 Task: For heading  Tahoma with underline.  font size for heading20,  'Change the font style of data to'Arial.  and font size to 12,  Change the alignment of both headline & data to Align left.  In the sheet  Expense Log Workbook Spreadsheet Template
Action: Mouse moved to (1076, 131)
Screenshot: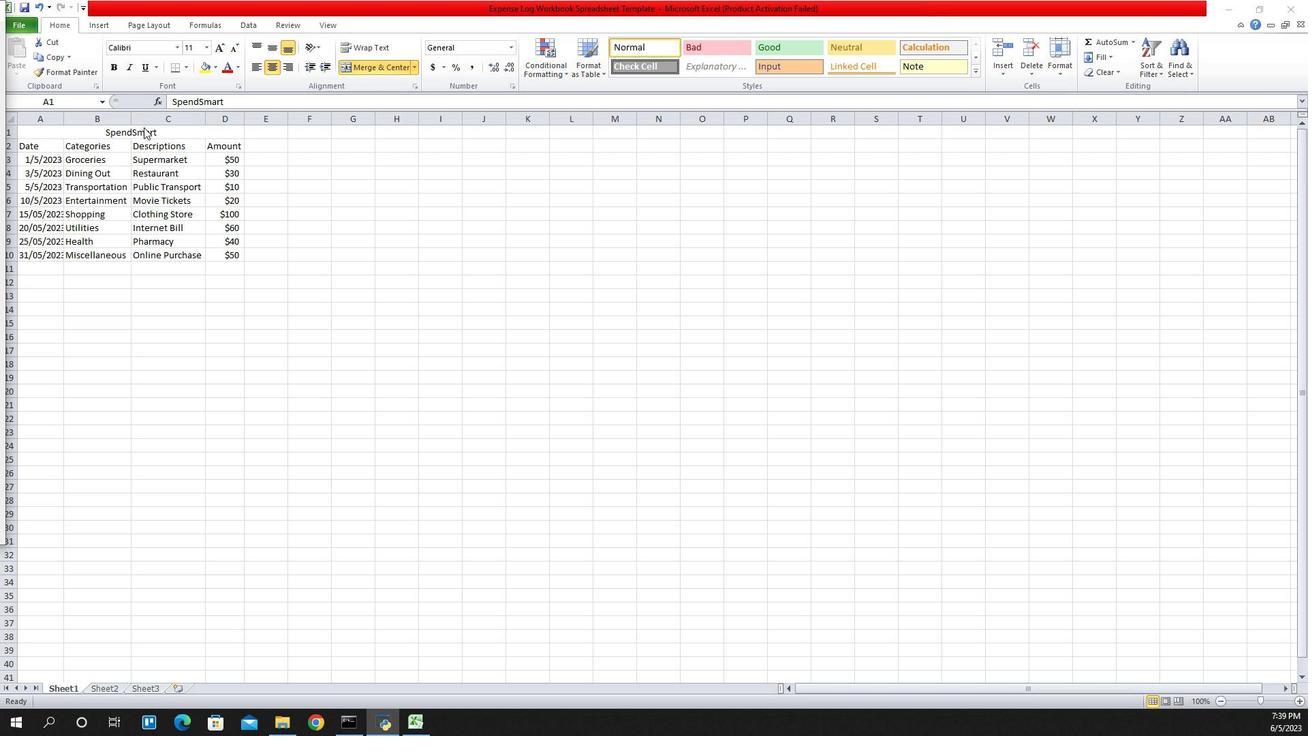 
Action: Mouse pressed left at (1076, 131)
Screenshot: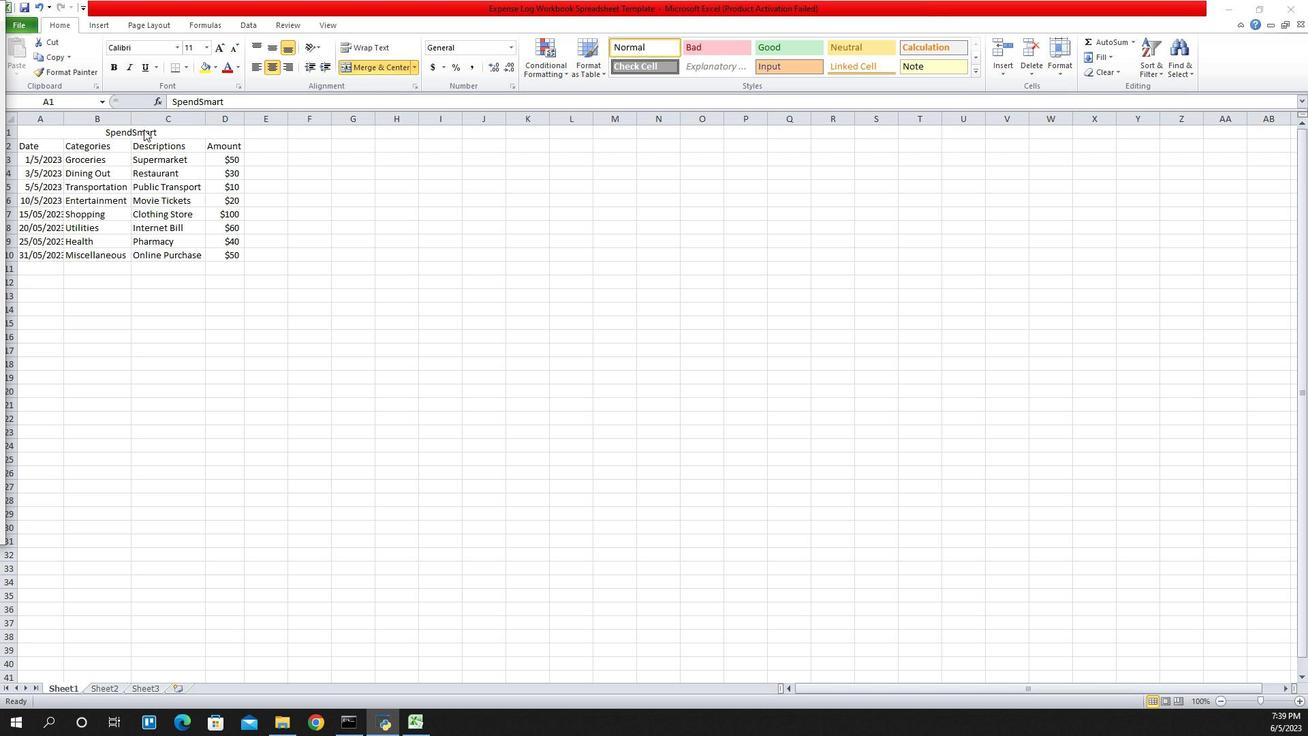 
Action: Mouse moved to (1110, 48)
Screenshot: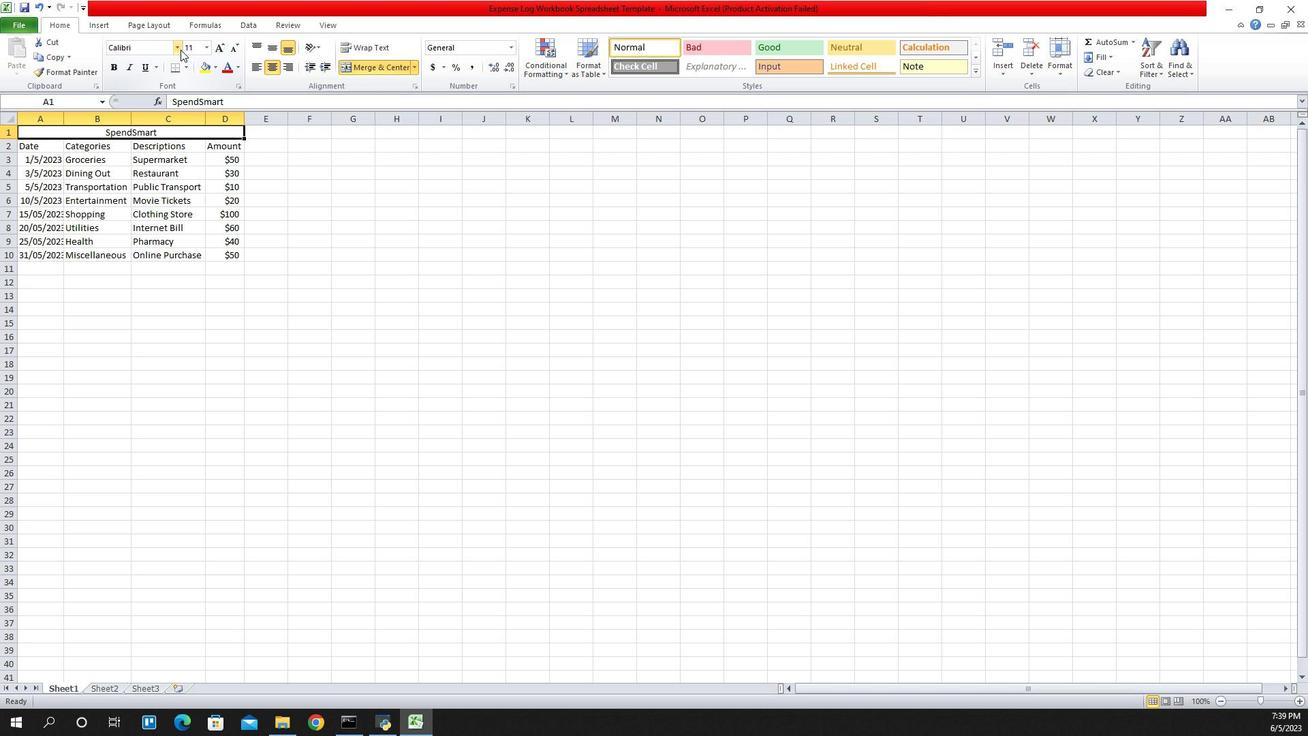 
Action: Mouse pressed left at (1110, 48)
Screenshot: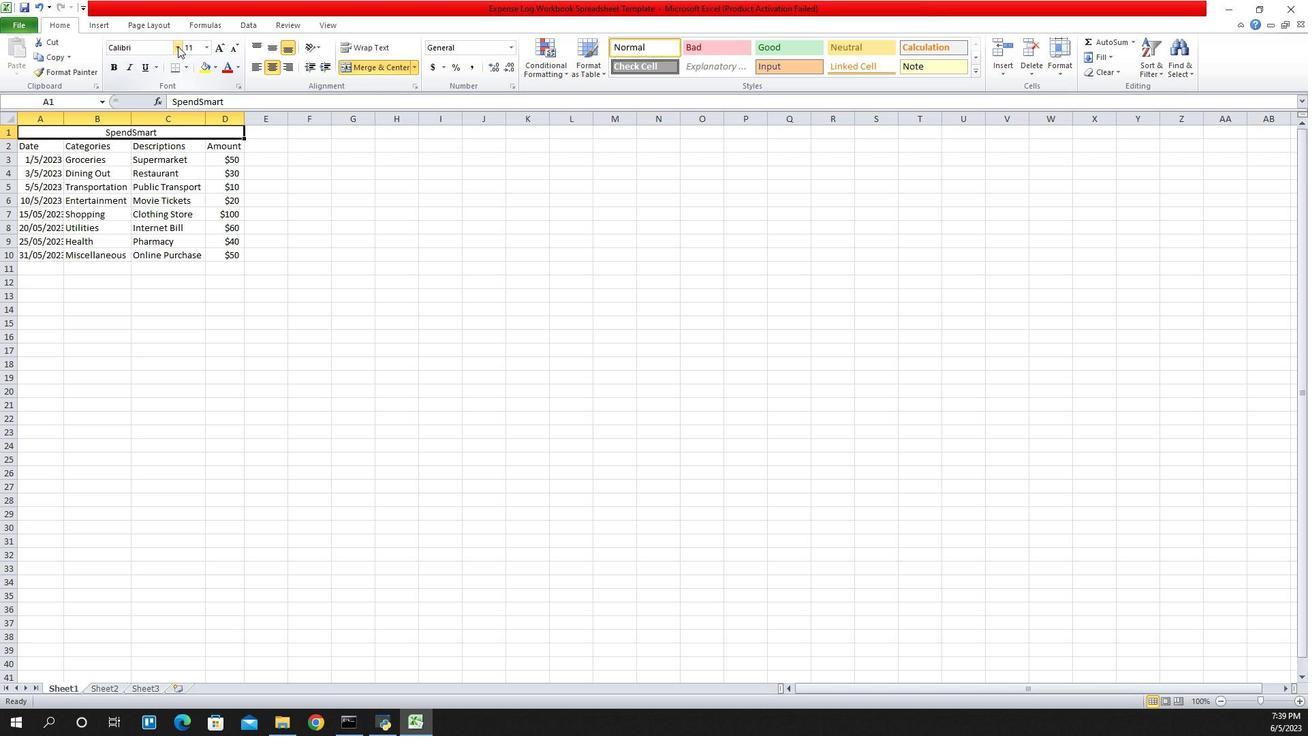 
Action: Mouse moved to (1085, 156)
Screenshot: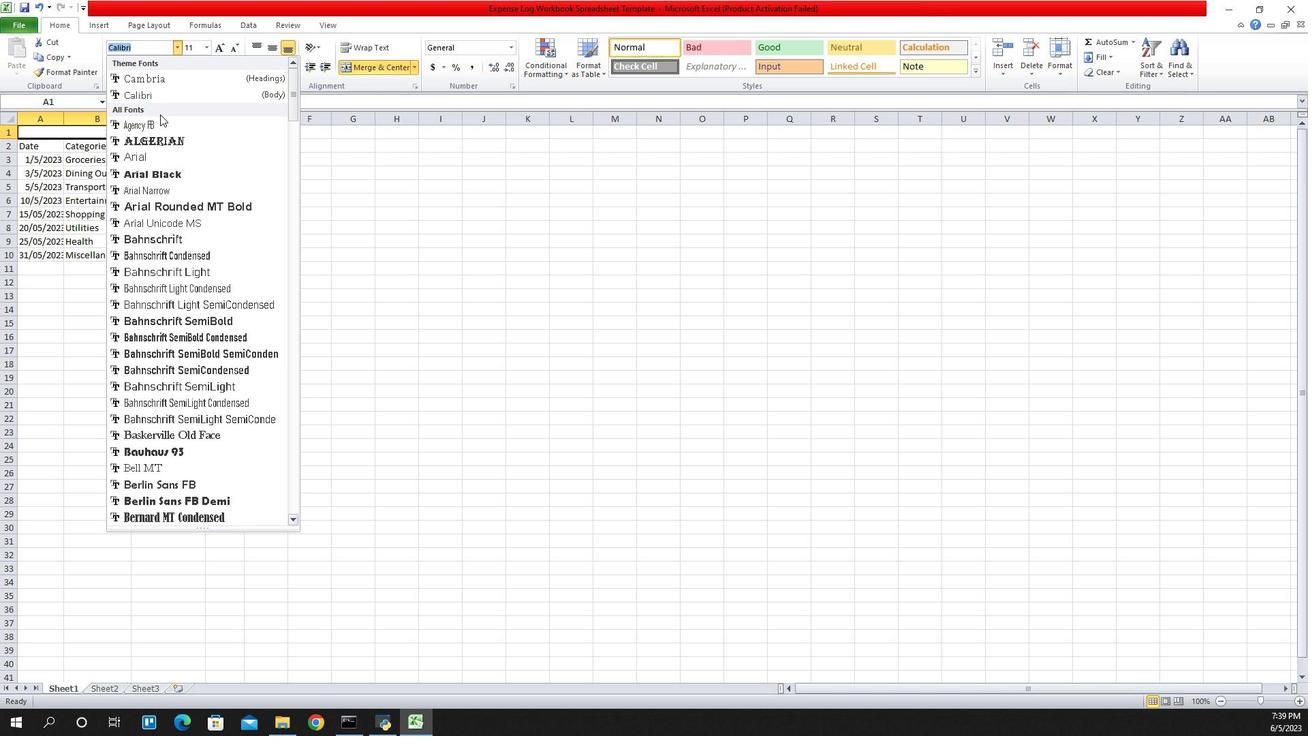 
Action: Mouse scrolled (1085, 156) with delta (0, 0)
Screenshot: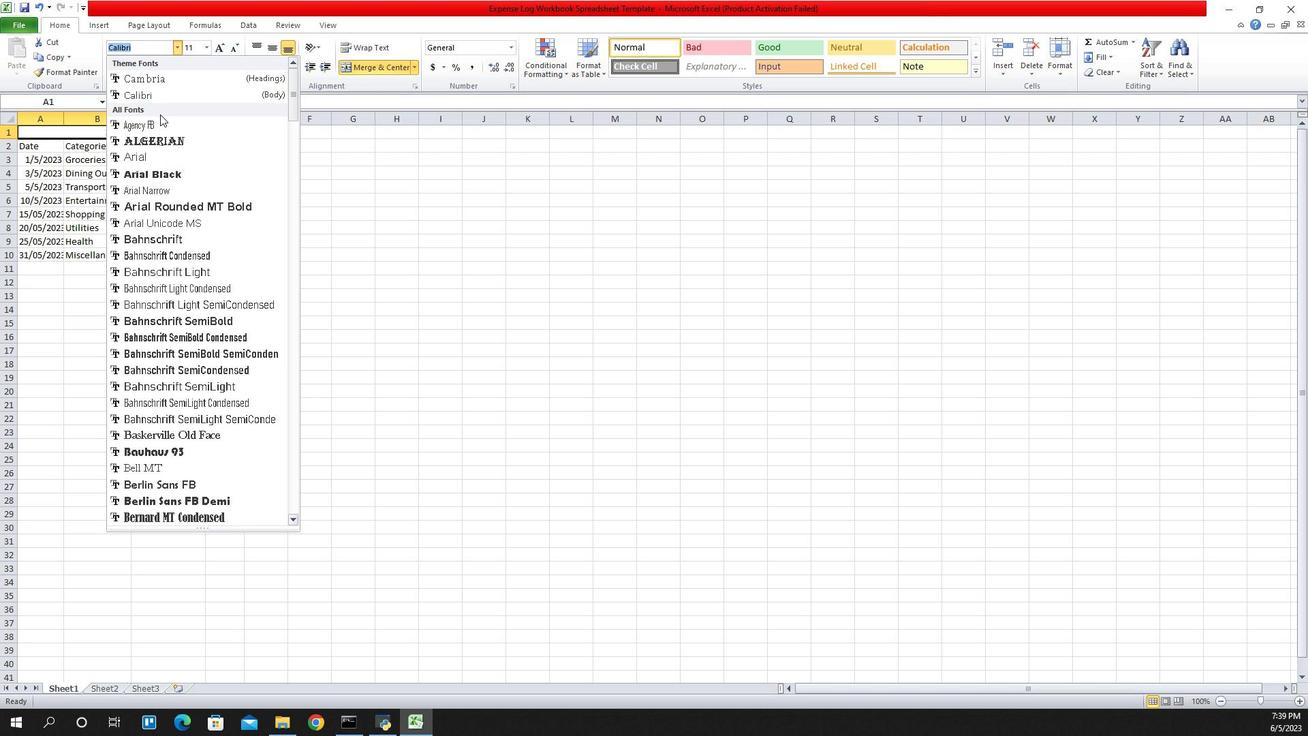 
Action: Mouse moved to (1085, 156)
Screenshot: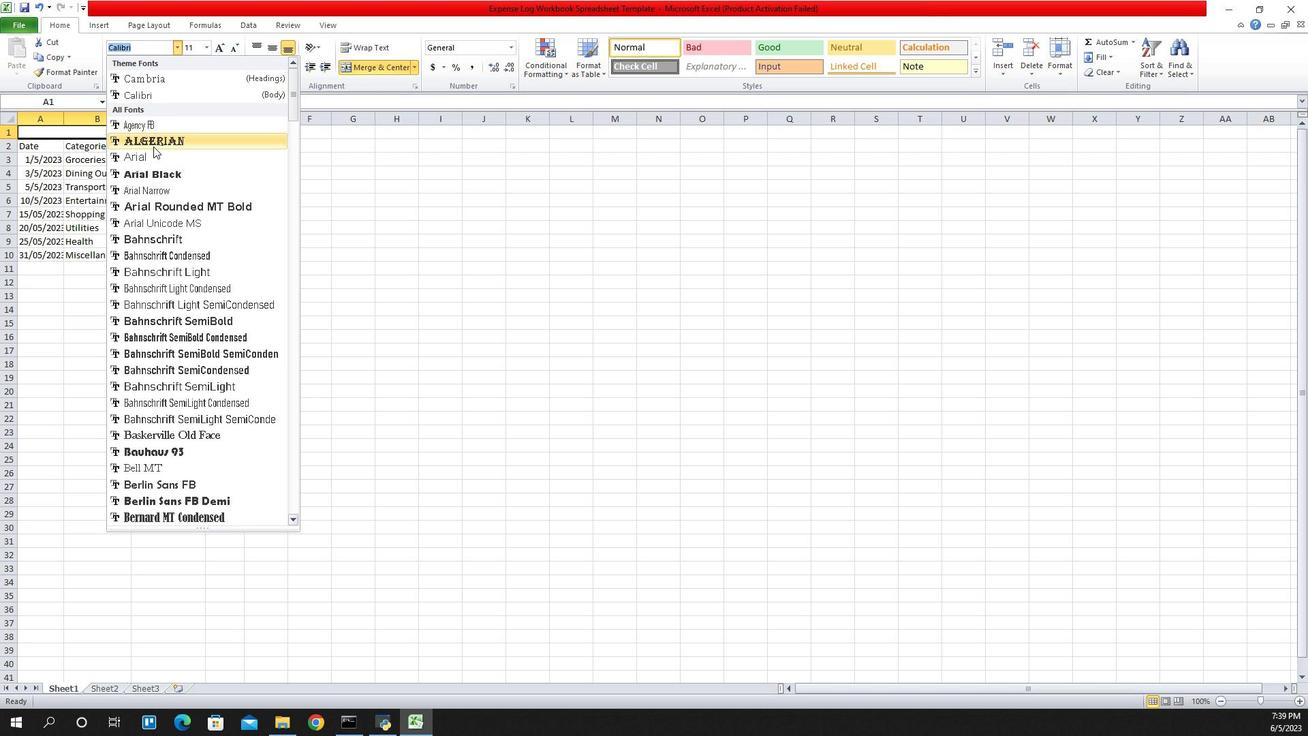 
Action: Mouse scrolled (1085, 156) with delta (0, 0)
Screenshot: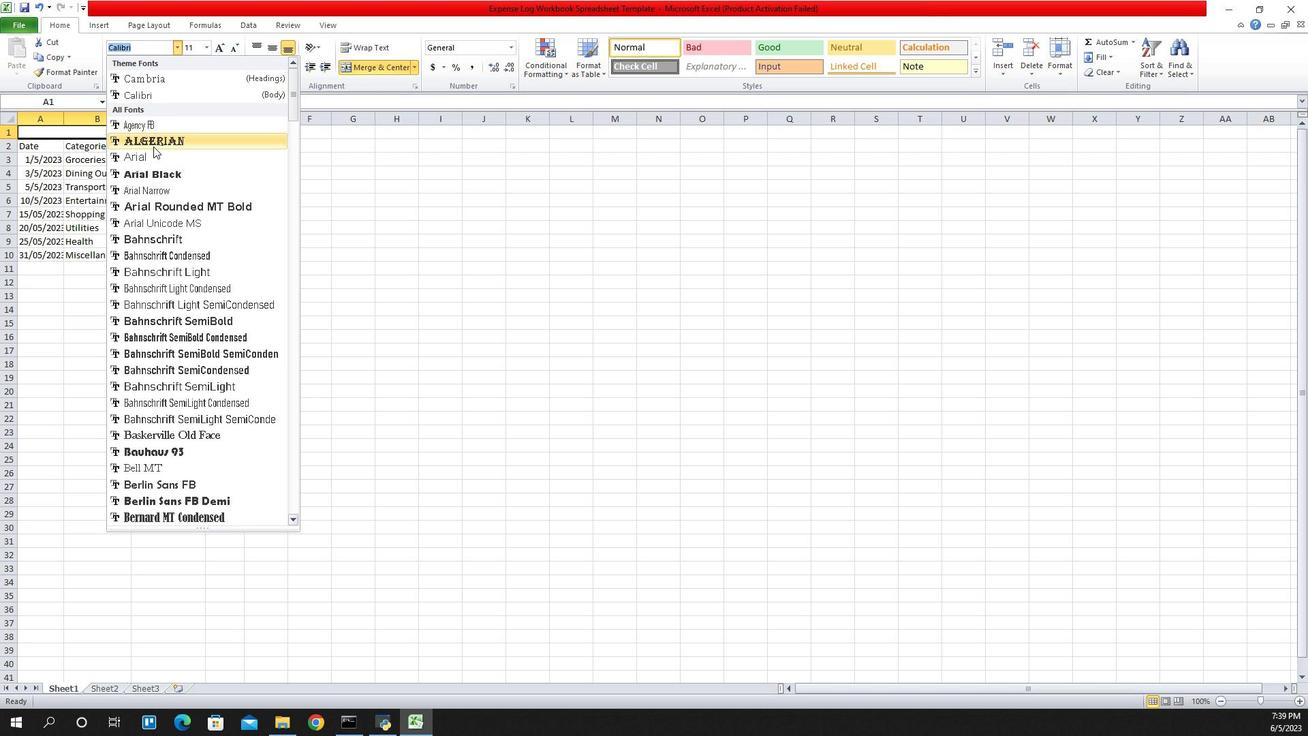 
Action: Mouse scrolled (1085, 156) with delta (0, 0)
Screenshot: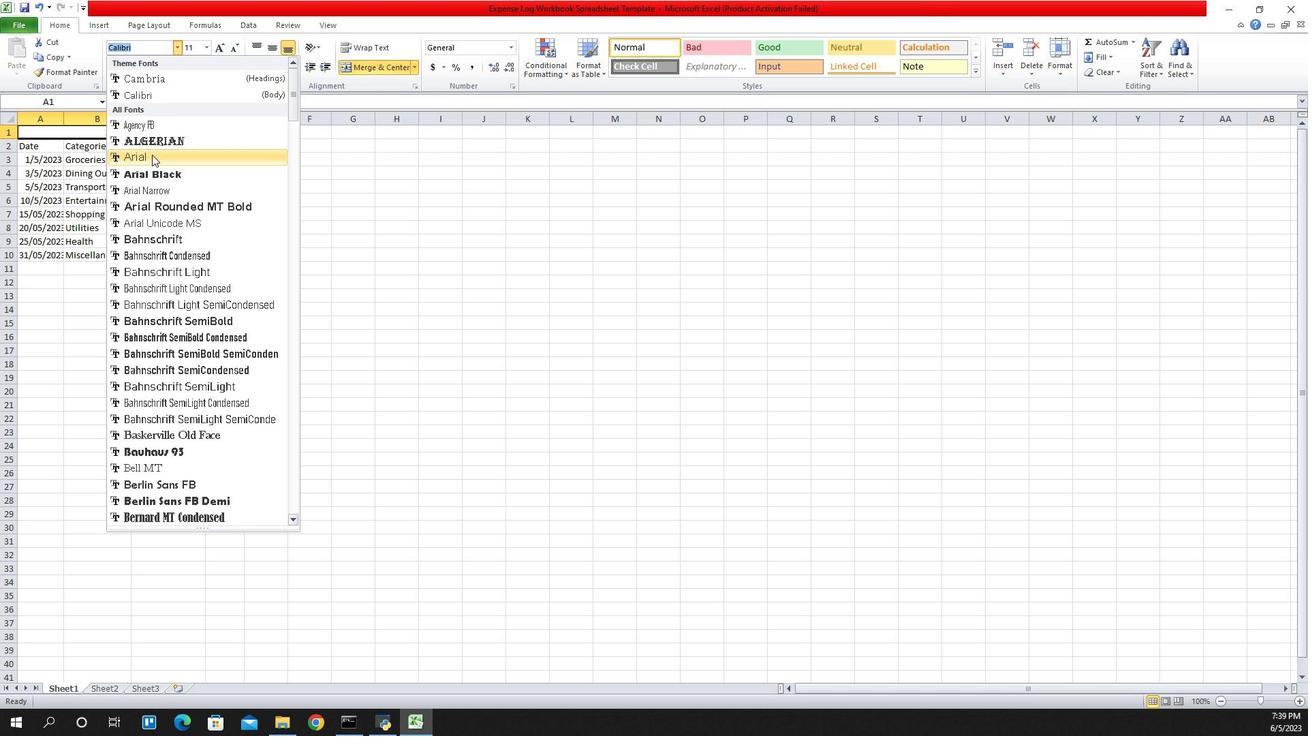 
Action: Mouse moved to (1083, 163)
Screenshot: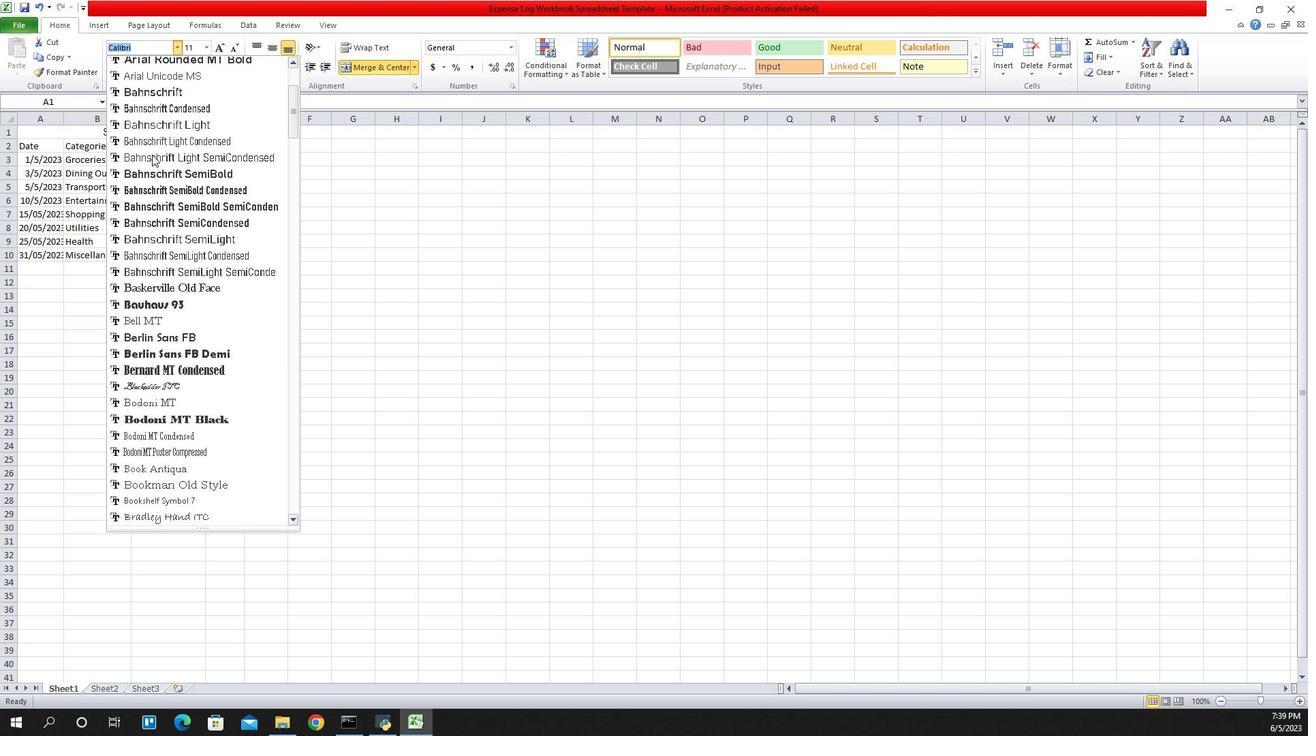 
Action: Mouse scrolled (1083, 162) with delta (0, 0)
Screenshot: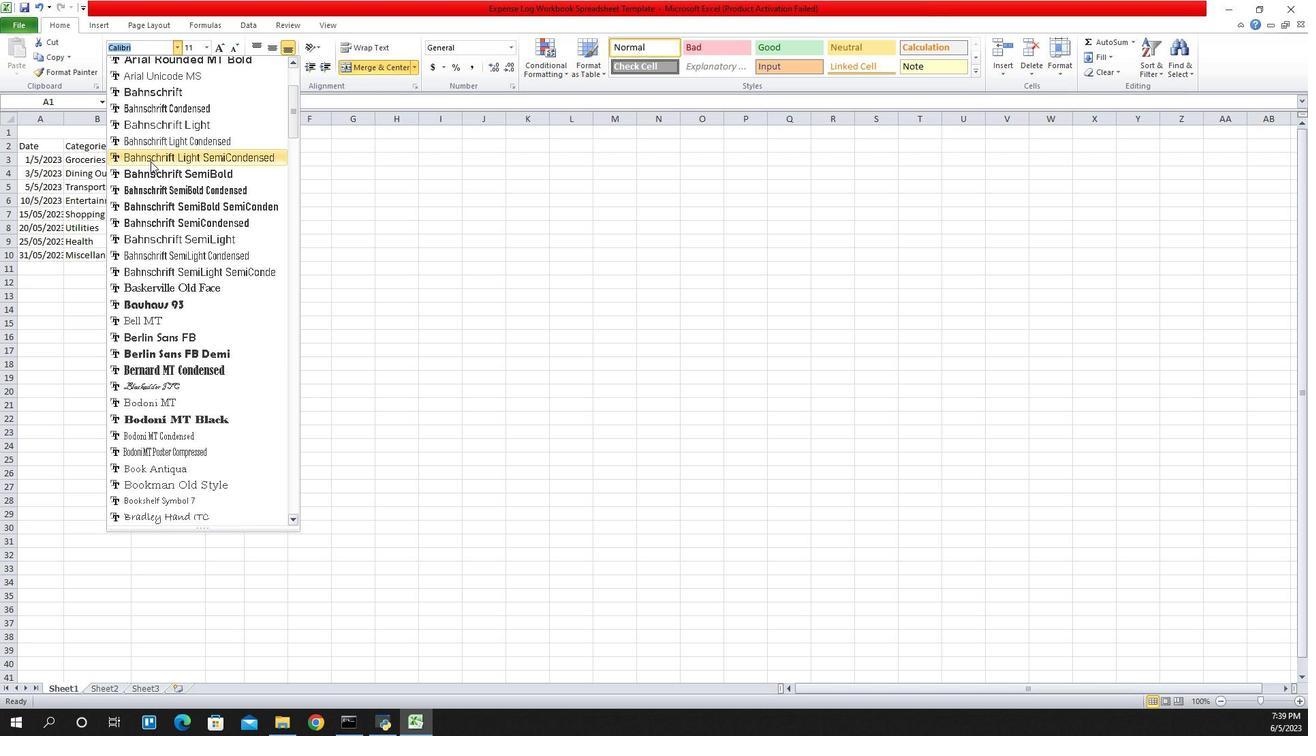 
Action: Mouse scrolled (1083, 162) with delta (0, 0)
Screenshot: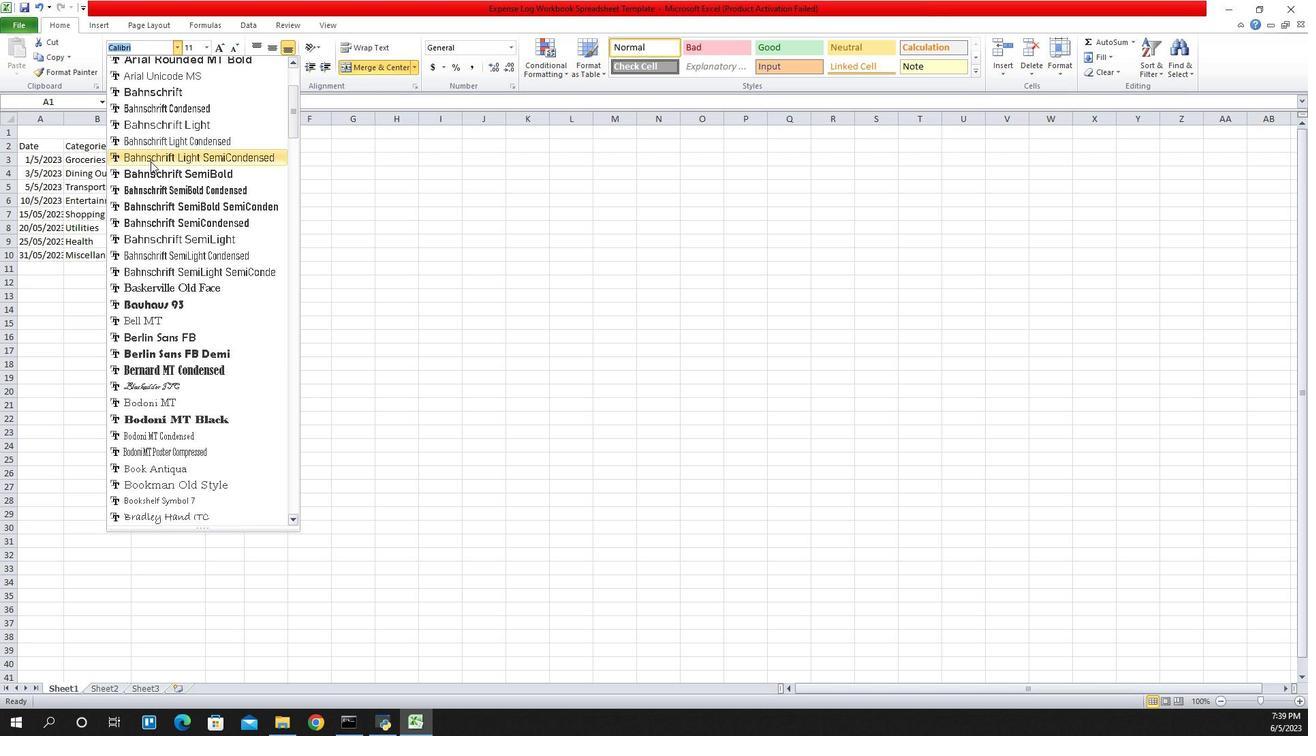 
Action: Mouse scrolled (1083, 162) with delta (0, 0)
Screenshot: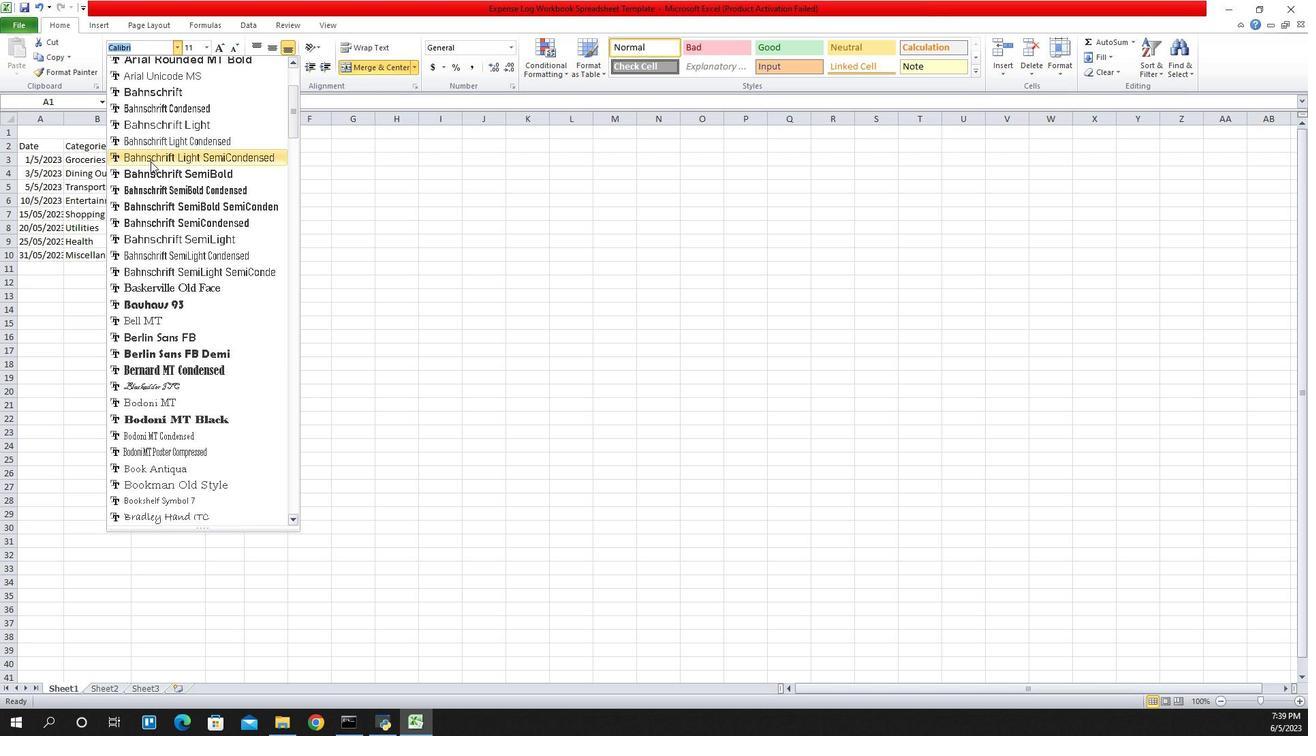 
Action: Mouse scrolled (1083, 162) with delta (0, 0)
Screenshot: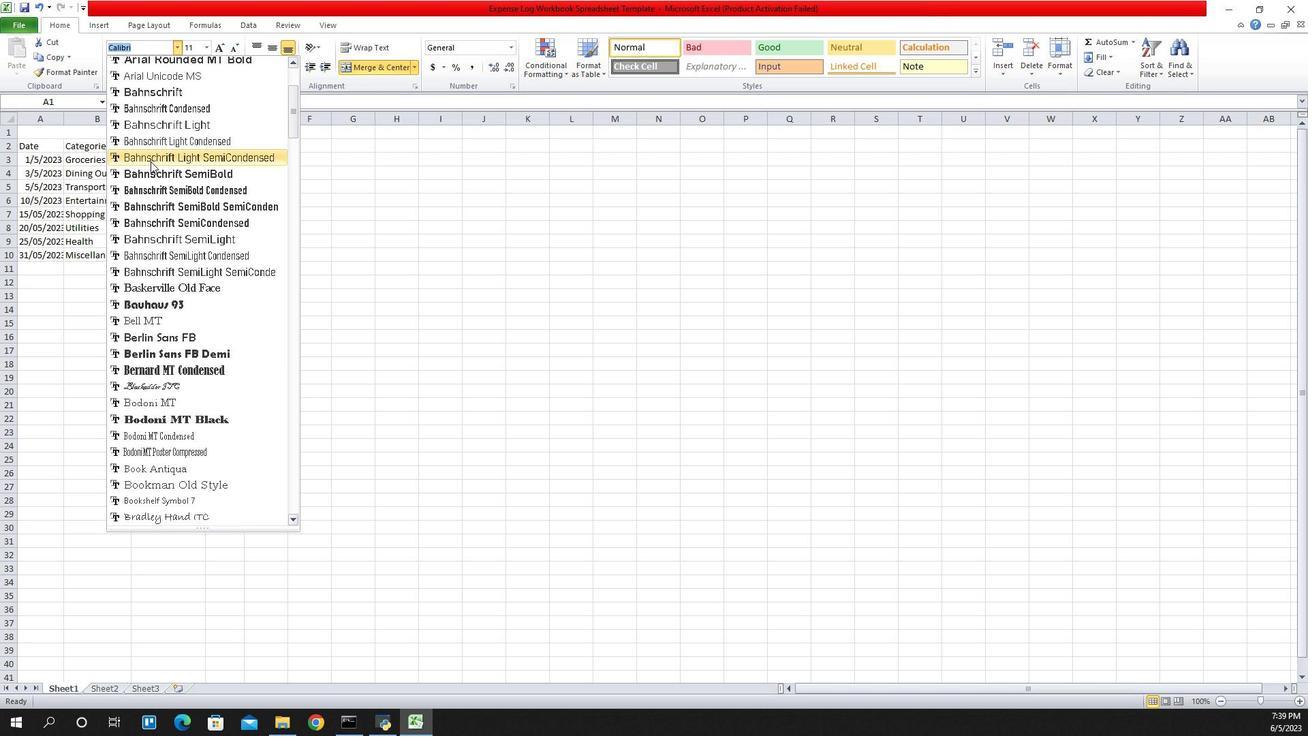 
Action: Mouse scrolled (1083, 162) with delta (0, 0)
Screenshot: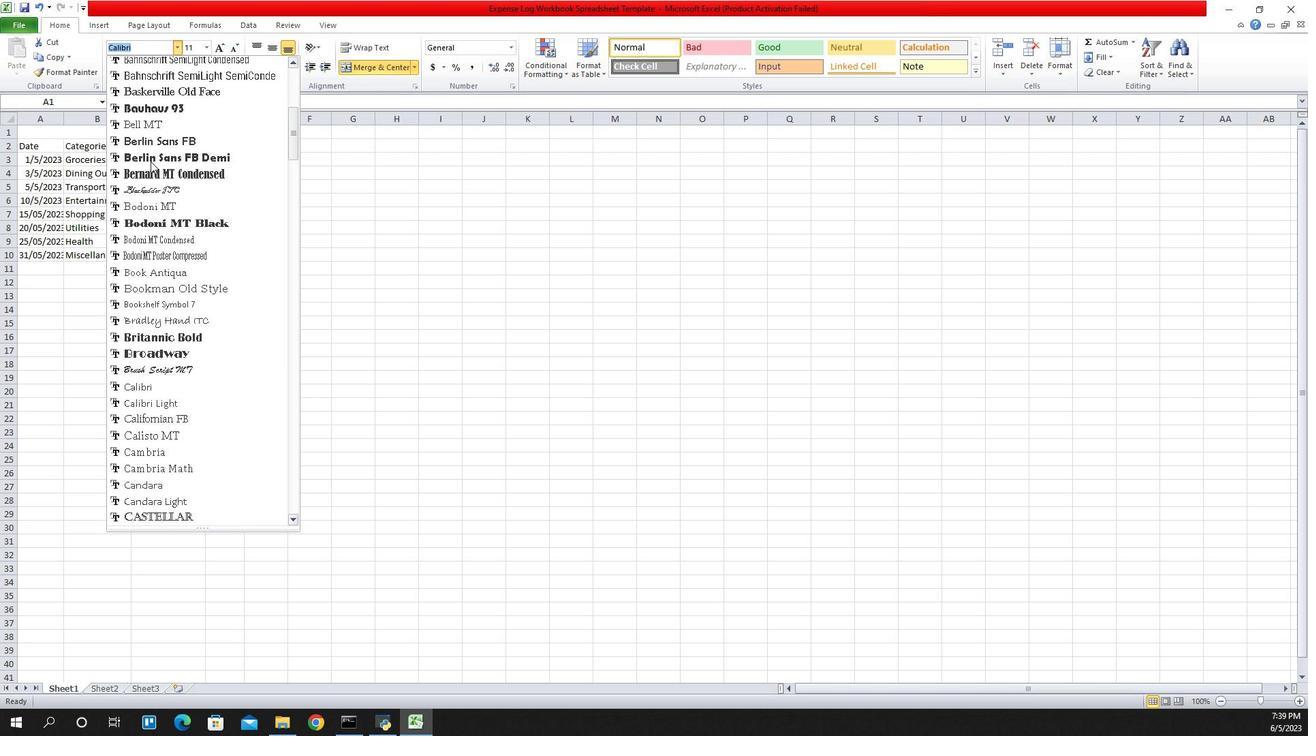 
Action: Mouse scrolled (1083, 162) with delta (0, 0)
Screenshot: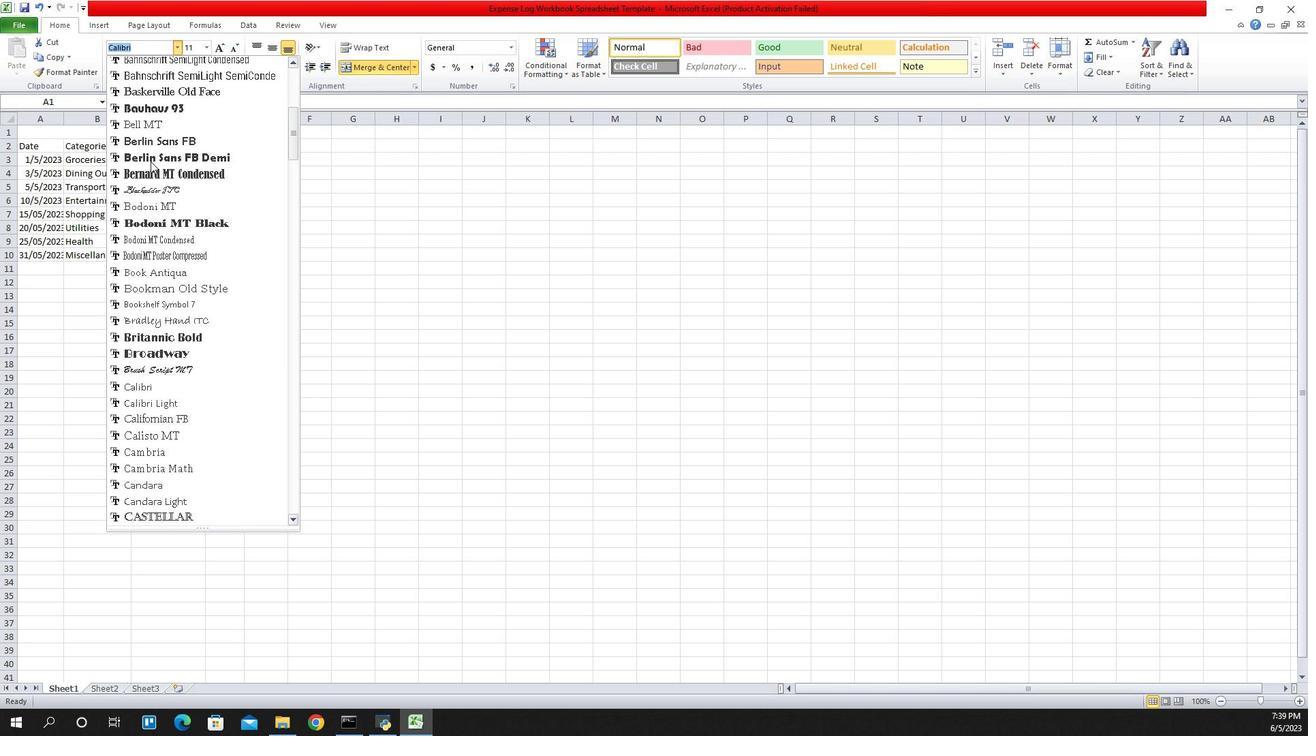 
Action: Mouse scrolled (1083, 162) with delta (0, 0)
Screenshot: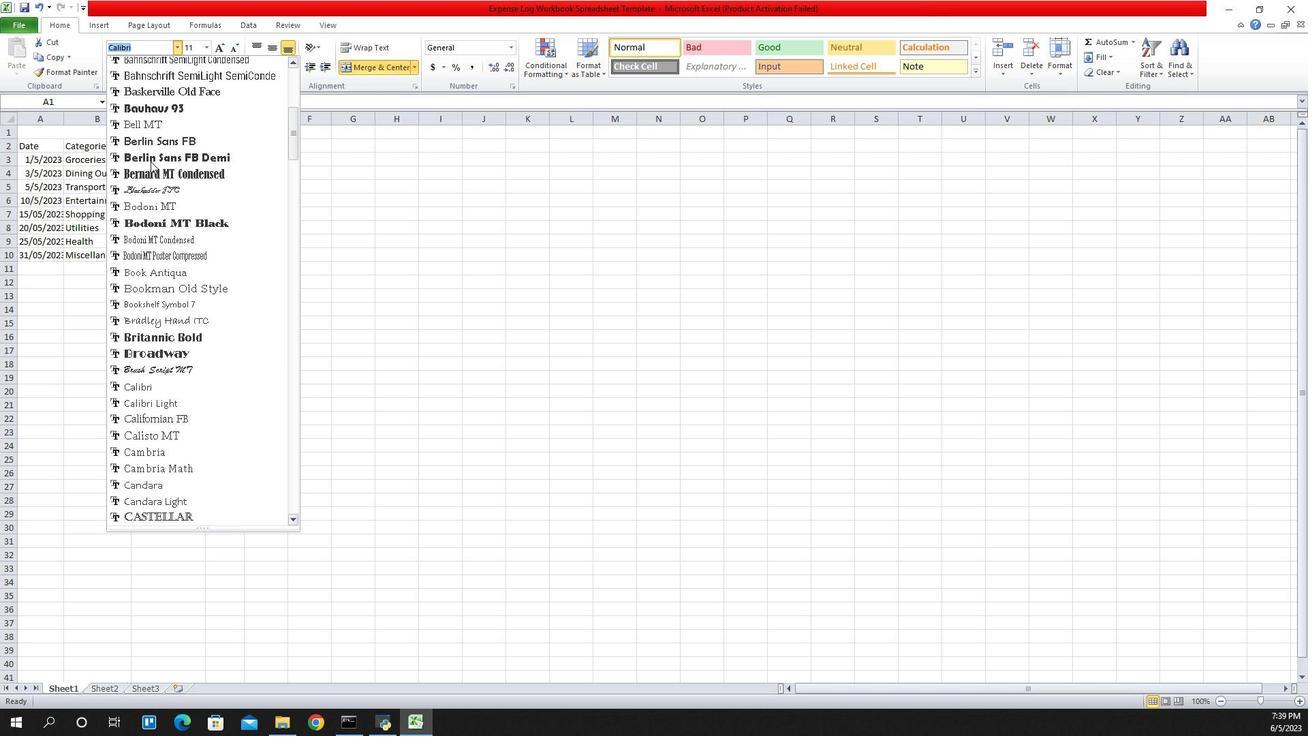 
Action: Mouse scrolled (1083, 162) with delta (0, 0)
Screenshot: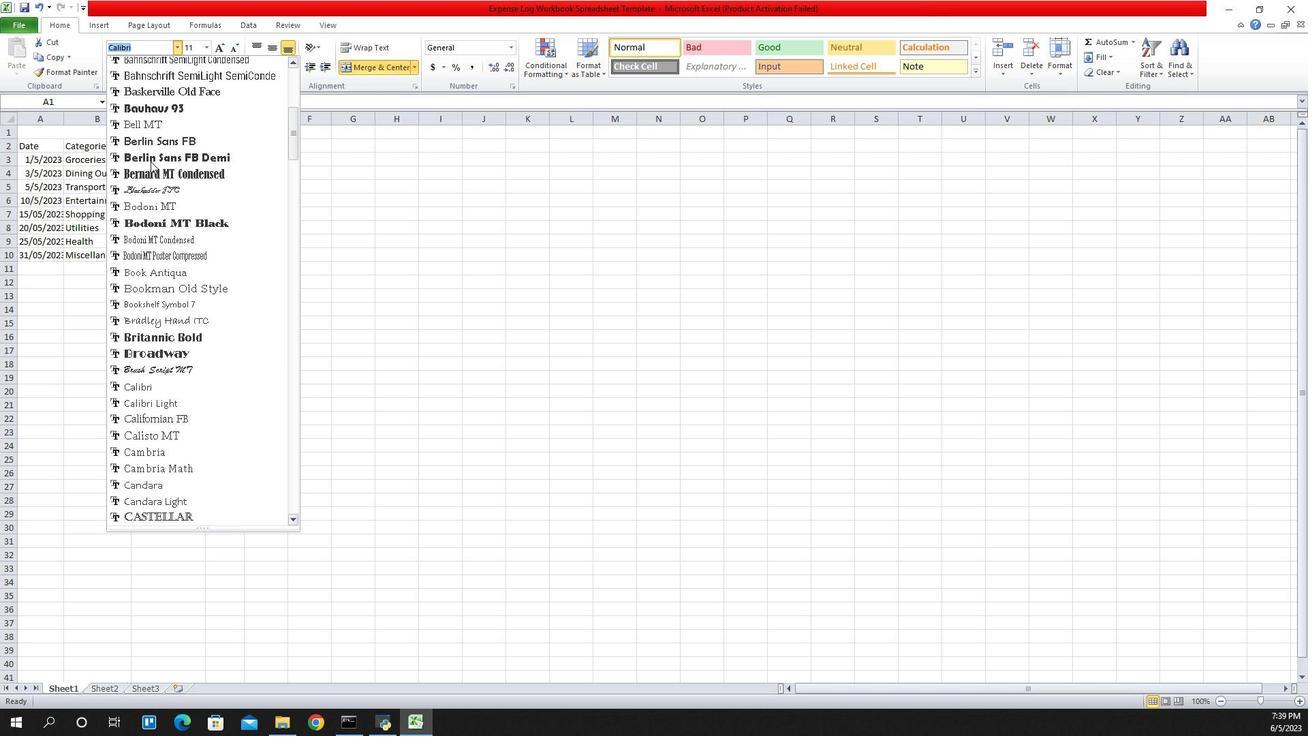 
Action: Mouse scrolled (1083, 162) with delta (0, 0)
Screenshot: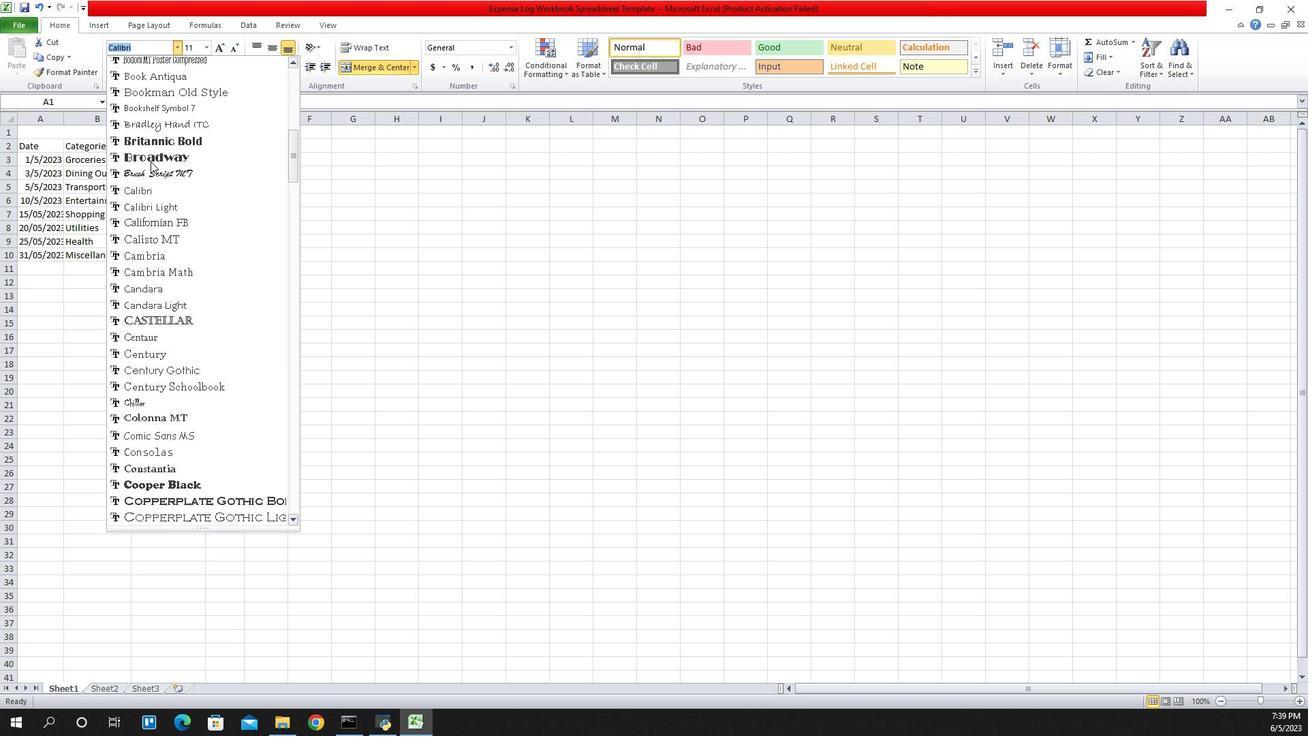 
Action: Mouse scrolled (1083, 162) with delta (0, 0)
Screenshot: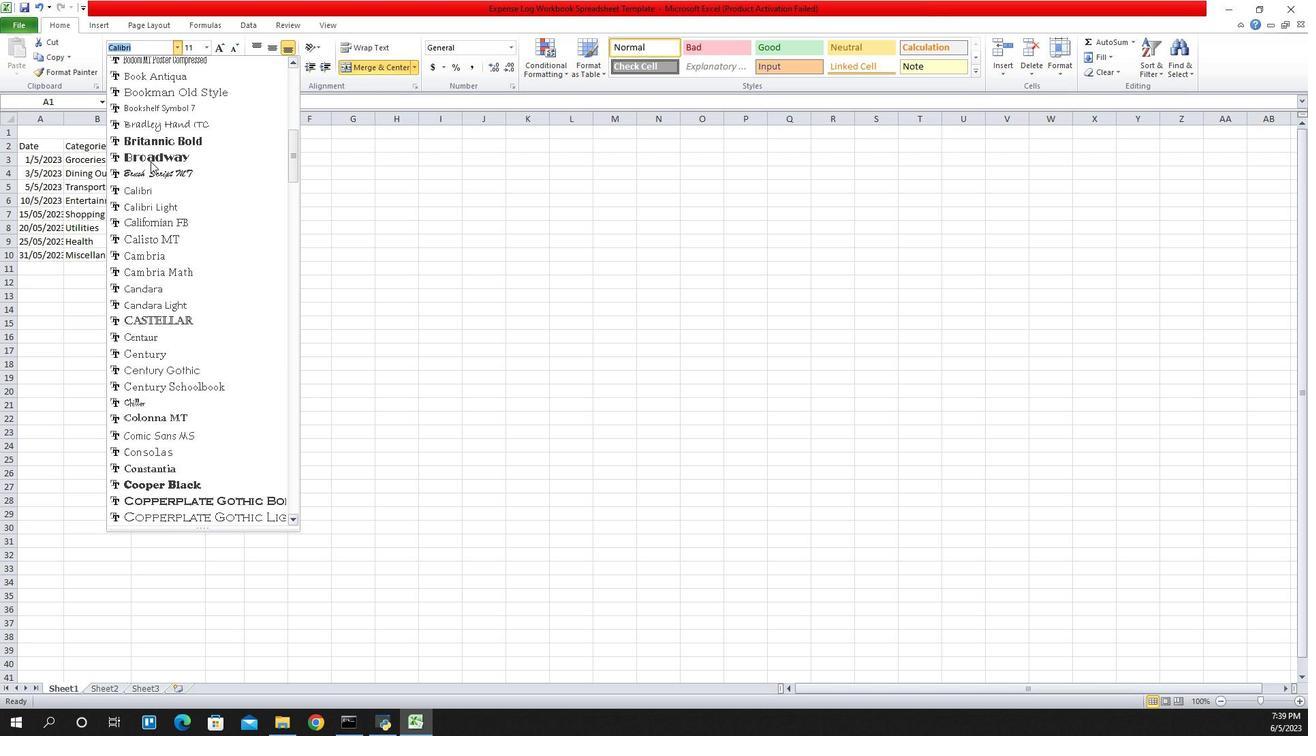 
Action: Mouse scrolled (1083, 162) with delta (0, 0)
Screenshot: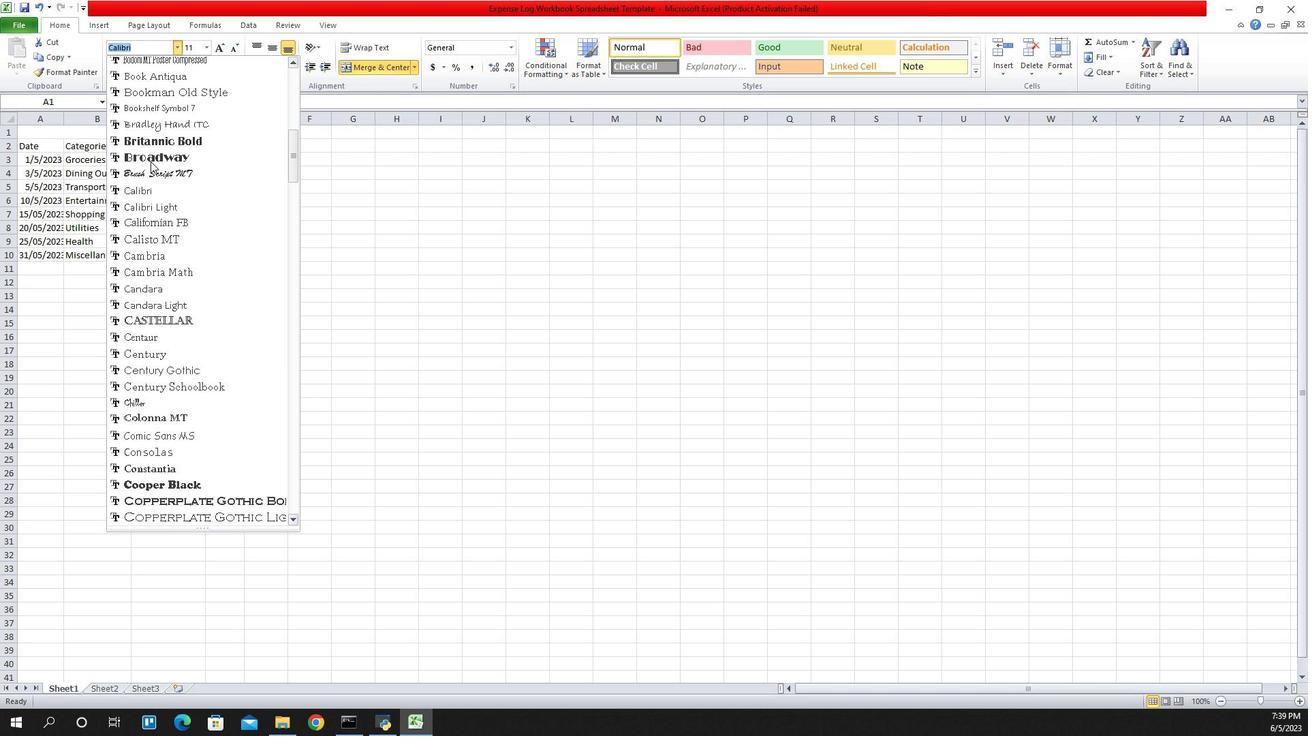 
Action: Mouse scrolled (1083, 162) with delta (0, 0)
Screenshot: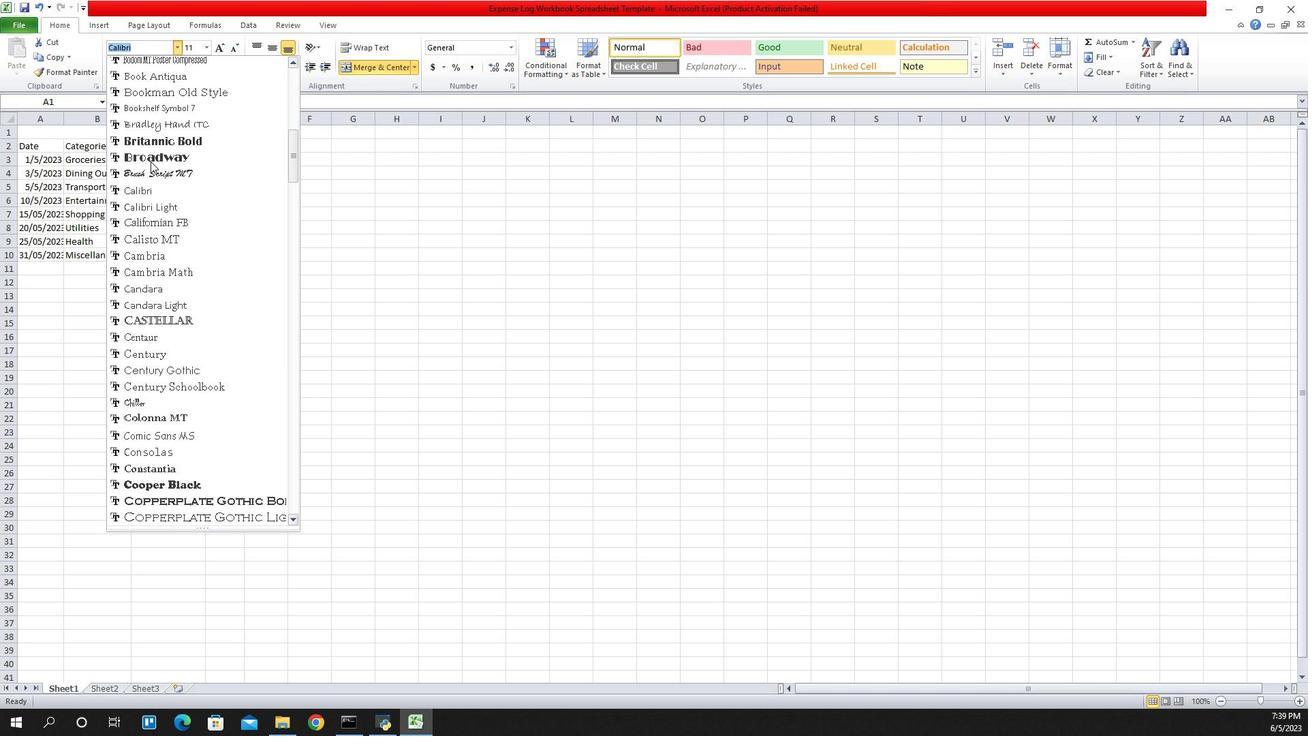 
Action: Mouse scrolled (1083, 162) with delta (0, 0)
Screenshot: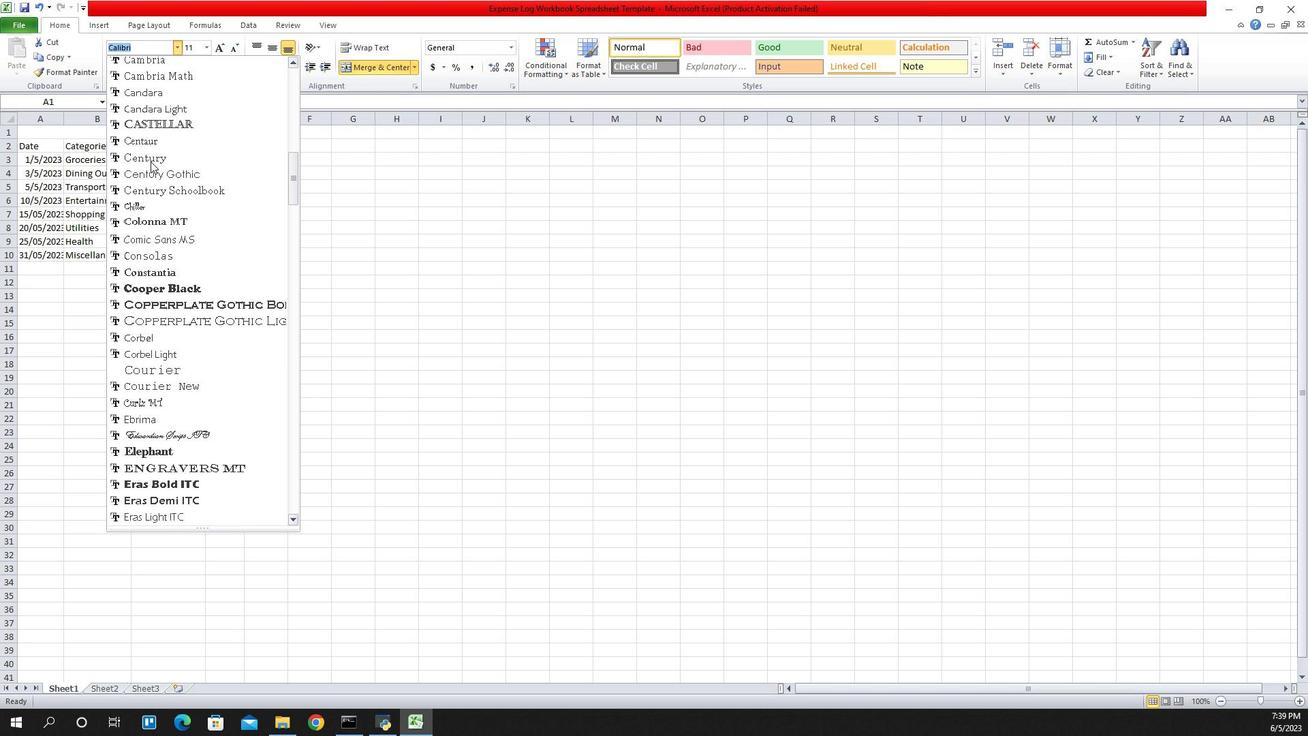 
Action: Mouse scrolled (1083, 162) with delta (0, 0)
Screenshot: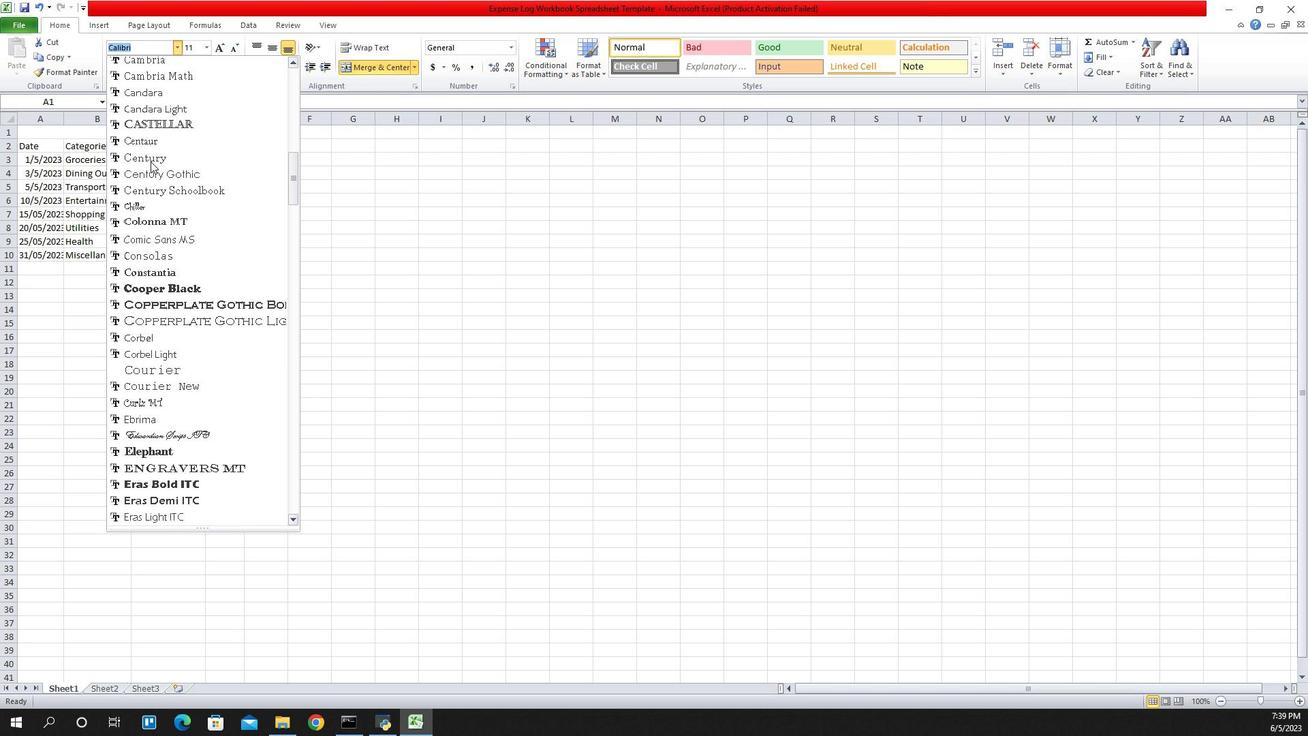 
Action: Mouse scrolled (1083, 162) with delta (0, 0)
Screenshot: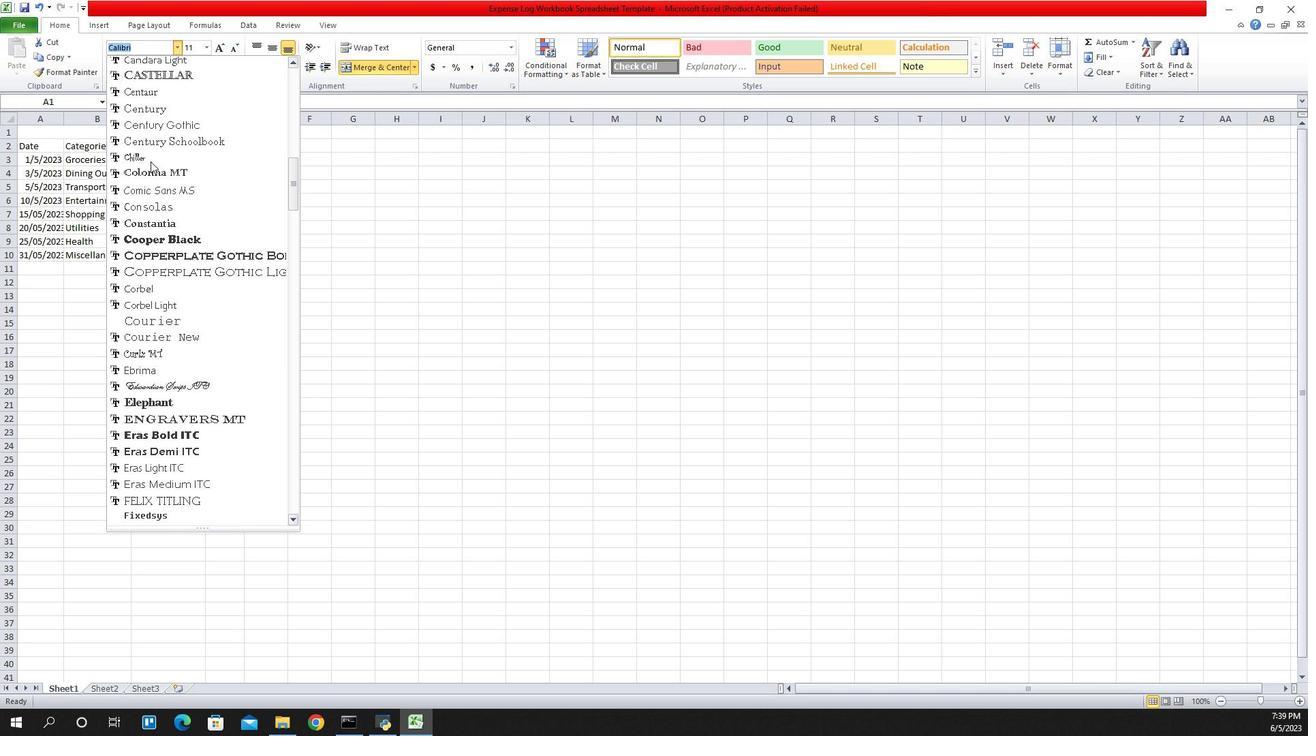 
Action: Mouse scrolled (1083, 162) with delta (0, 0)
Screenshot: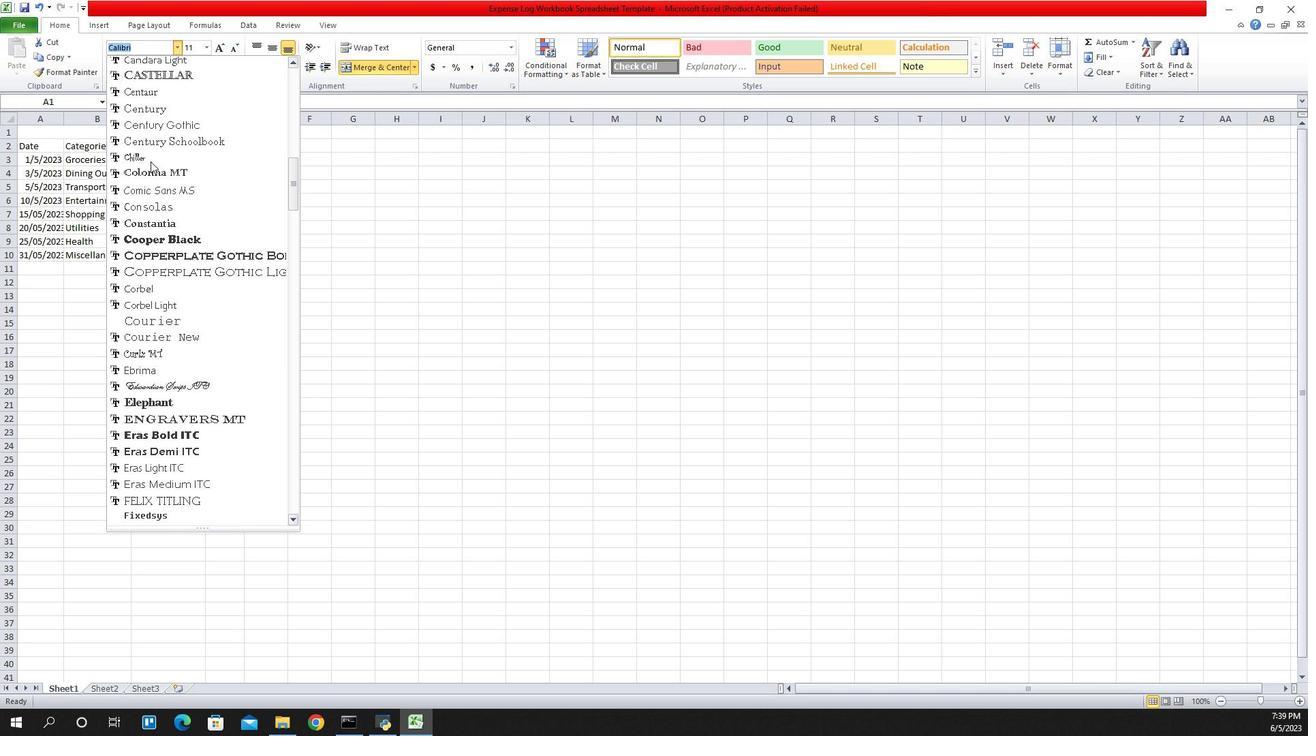 
Action: Mouse scrolled (1083, 162) with delta (0, 0)
Screenshot: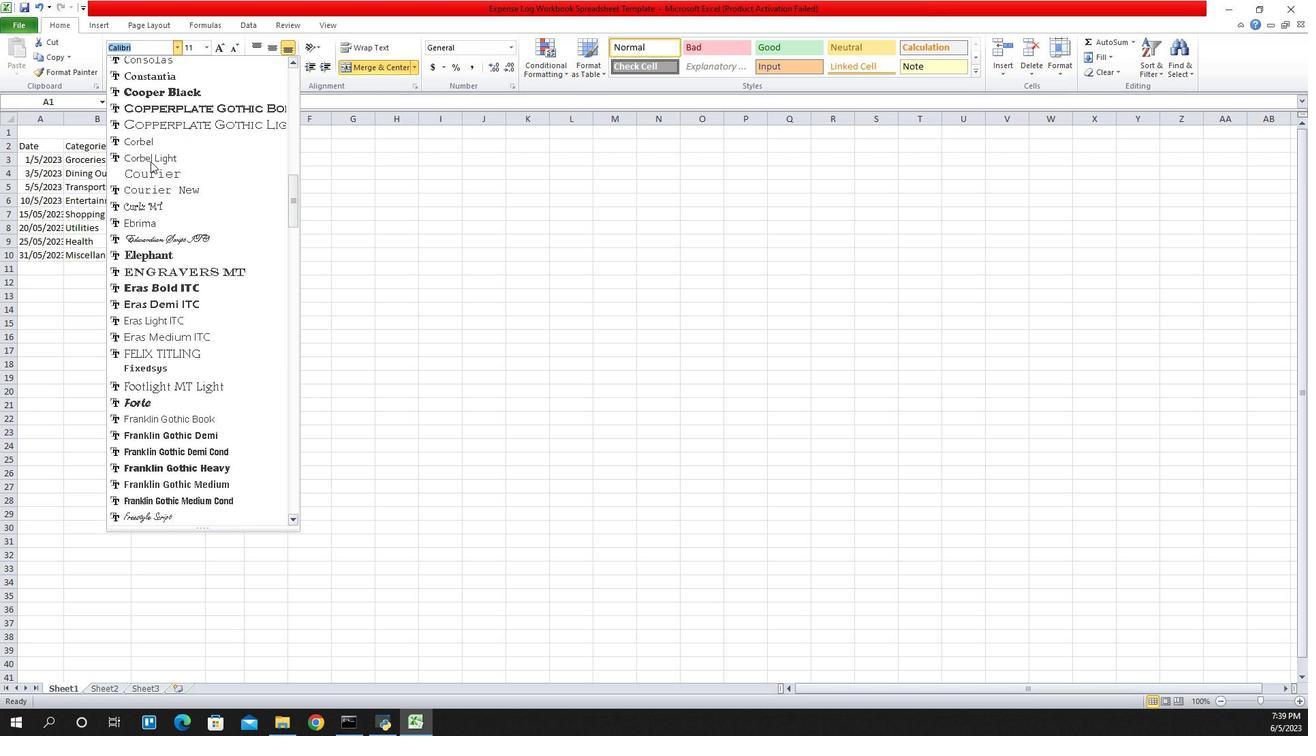 
Action: Mouse scrolled (1083, 162) with delta (0, 0)
Screenshot: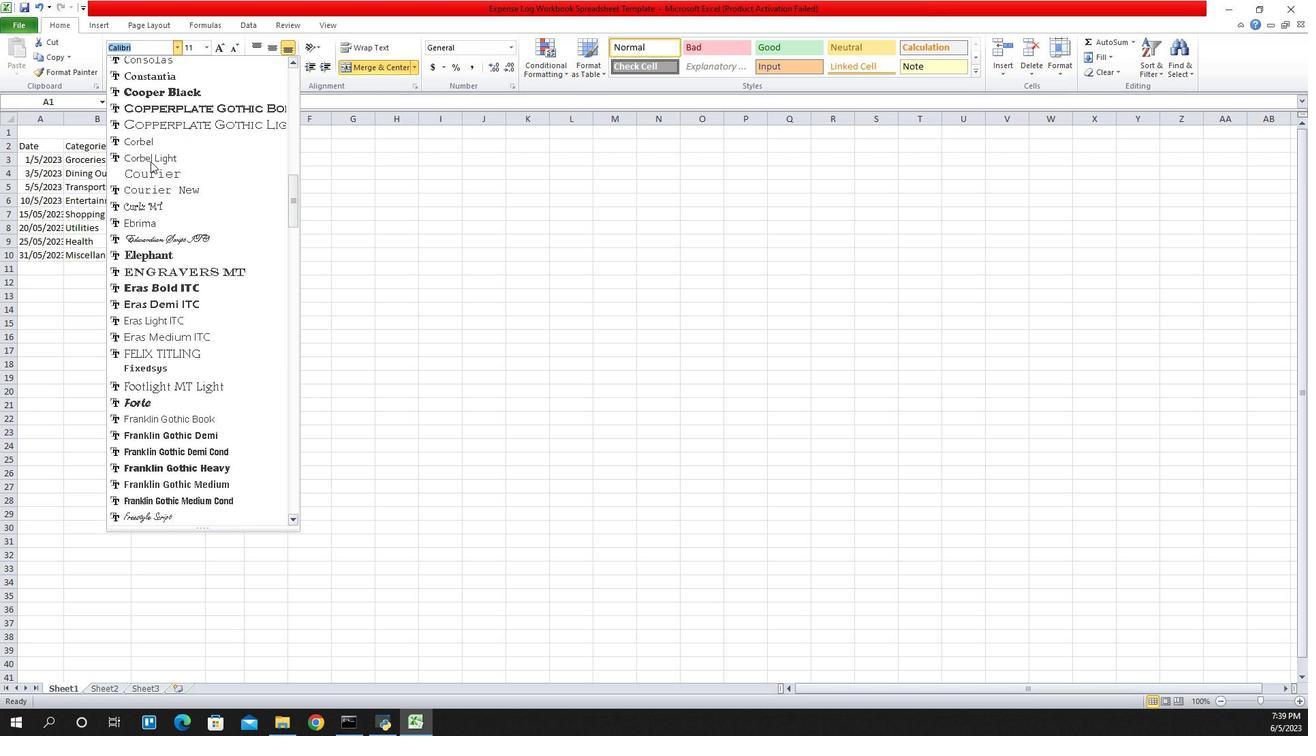 
Action: Mouse scrolled (1083, 162) with delta (0, 0)
Screenshot: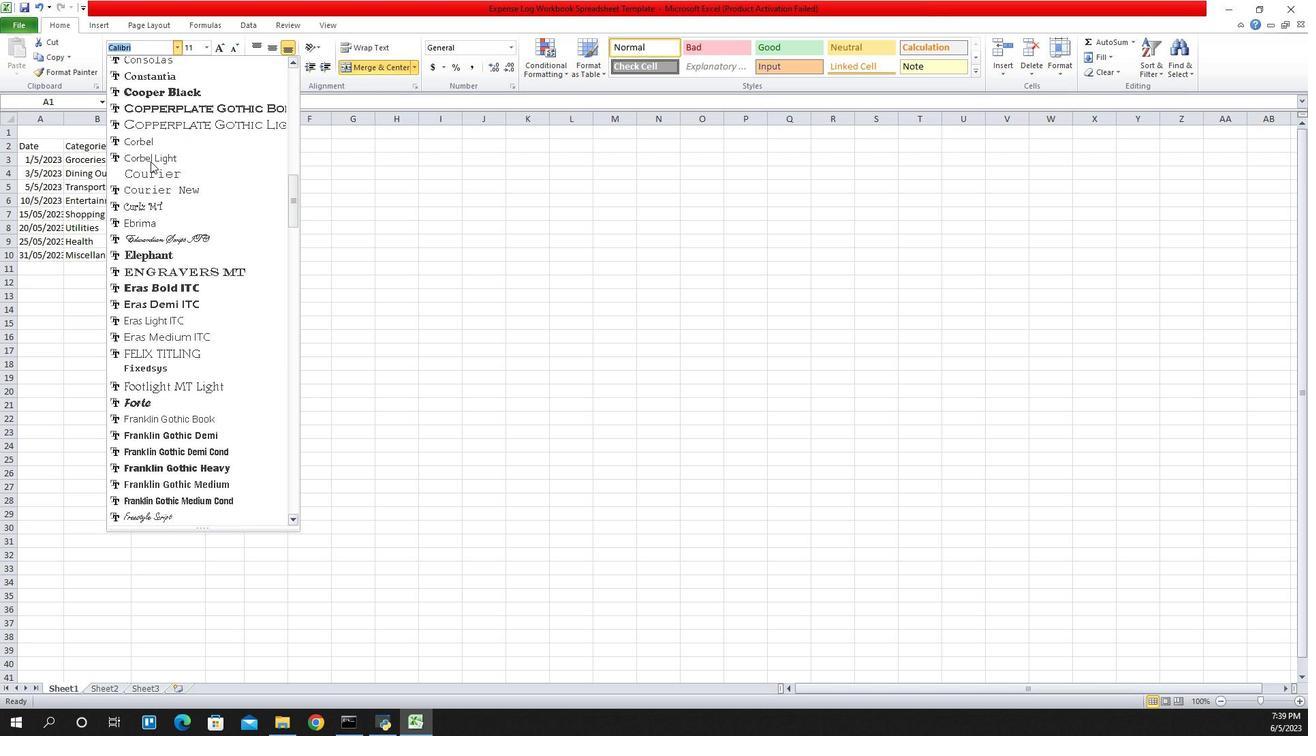
Action: Mouse scrolled (1083, 162) with delta (0, 0)
Screenshot: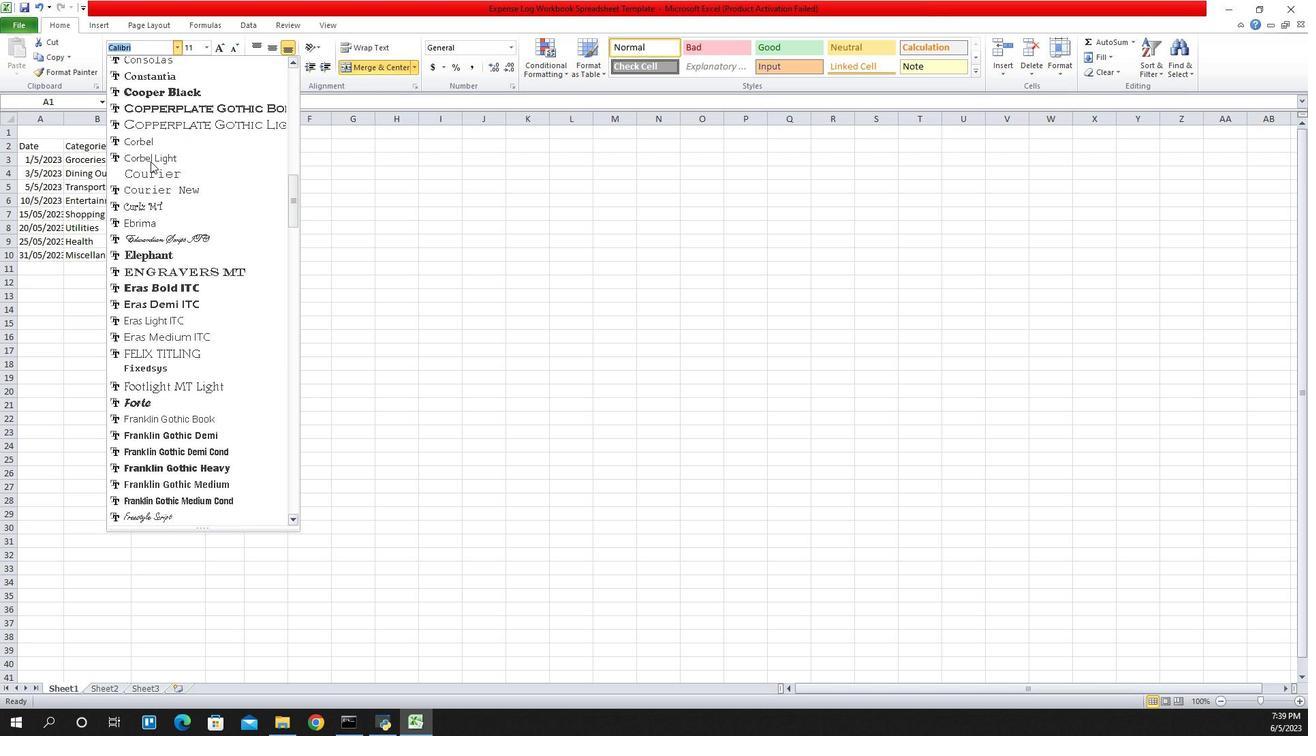 
Action: Mouse scrolled (1083, 162) with delta (0, 0)
Screenshot: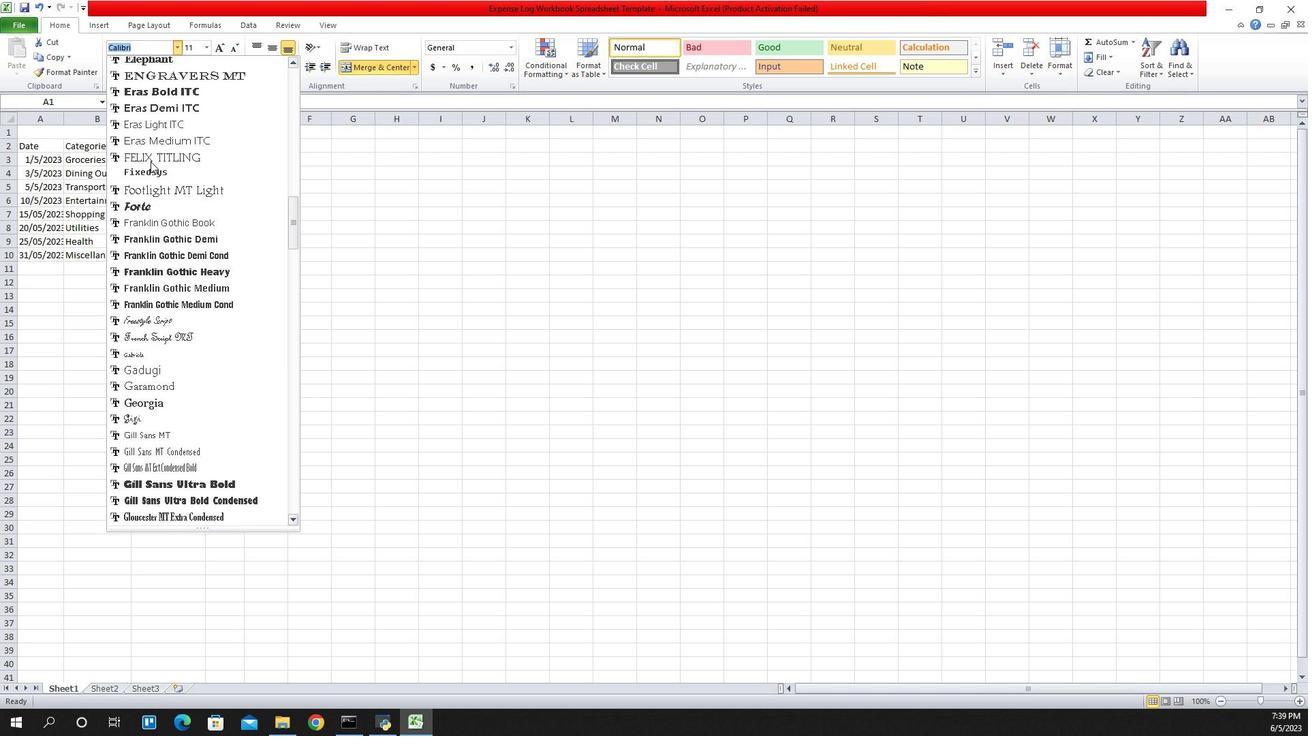 
Action: Mouse scrolled (1083, 162) with delta (0, 0)
Screenshot: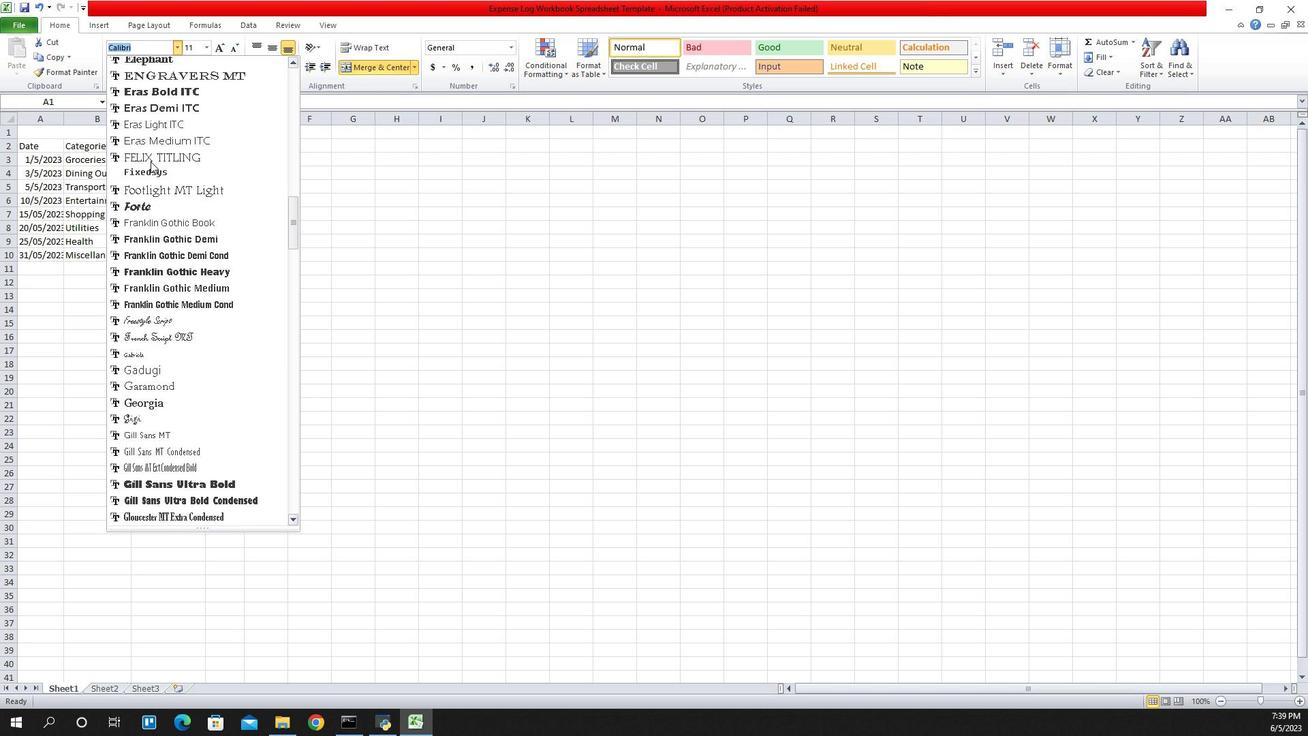 
Action: Mouse scrolled (1083, 162) with delta (0, 0)
Screenshot: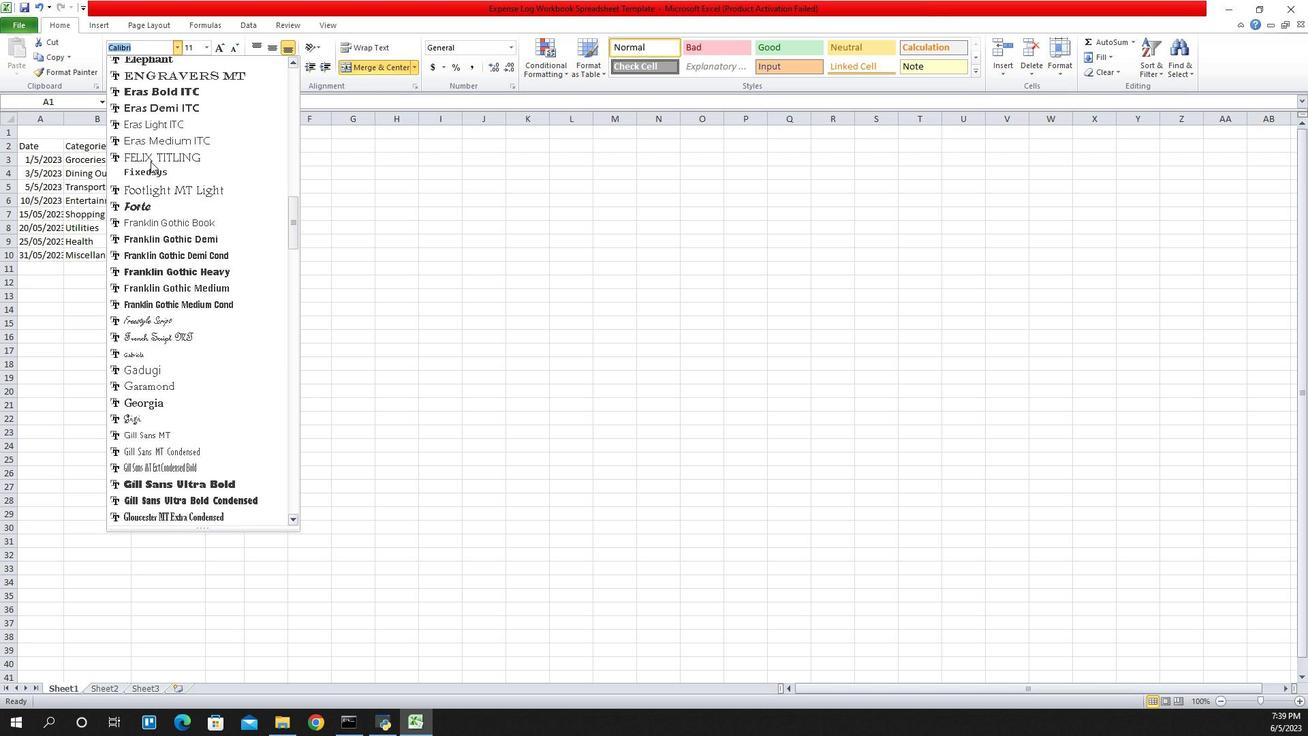 
Action: Mouse scrolled (1083, 162) with delta (0, 0)
Screenshot: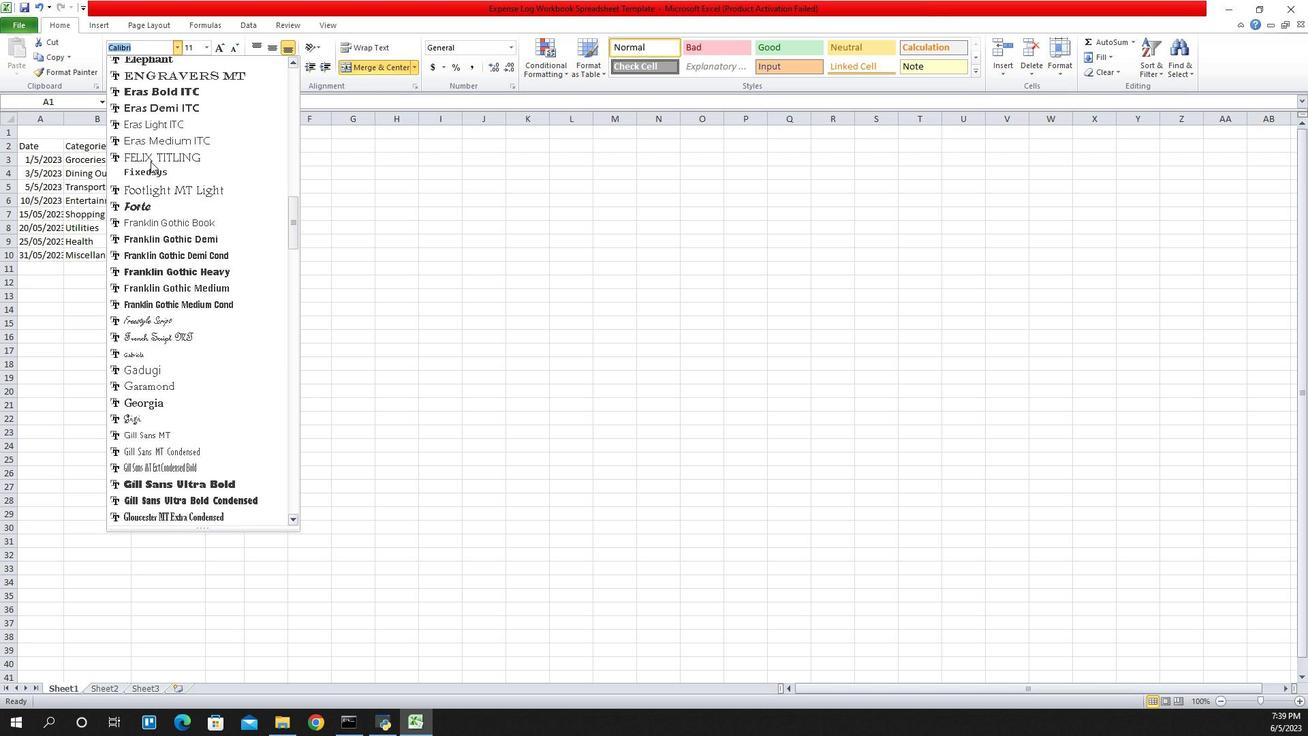 
Action: Mouse scrolled (1083, 162) with delta (0, 0)
Screenshot: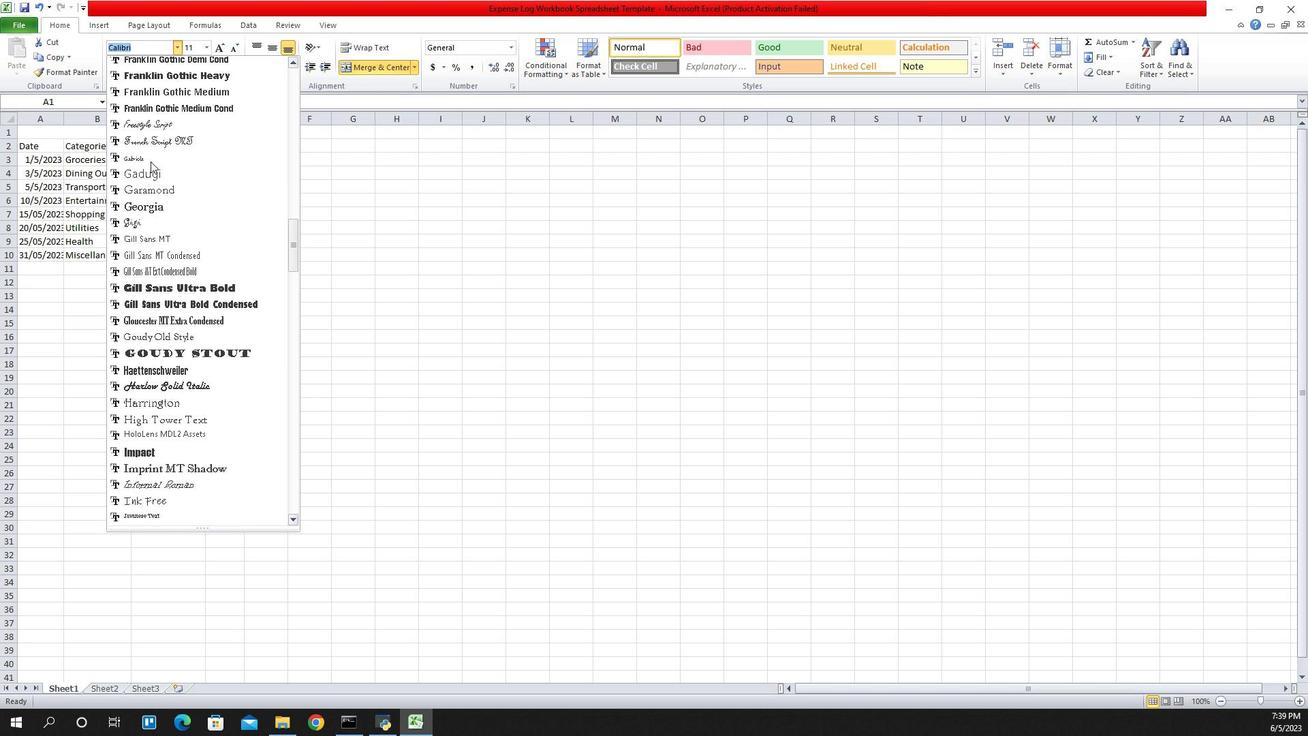 
Action: Mouse scrolled (1083, 162) with delta (0, 0)
Screenshot: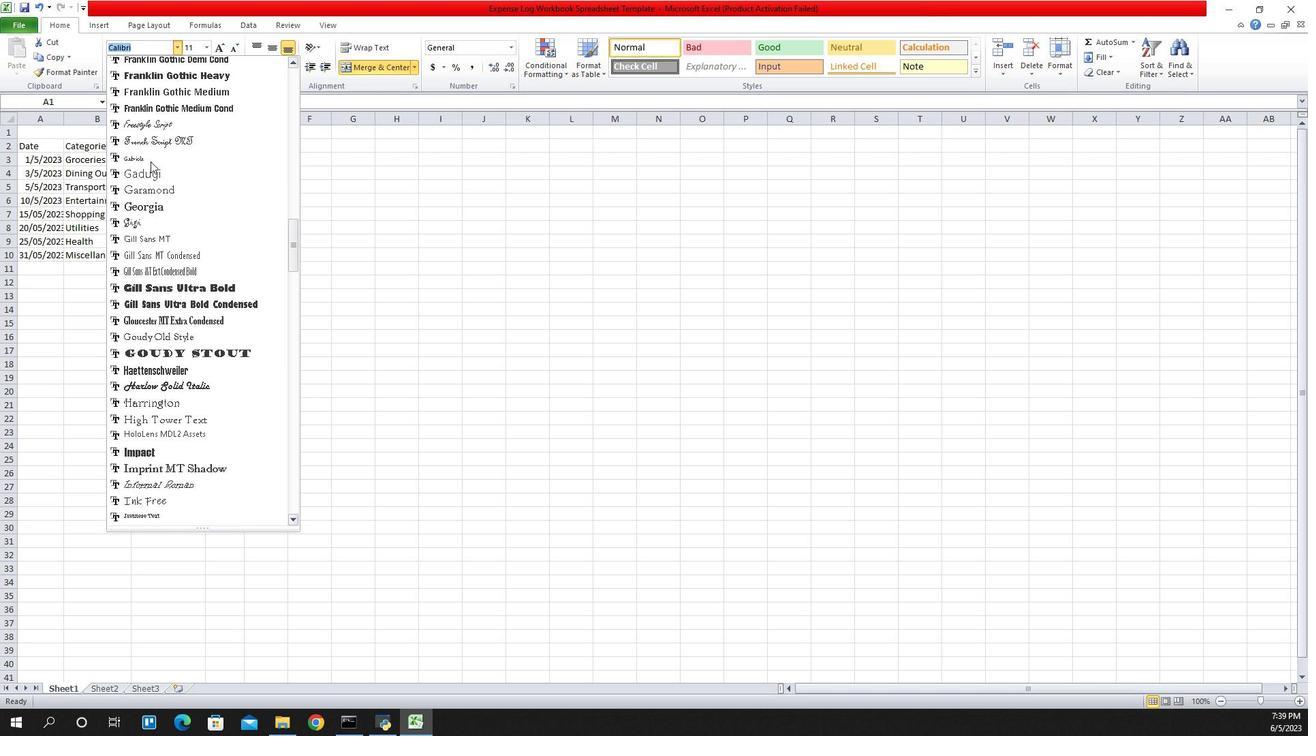 
Action: Mouse scrolled (1083, 162) with delta (0, 0)
Screenshot: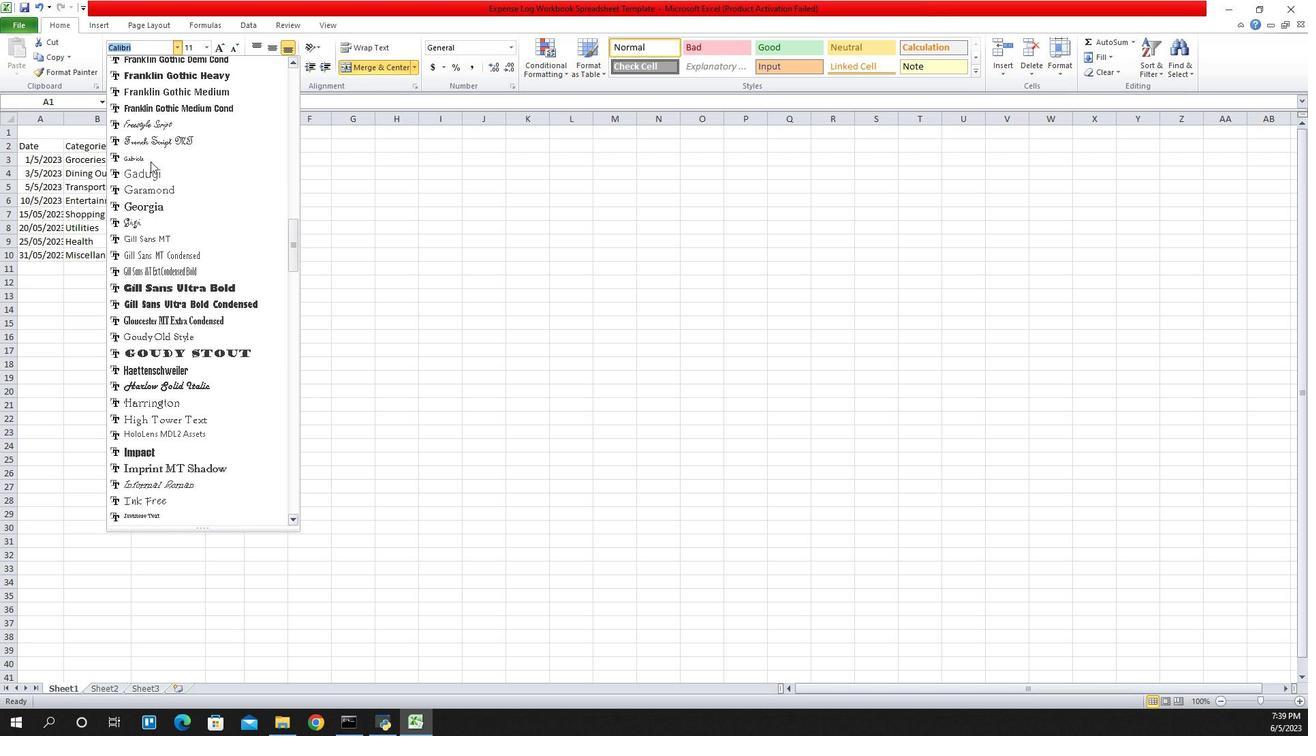 
Action: Mouse scrolled (1083, 162) with delta (0, 0)
Screenshot: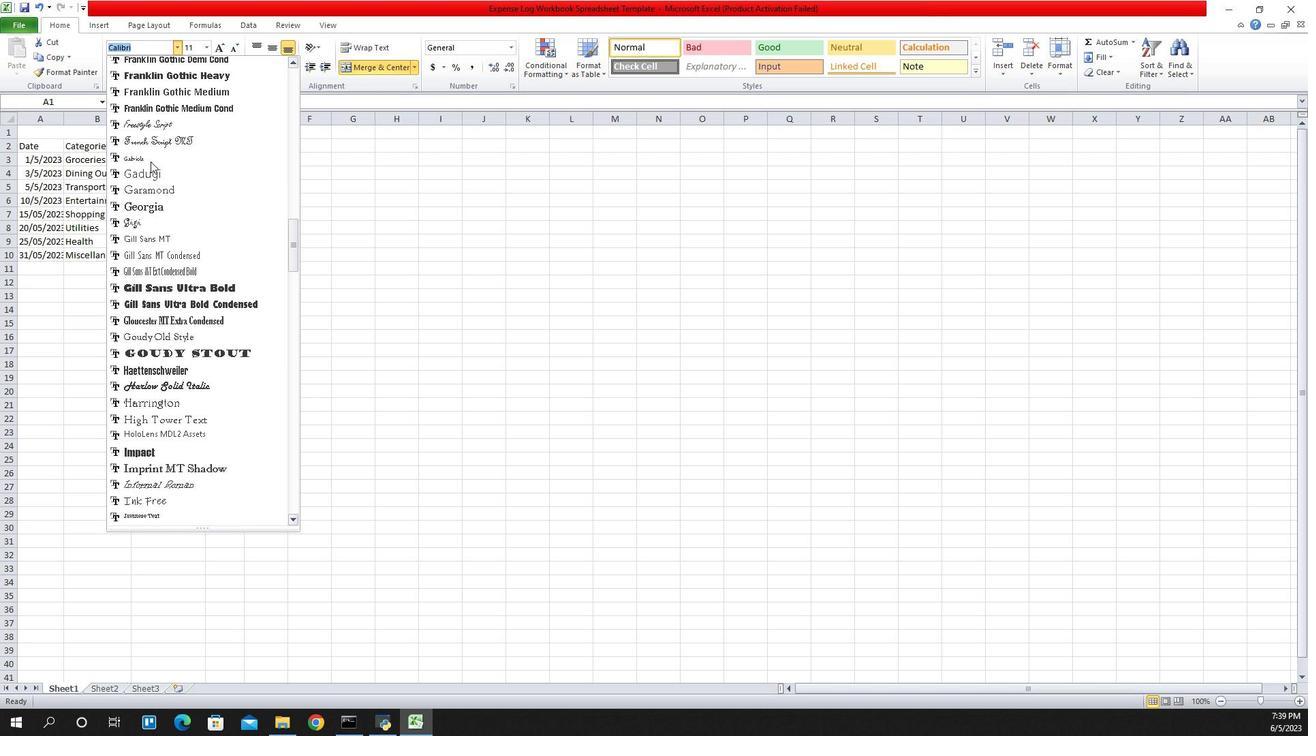 
Action: Mouse scrolled (1083, 162) with delta (0, 0)
Screenshot: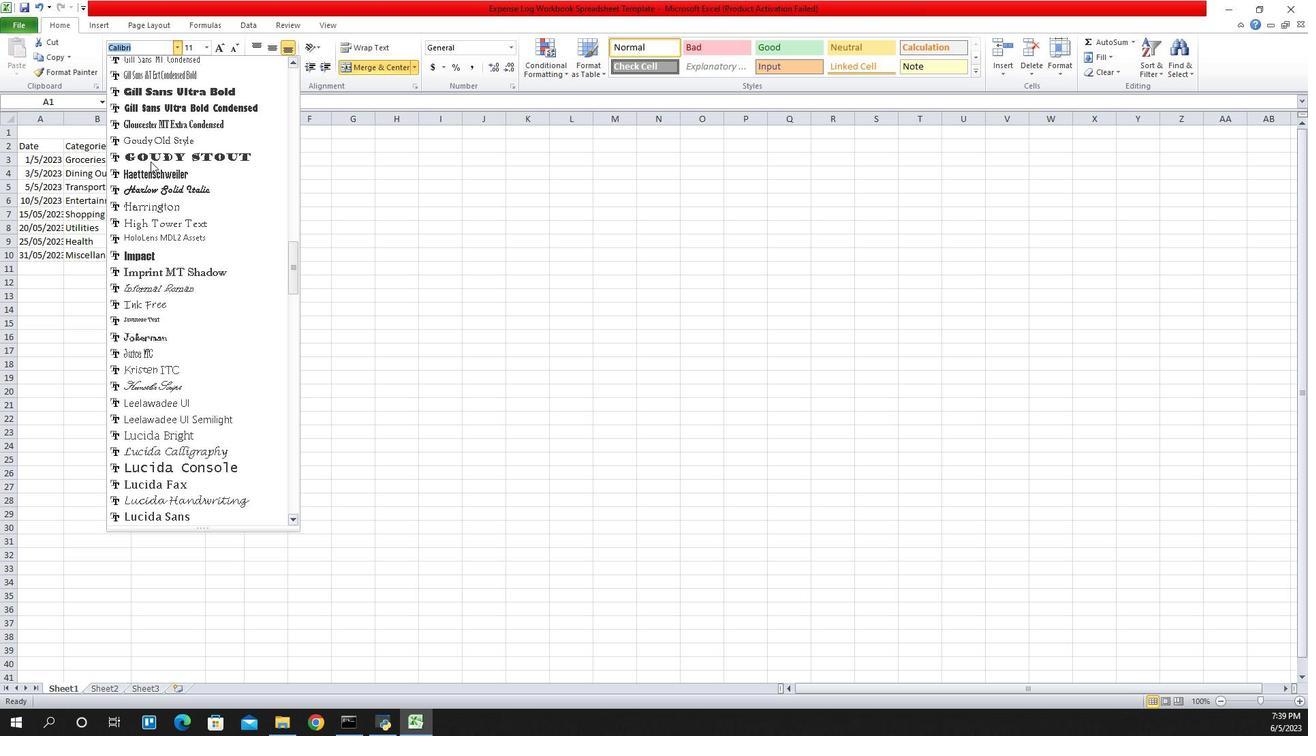 
Action: Mouse scrolled (1083, 162) with delta (0, 0)
Screenshot: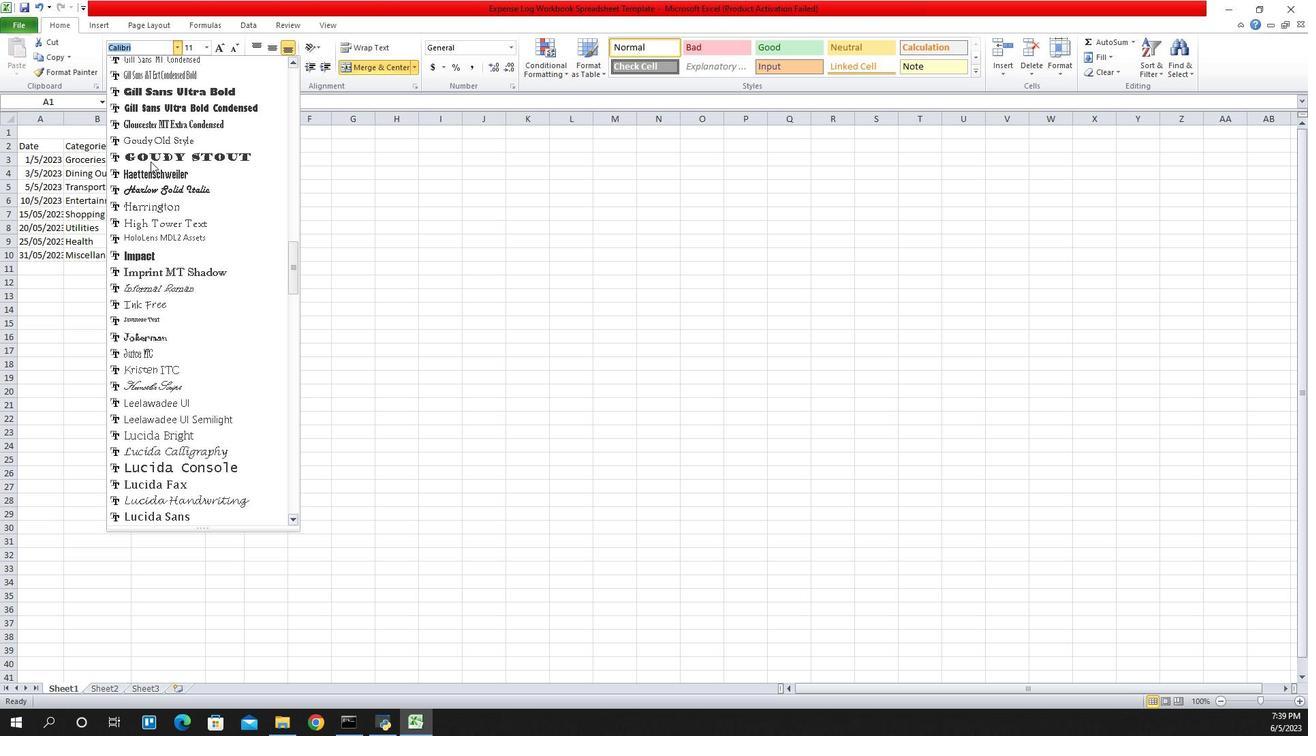 
Action: Mouse scrolled (1083, 162) with delta (0, 0)
Screenshot: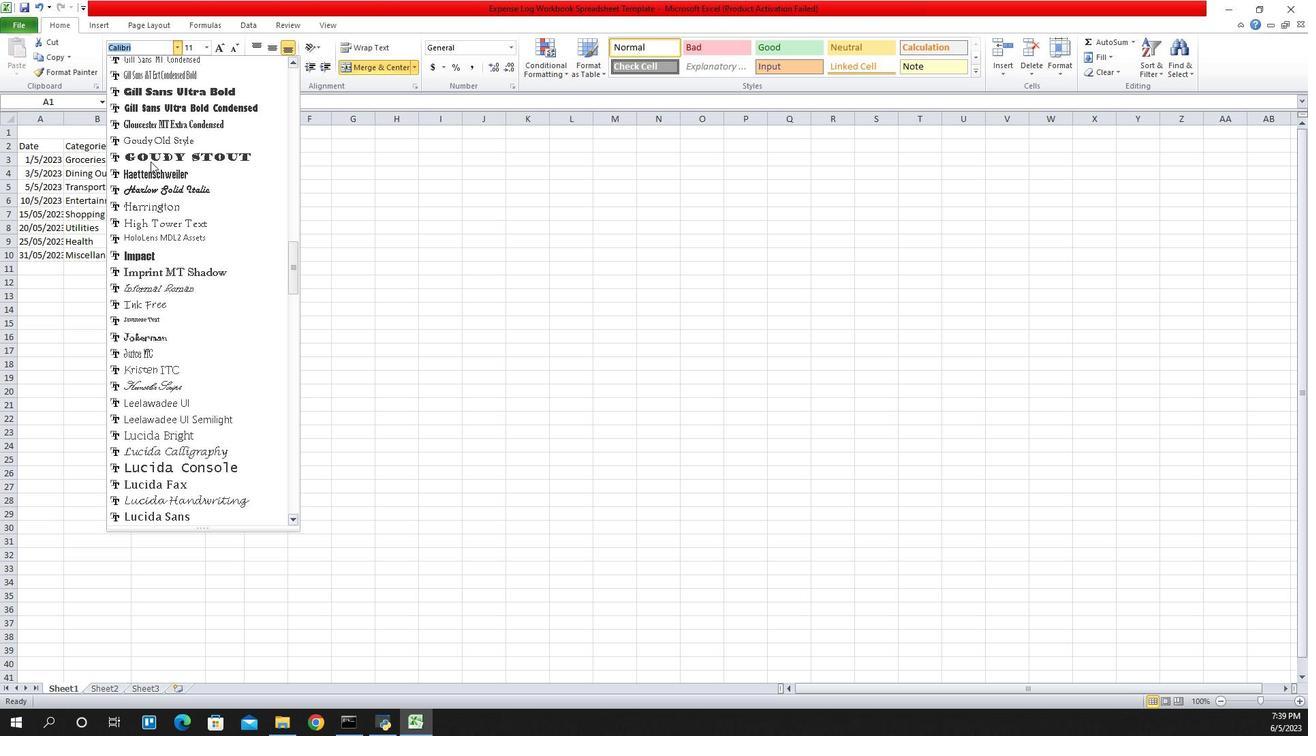 
Action: Mouse scrolled (1083, 162) with delta (0, 0)
Screenshot: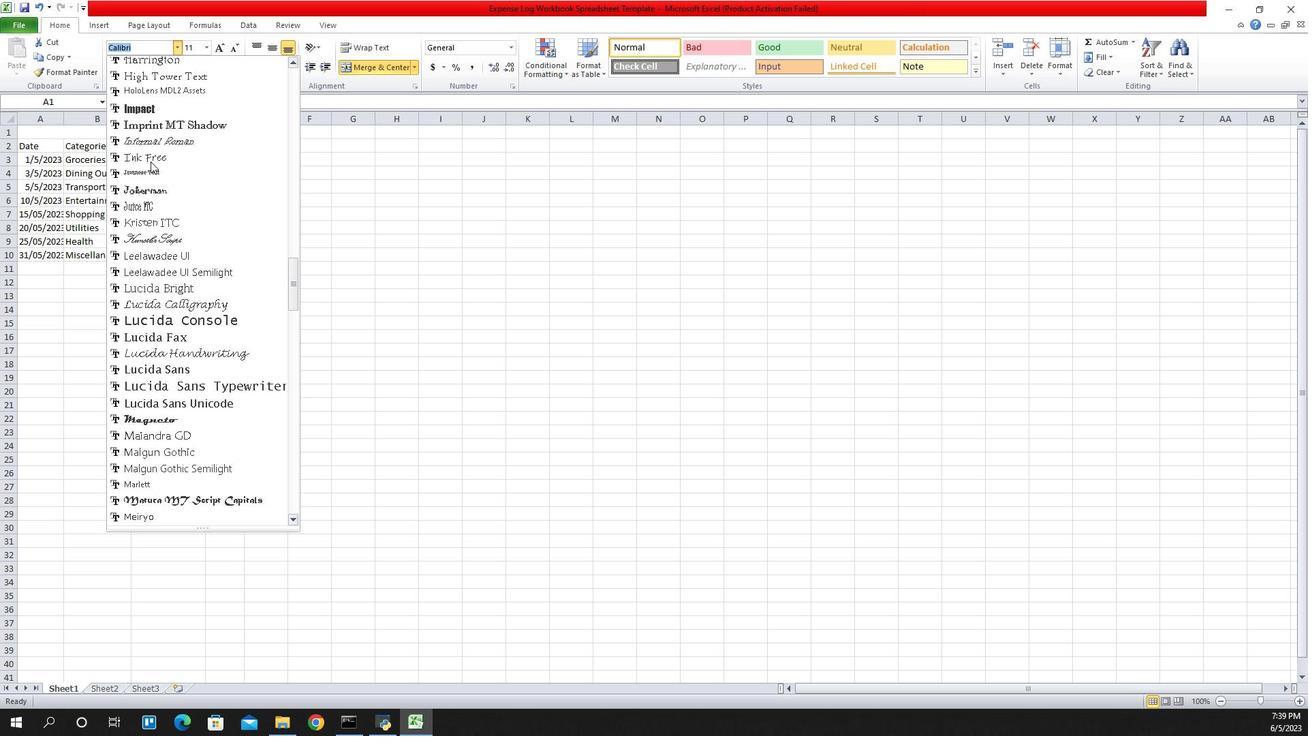 
Action: Mouse scrolled (1083, 162) with delta (0, 0)
Screenshot: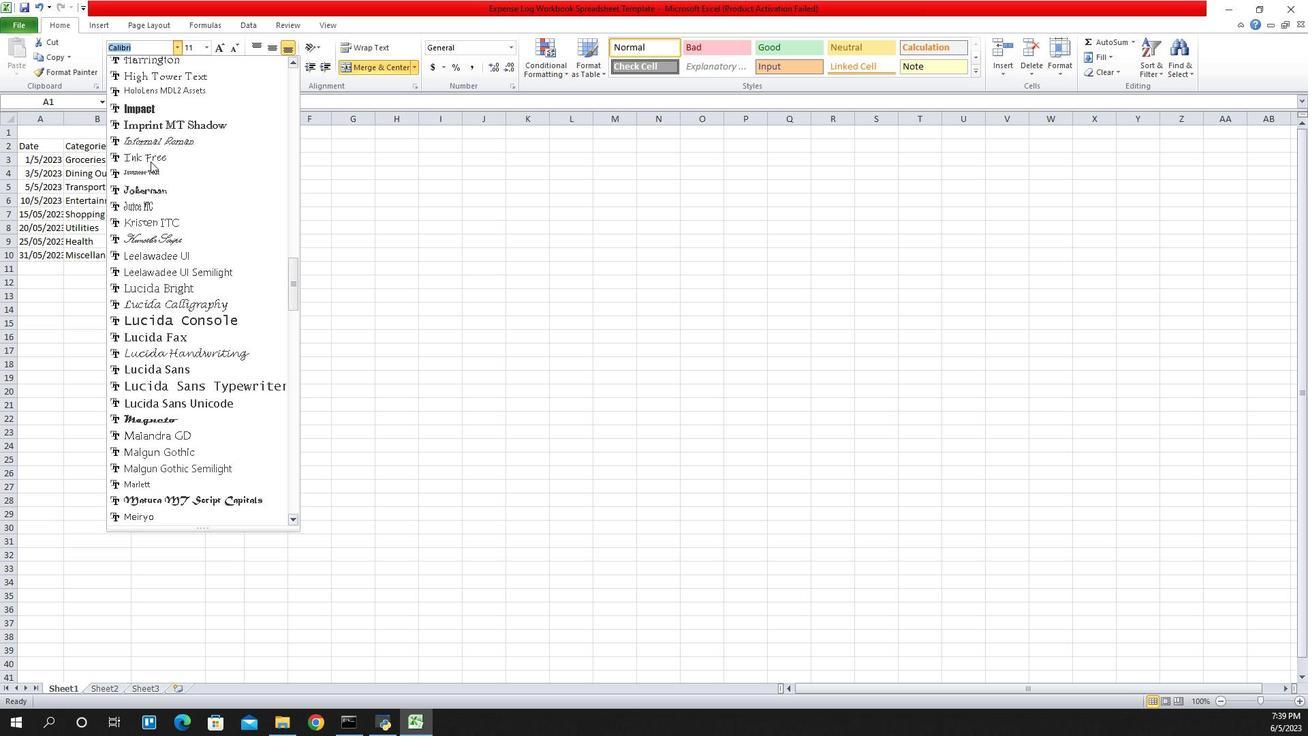 
Action: Mouse scrolled (1083, 162) with delta (0, 0)
Screenshot: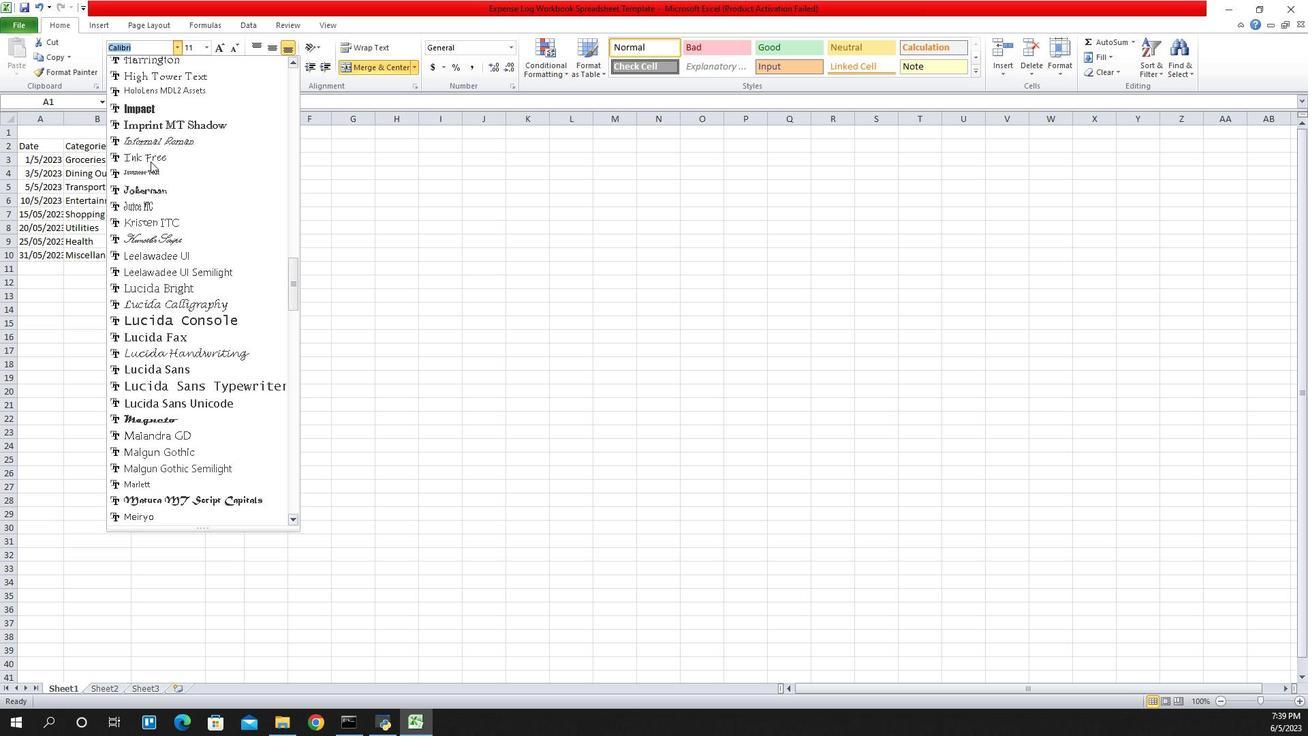 
Action: Mouse scrolled (1083, 162) with delta (0, 0)
Screenshot: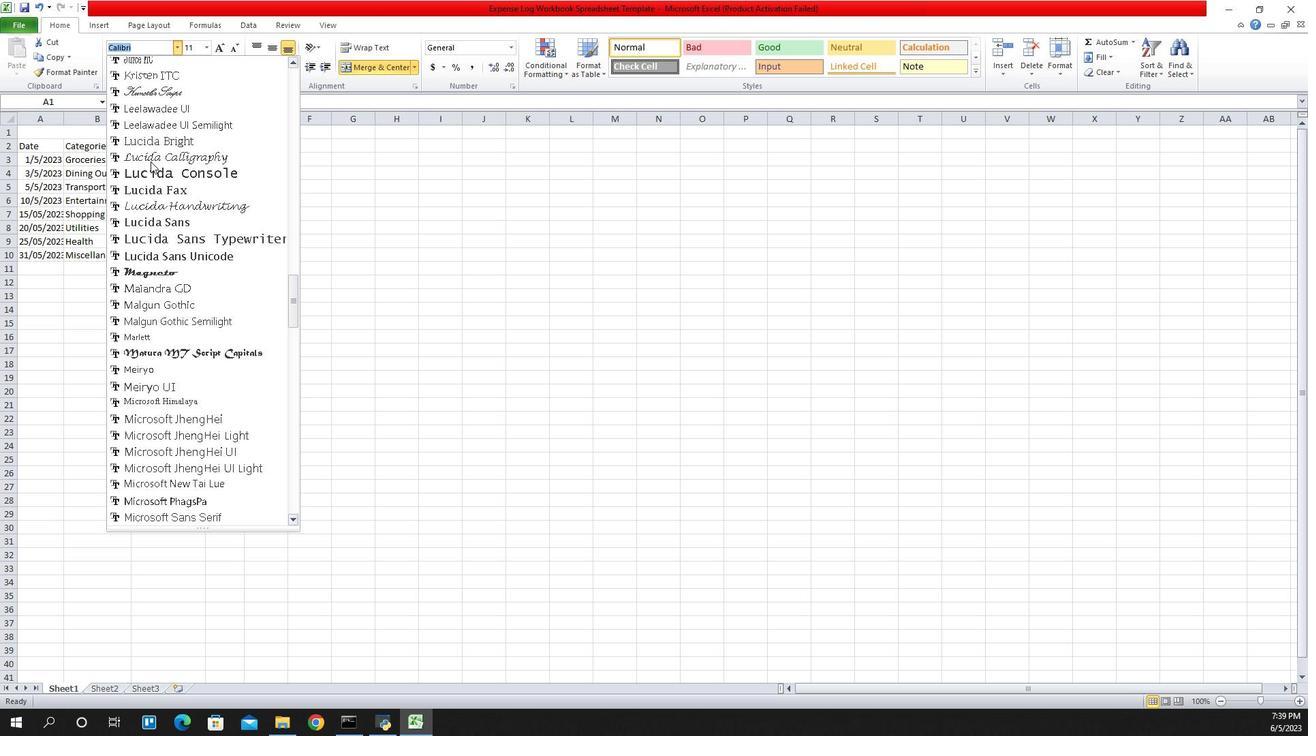 
Action: Mouse scrolled (1083, 162) with delta (0, 0)
Screenshot: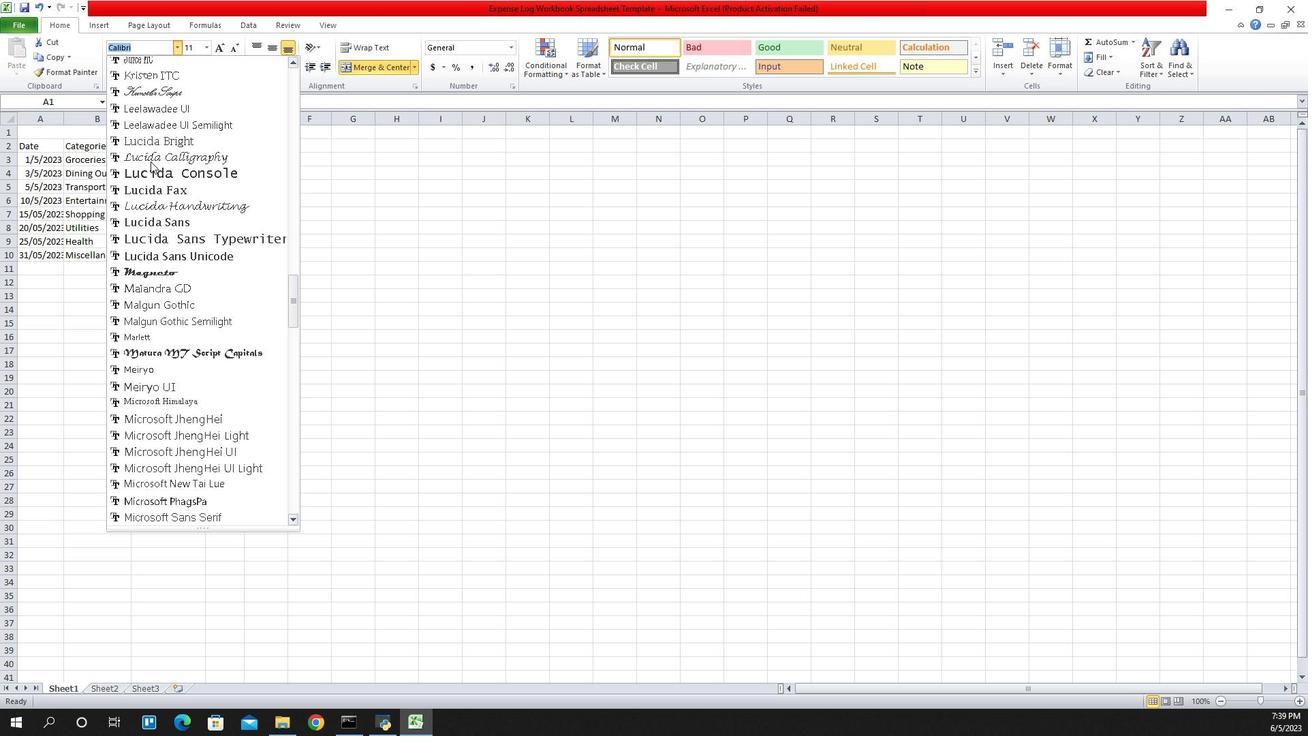 
Action: Mouse scrolled (1083, 162) with delta (0, 0)
Screenshot: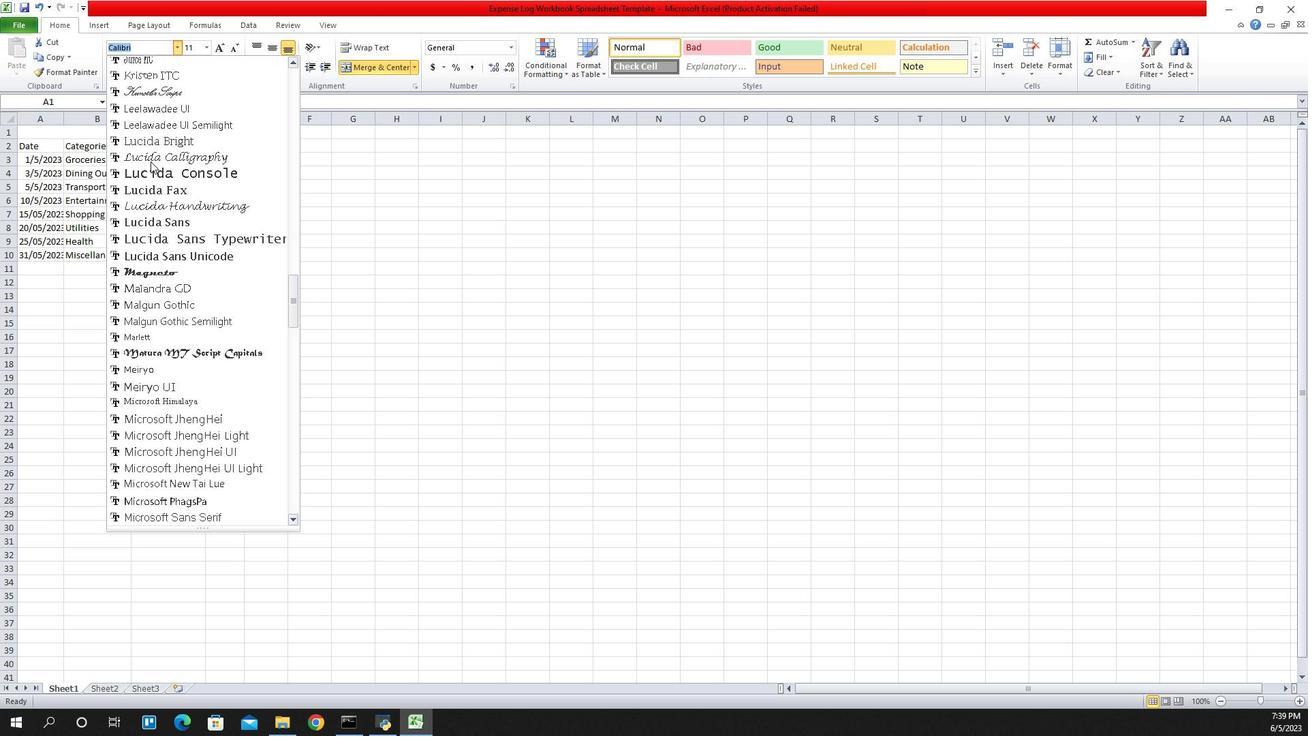 
Action: Mouse scrolled (1083, 162) with delta (0, 0)
Screenshot: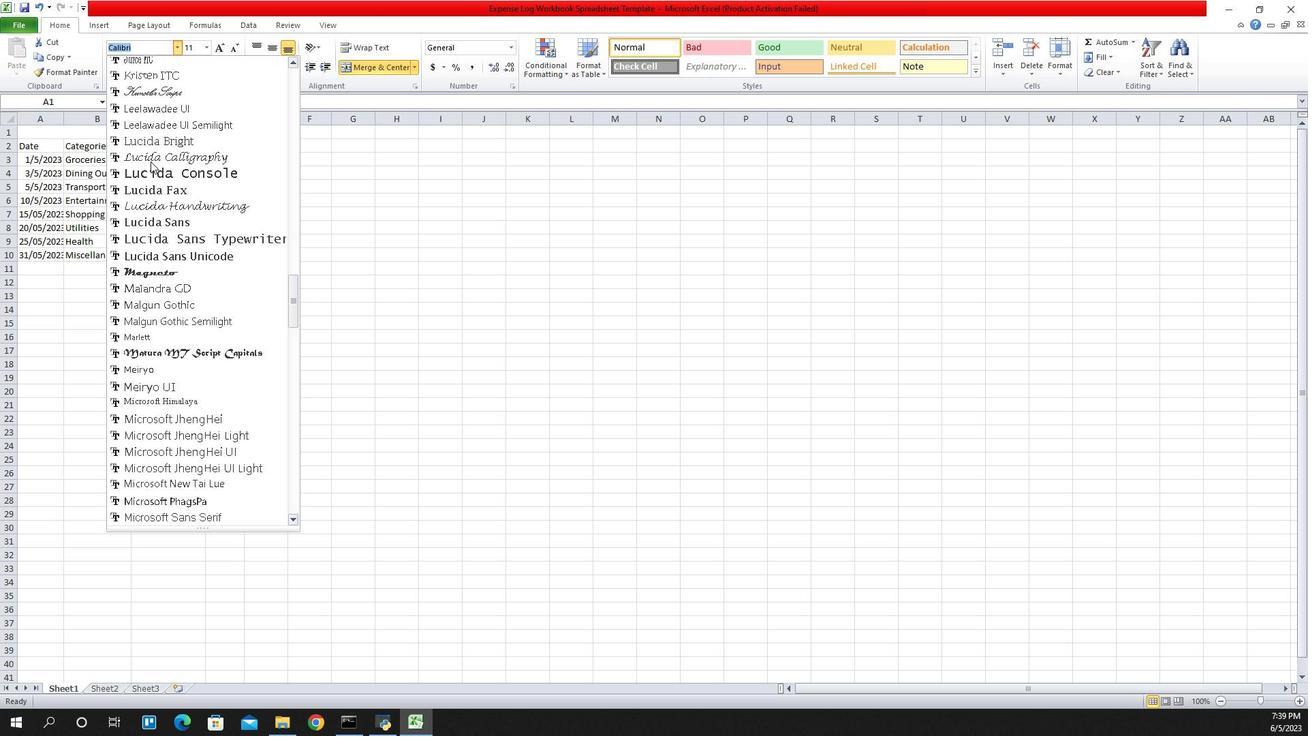 
Action: Mouse scrolled (1083, 162) with delta (0, 0)
Screenshot: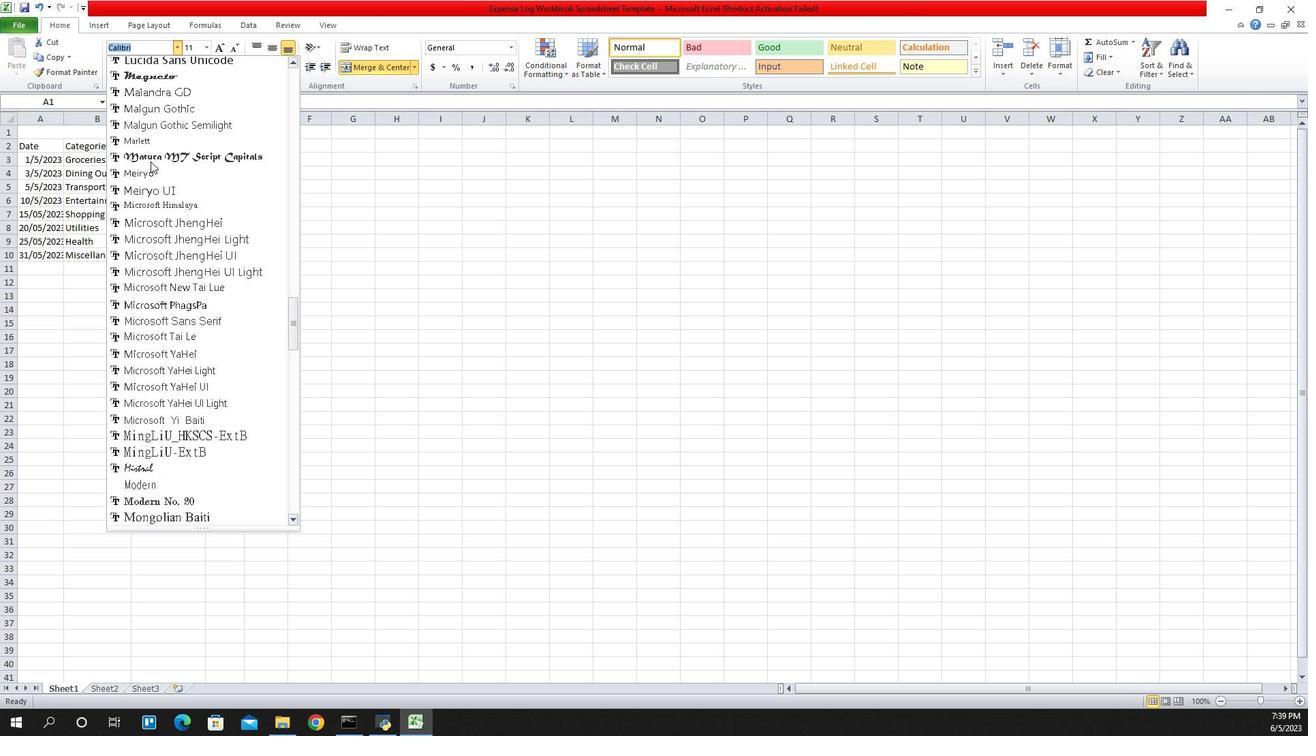 
Action: Mouse scrolled (1083, 162) with delta (0, 0)
Screenshot: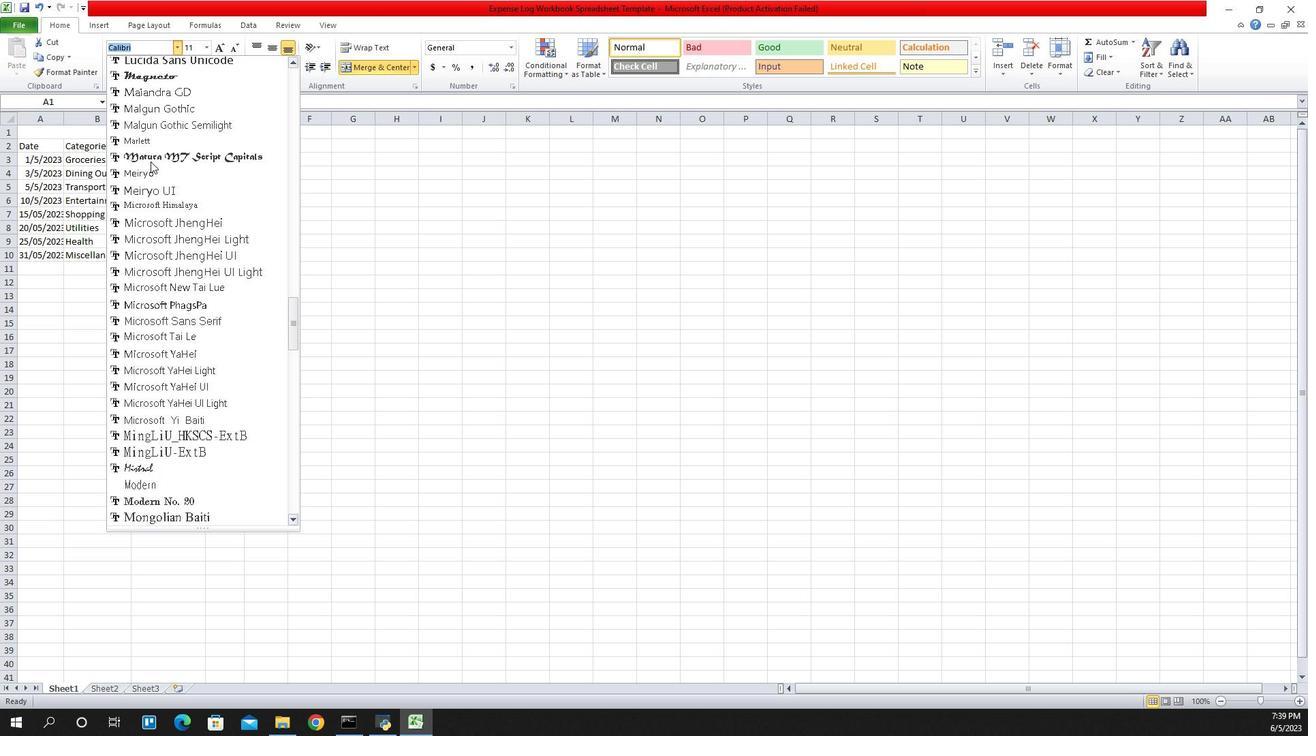 
Action: Mouse scrolled (1083, 162) with delta (0, 0)
Screenshot: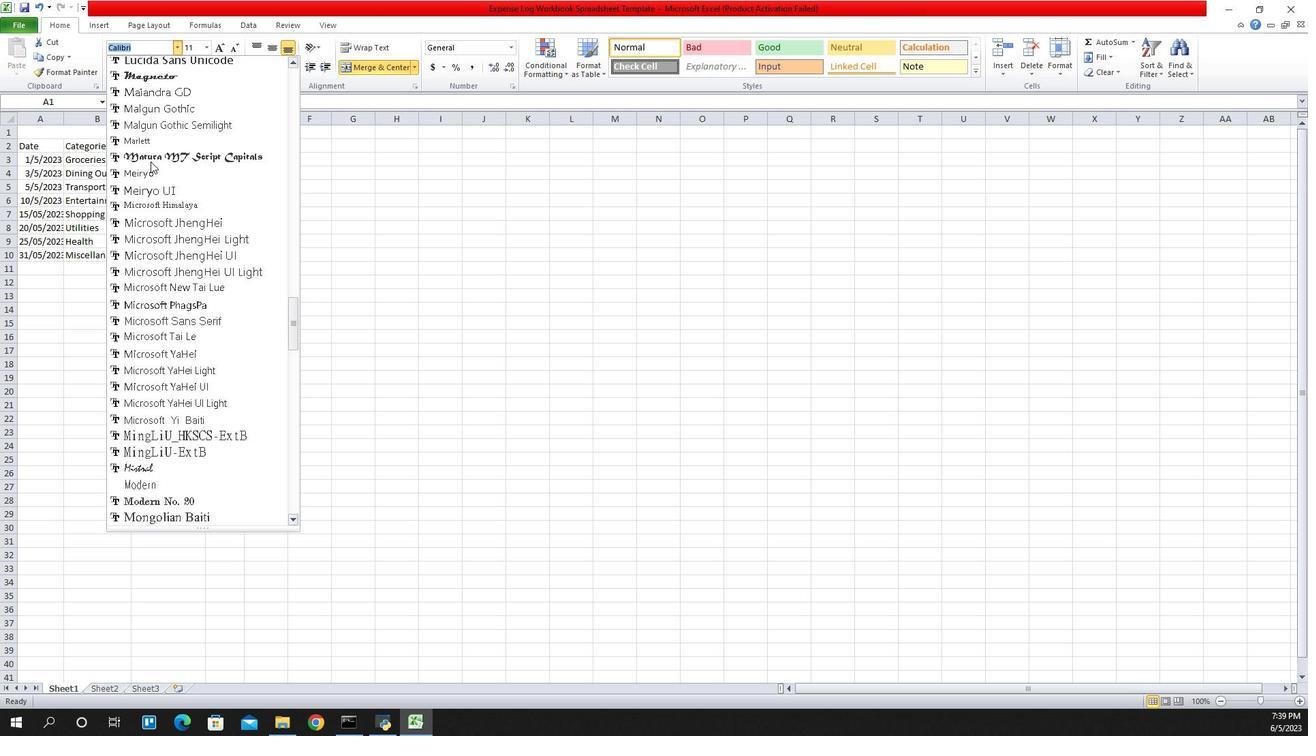 
Action: Mouse scrolled (1083, 162) with delta (0, 0)
Screenshot: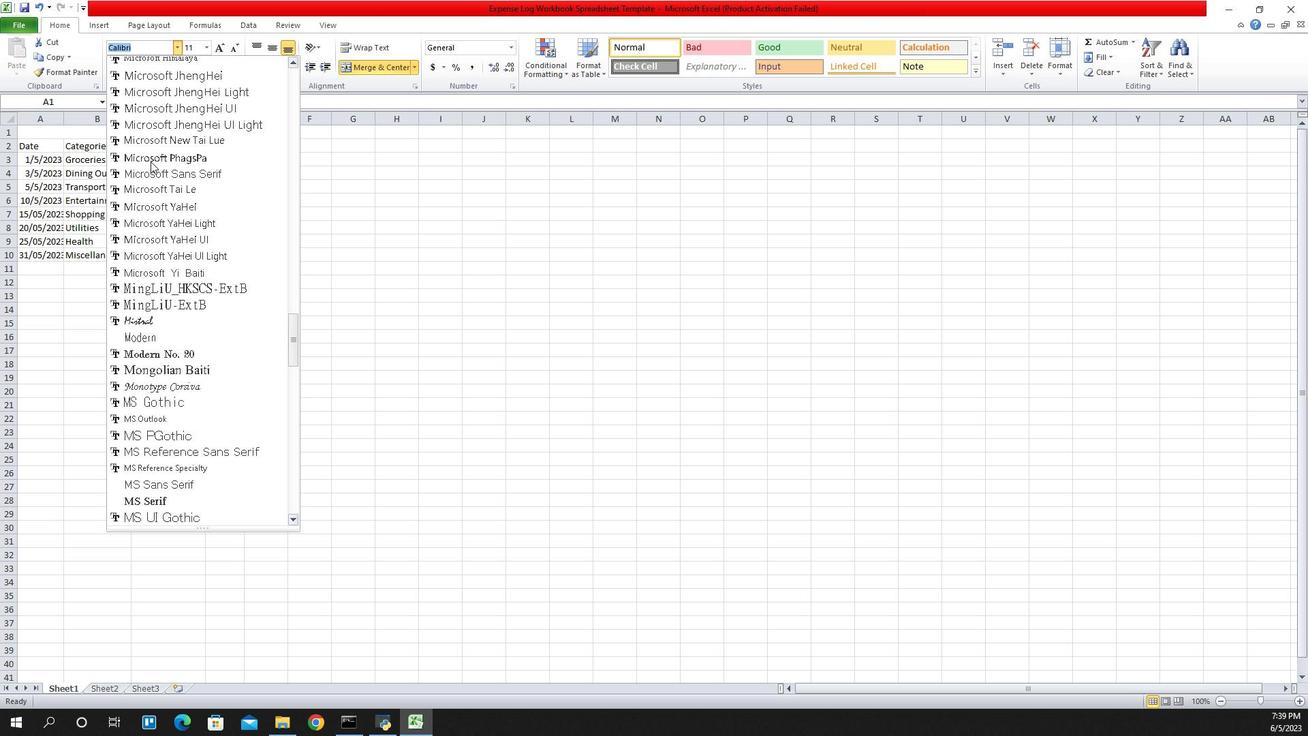 
Action: Mouse scrolled (1083, 162) with delta (0, 0)
Screenshot: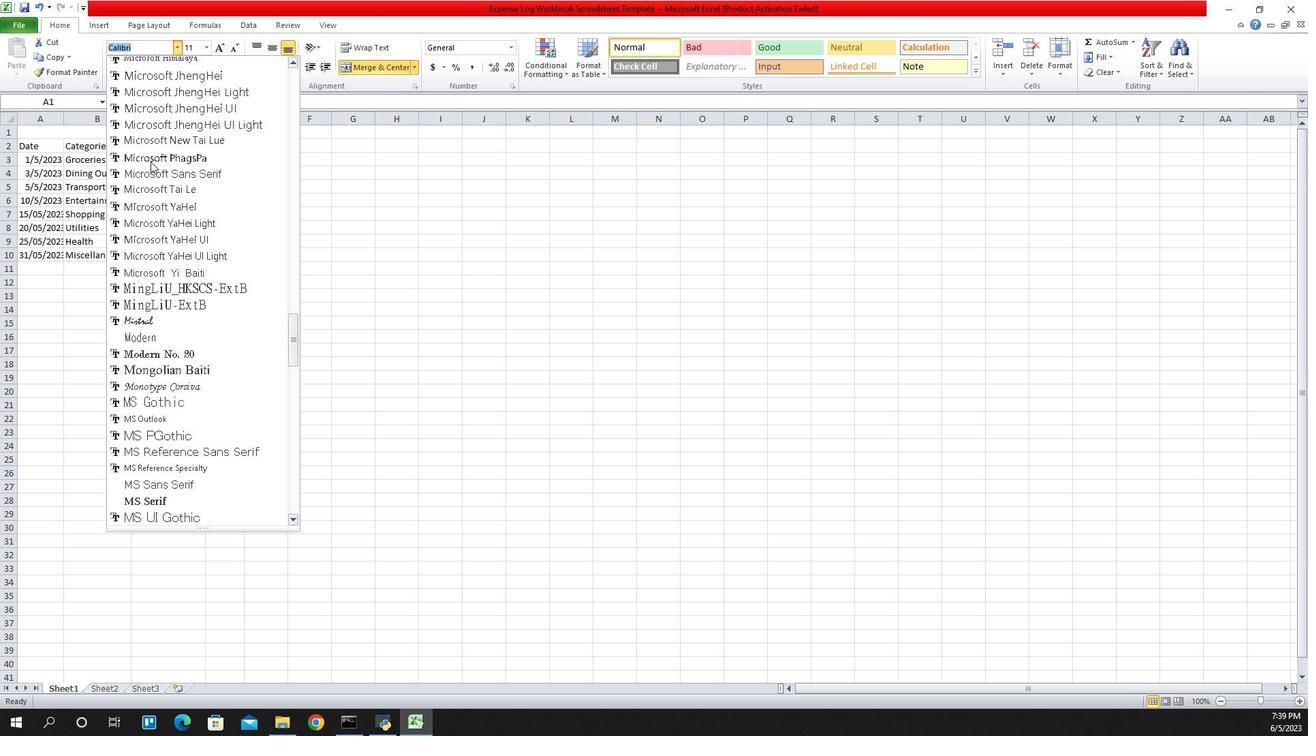
Action: Mouse scrolled (1083, 162) with delta (0, 0)
Screenshot: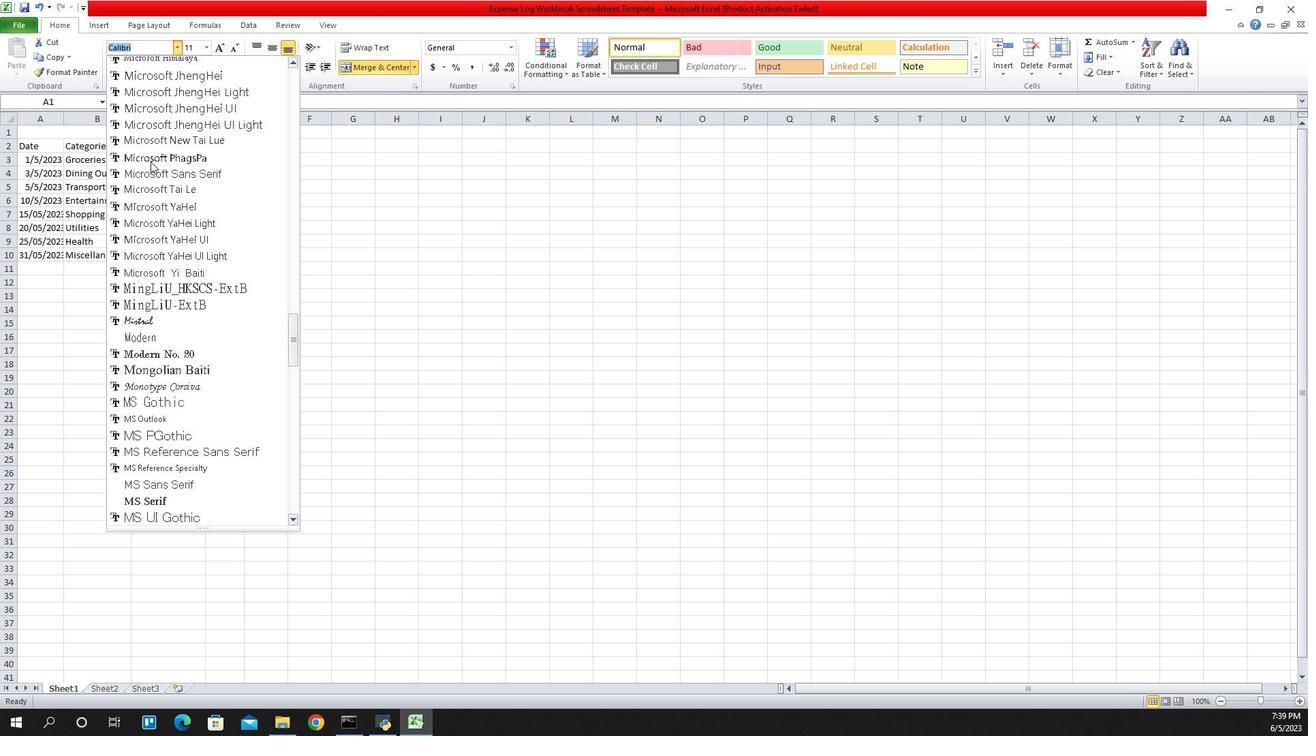 
Action: Mouse scrolled (1083, 162) with delta (0, 0)
Screenshot: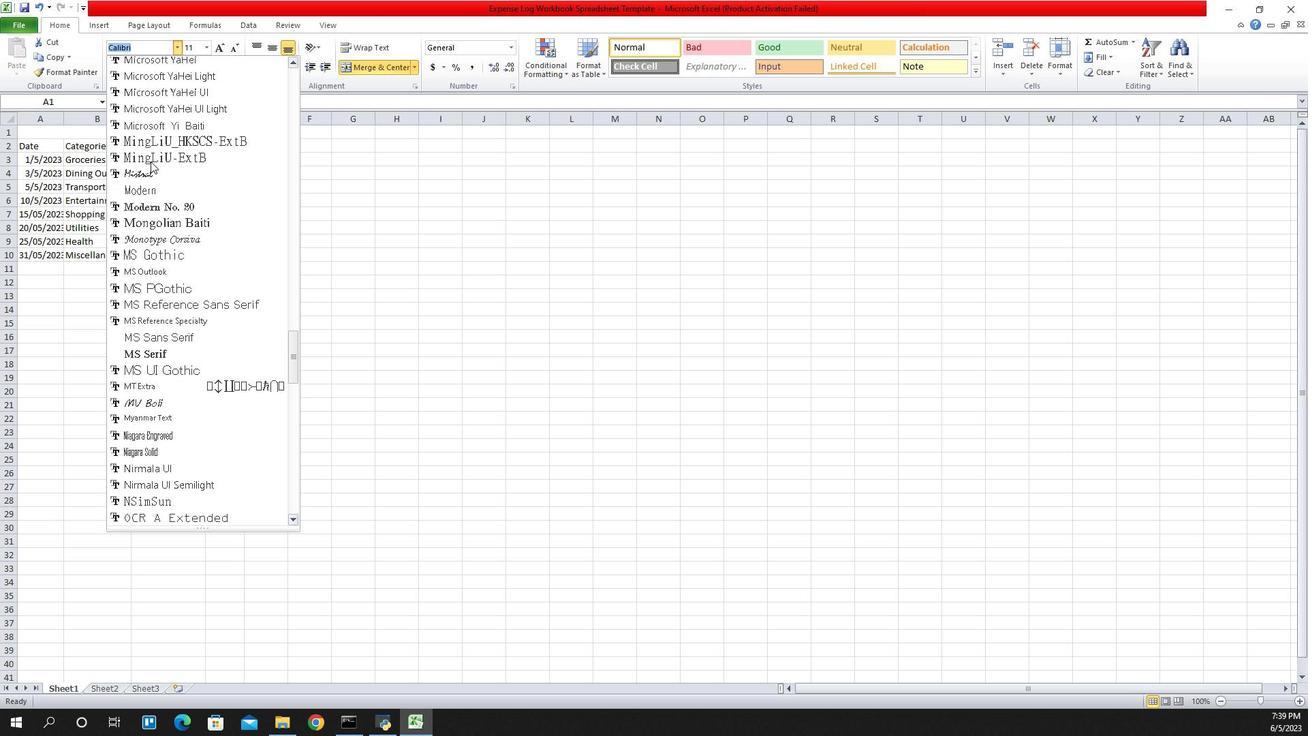 
Action: Mouse scrolled (1083, 162) with delta (0, 0)
Screenshot: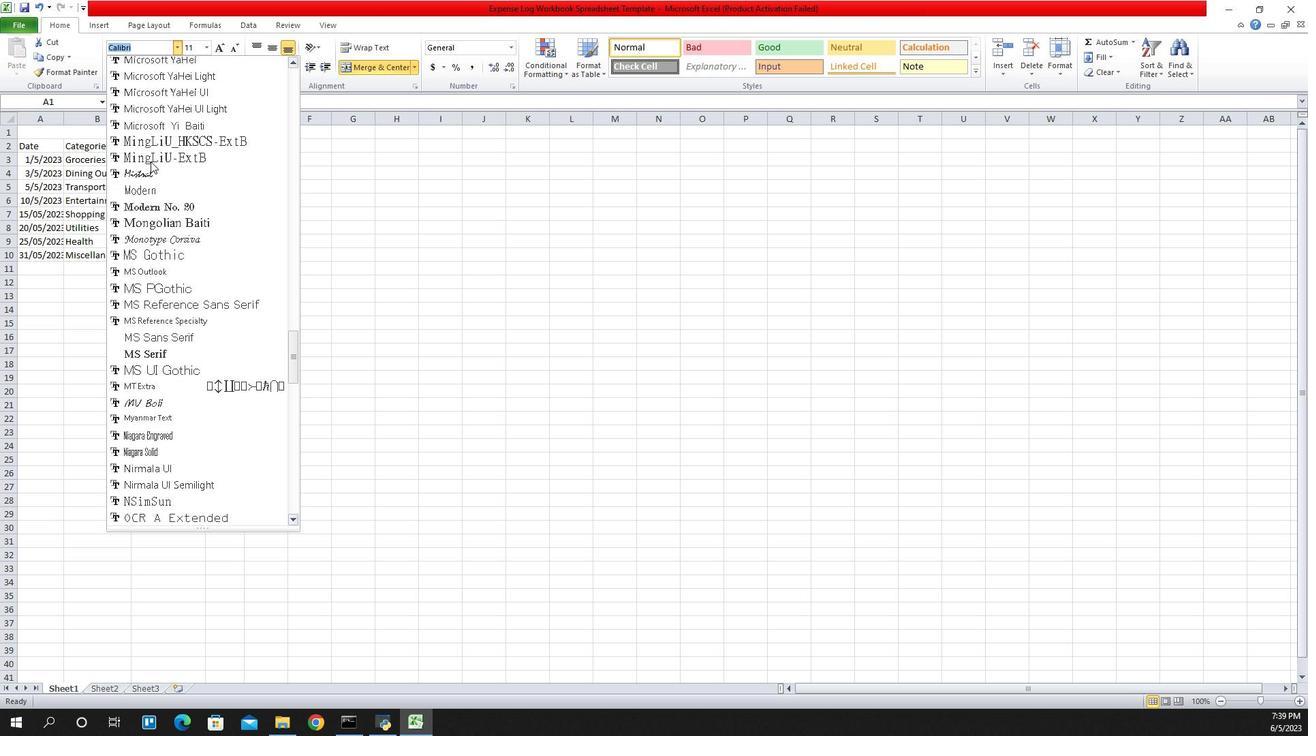 
Action: Mouse scrolled (1083, 162) with delta (0, 0)
Screenshot: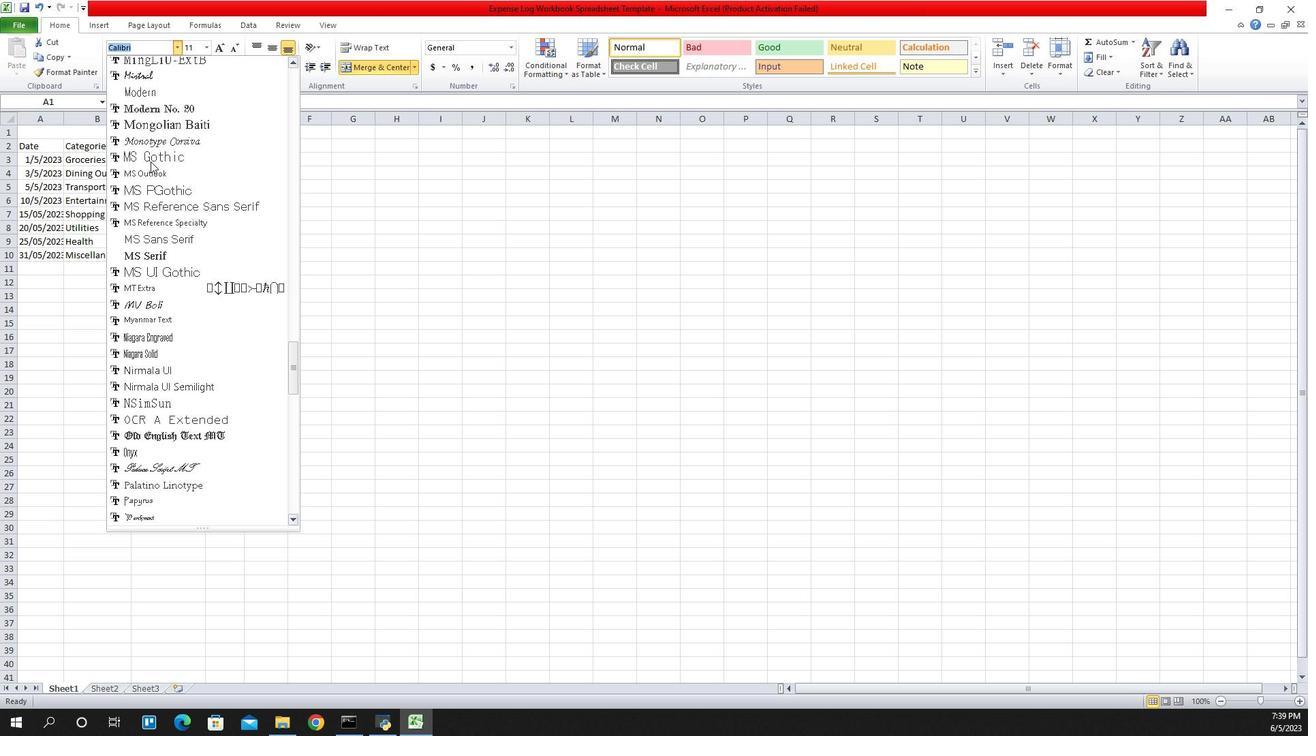 
Action: Mouse scrolled (1083, 162) with delta (0, 0)
Screenshot: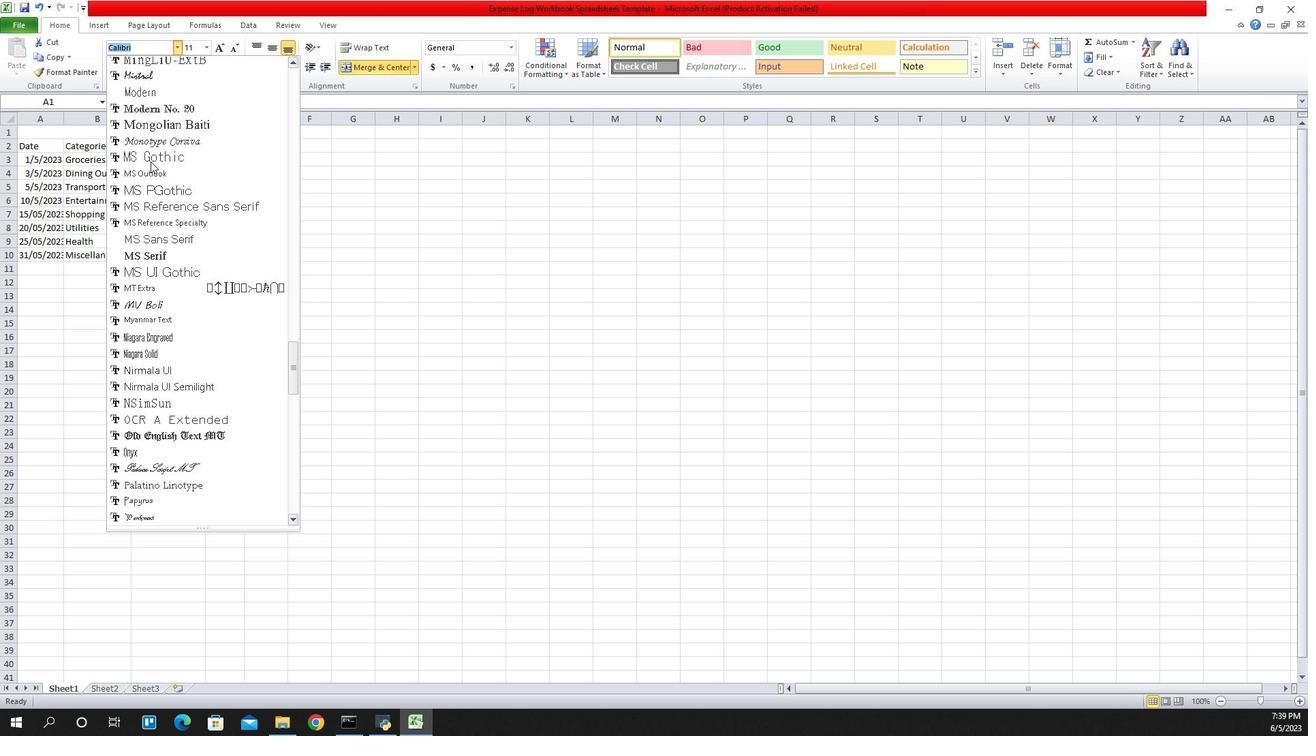 
Action: Mouse scrolled (1083, 162) with delta (0, 0)
Screenshot: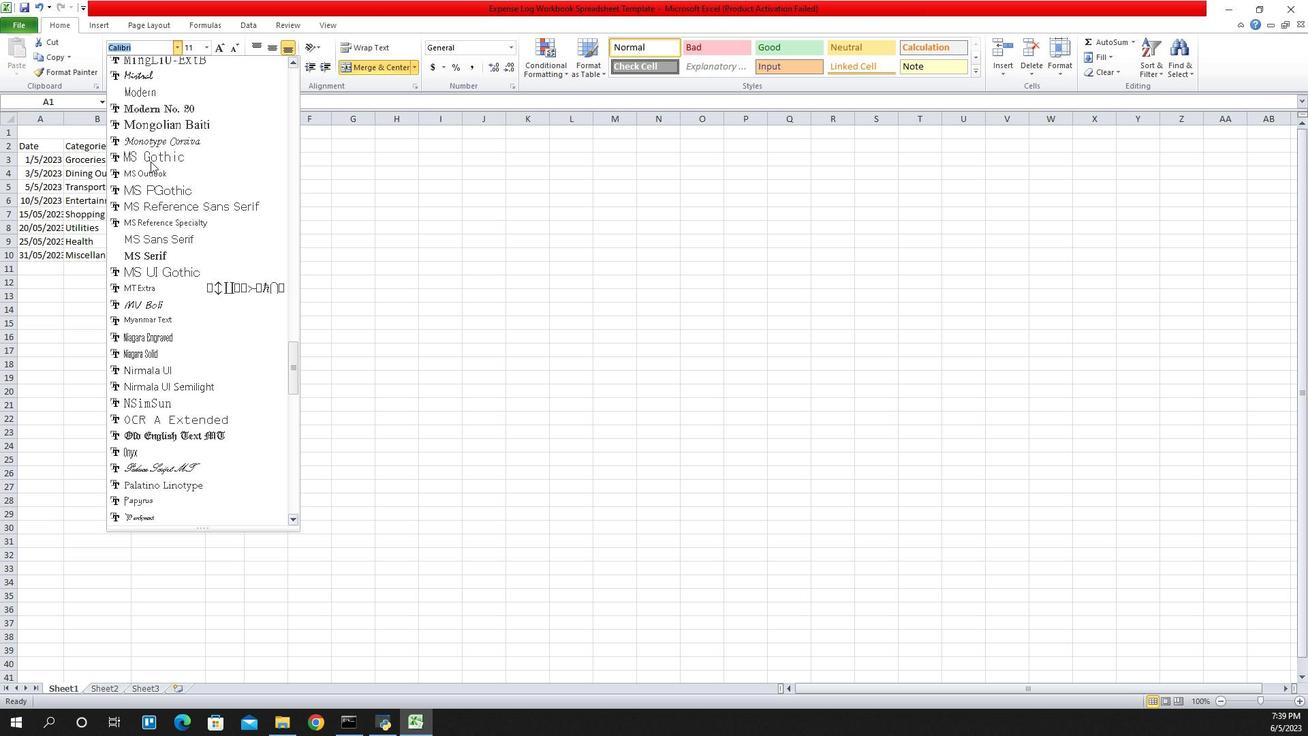 
Action: Mouse scrolled (1083, 162) with delta (0, 0)
Screenshot: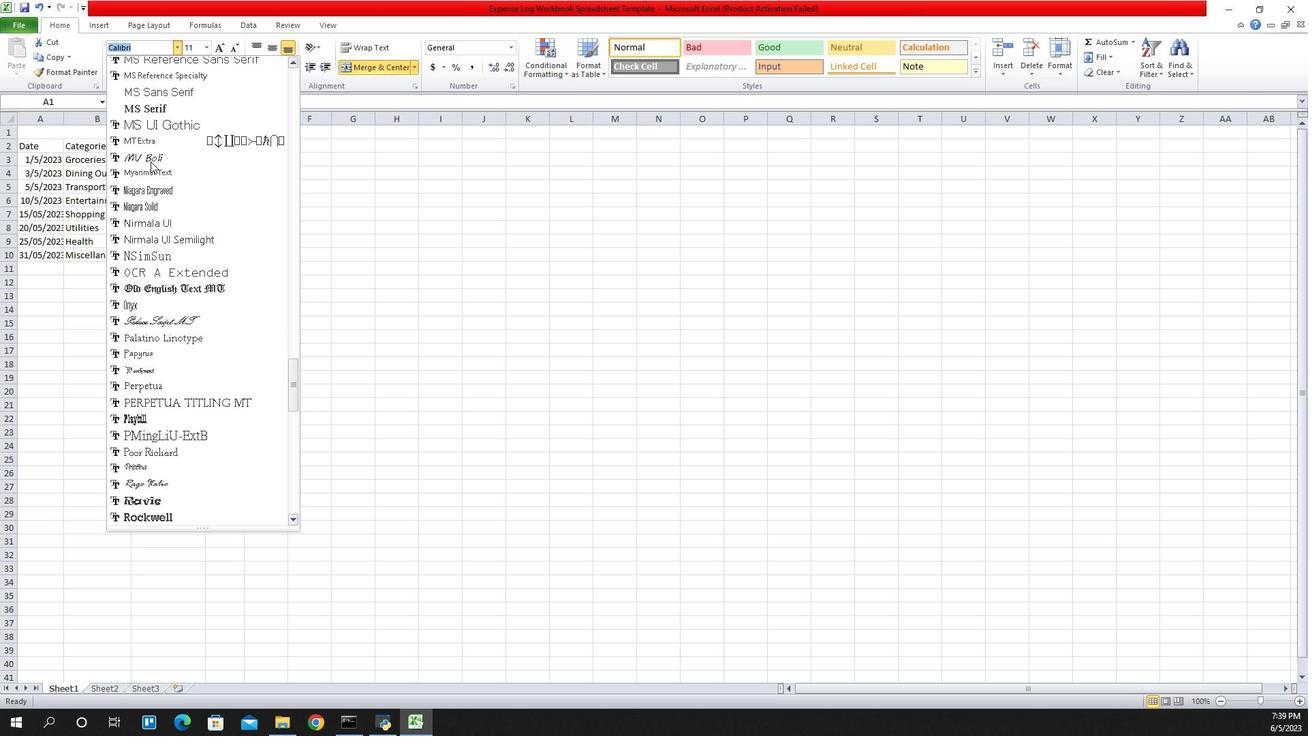 
Action: Mouse scrolled (1083, 162) with delta (0, 0)
Screenshot: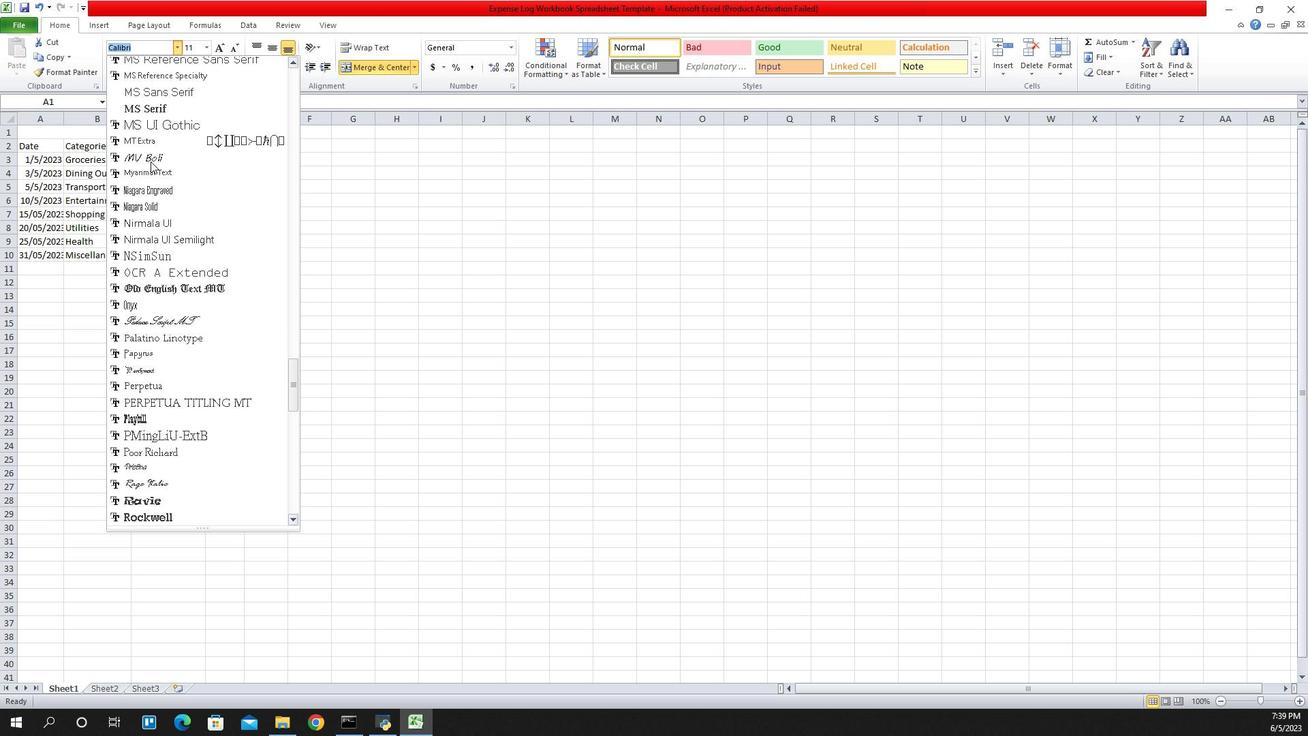 
Action: Mouse scrolled (1083, 162) with delta (0, 0)
Screenshot: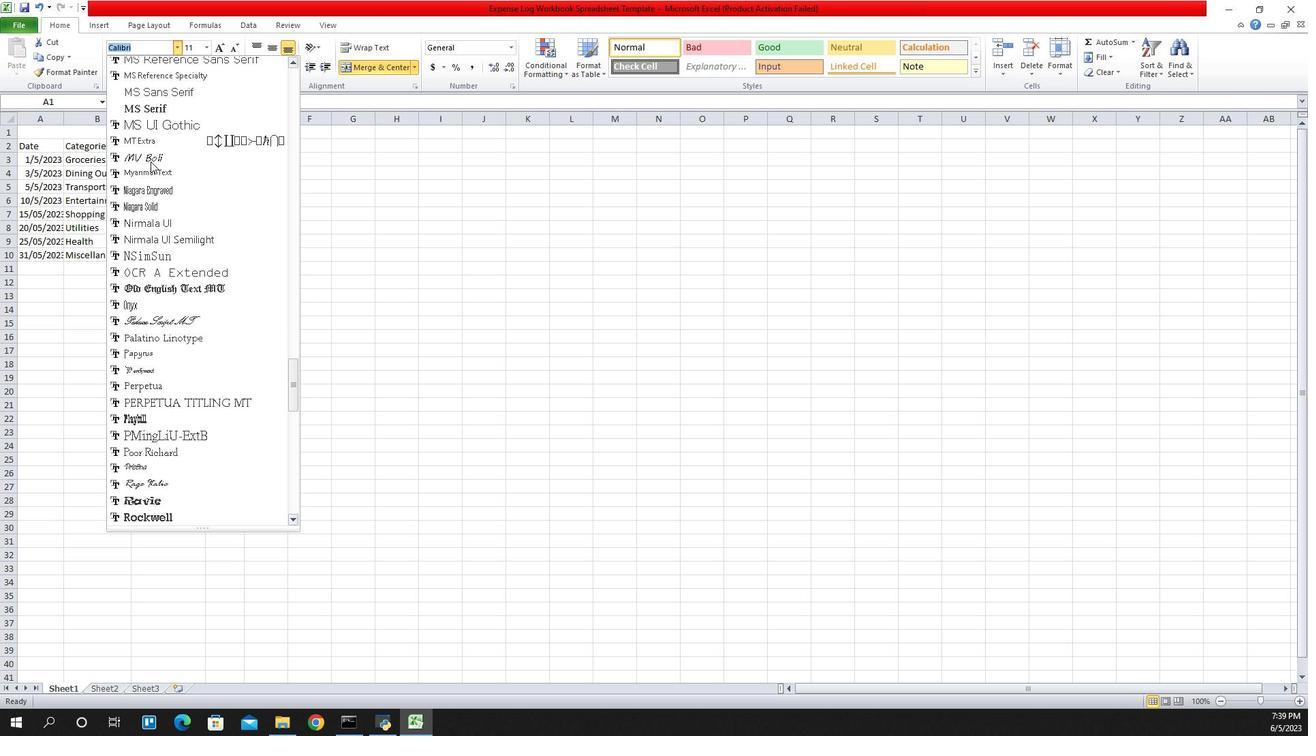 
Action: Mouse scrolled (1083, 162) with delta (0, 0)
Screenshot: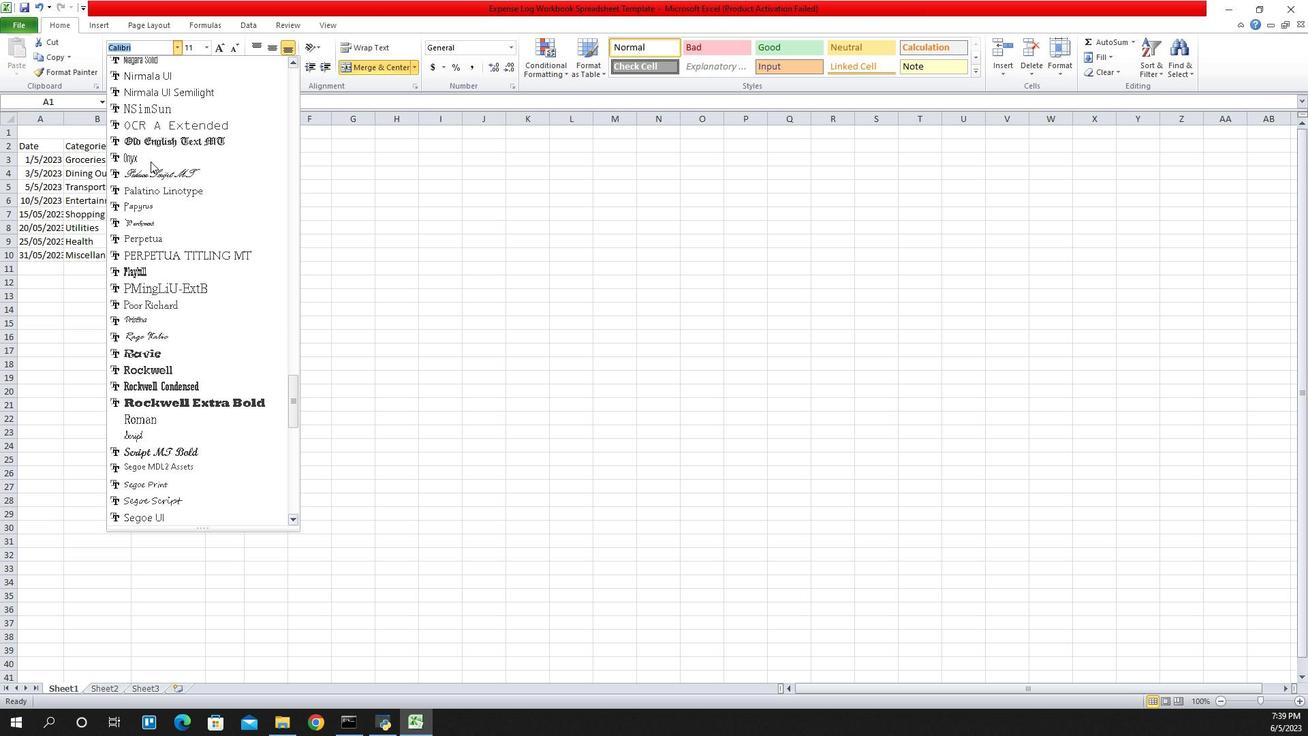
Action: Mouse scrolled (1083, 162) with delta (0, 0)
Screenshot: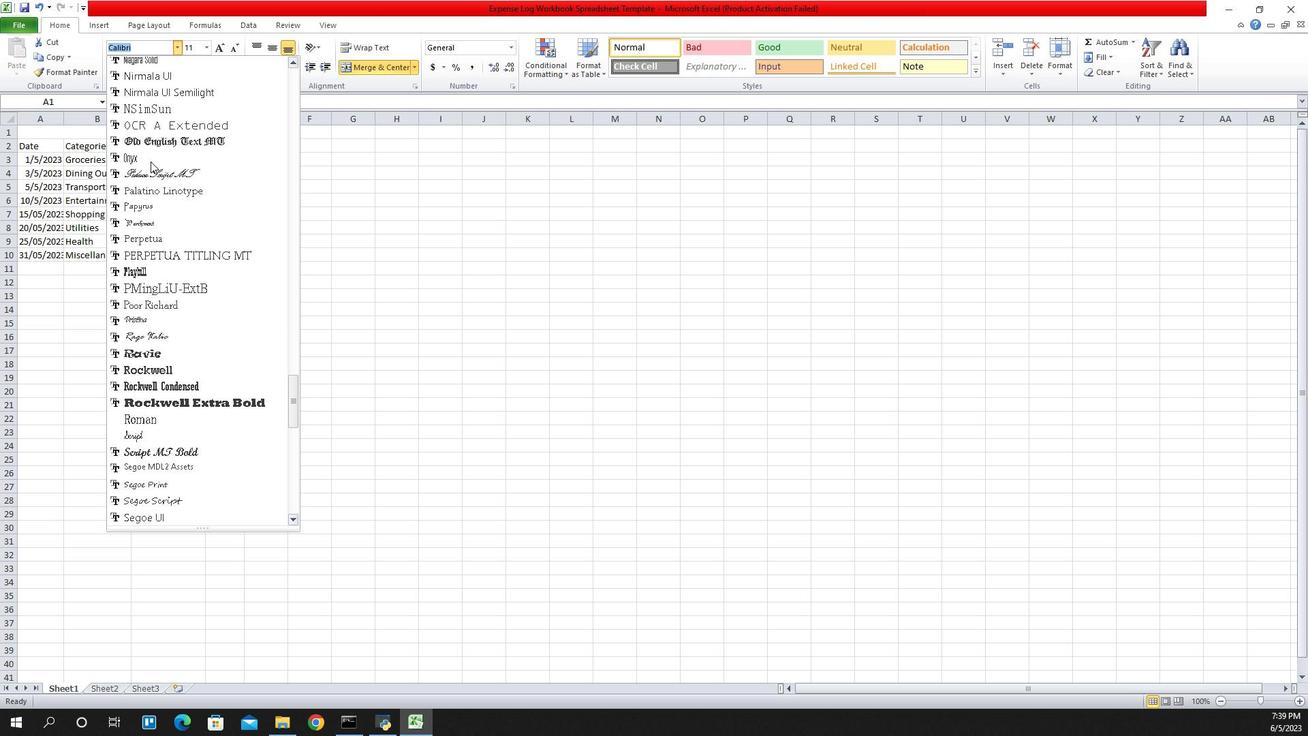 
Action: Mouse scrolled (1083, 162) with delta (0, 0)
Screenshot: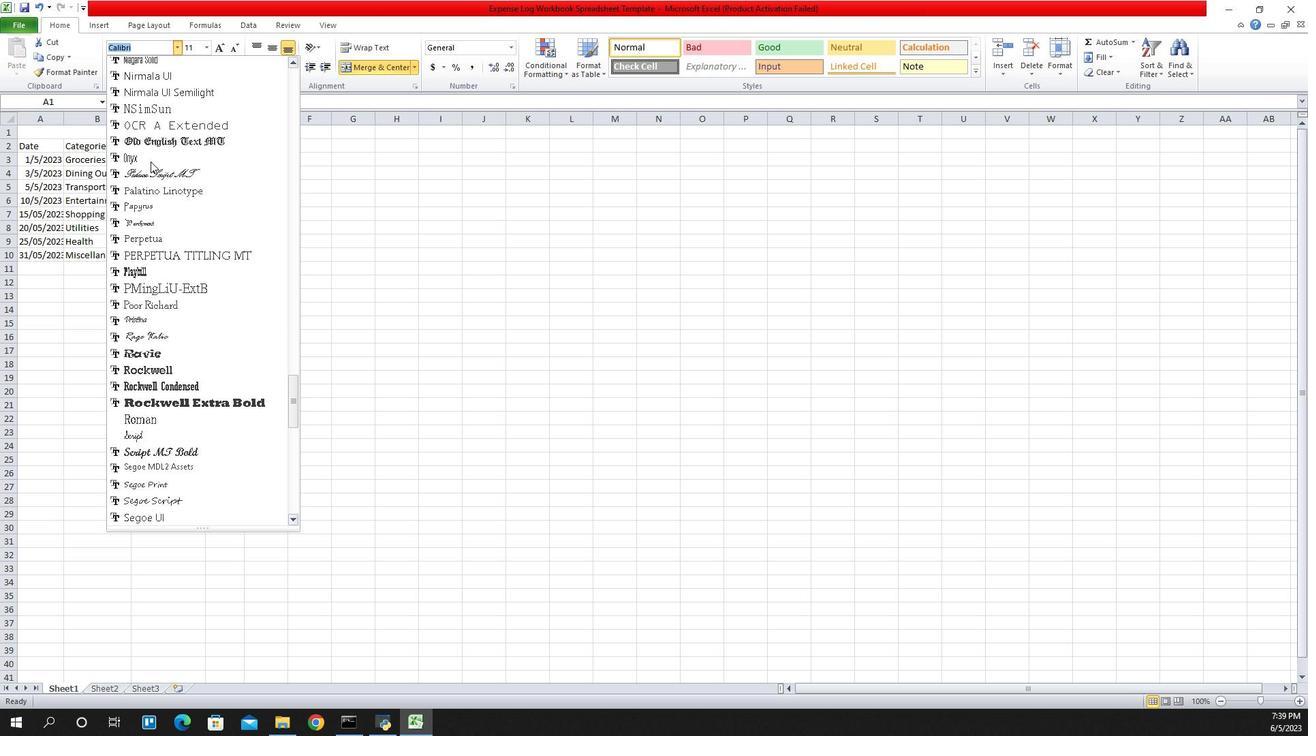 
Action: Mouse scrolled (1083, 162) with delta (0, 0)
Screenshot: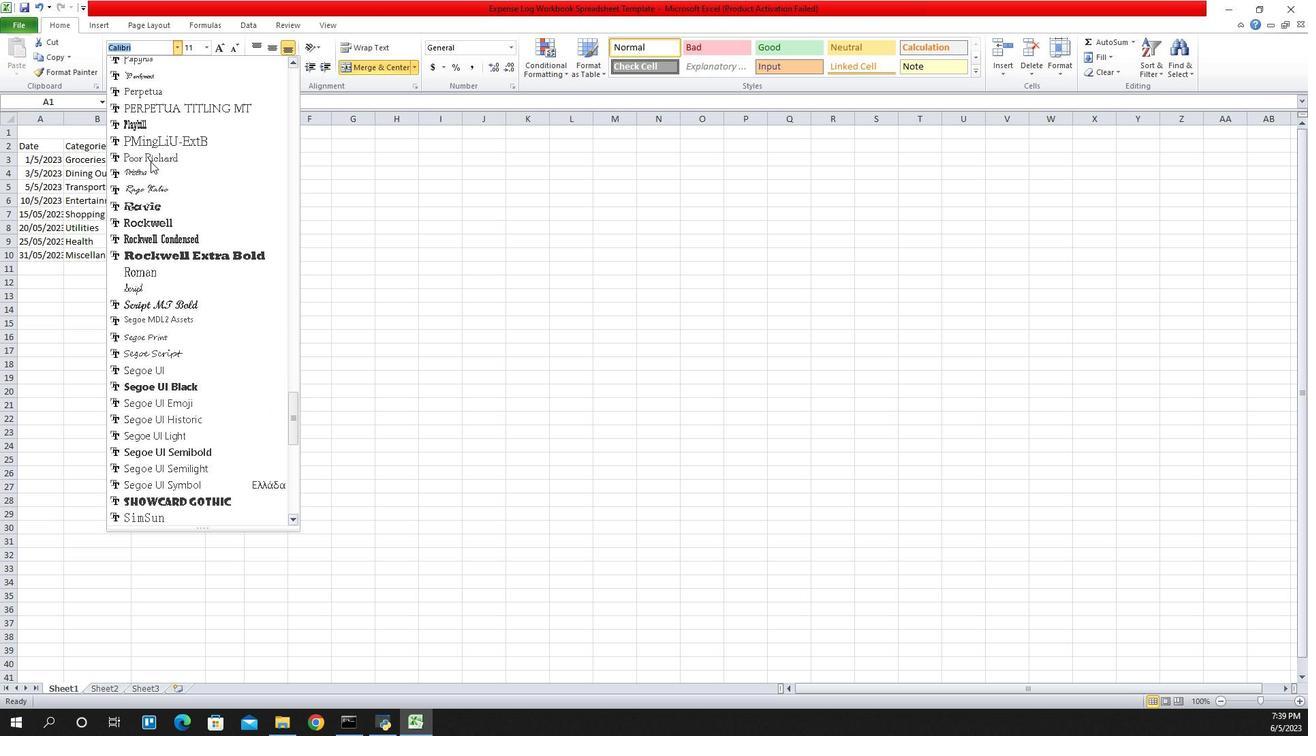 
Action: Mouse scrolled (1083, 162) with delta (0, 0)
Screenshot: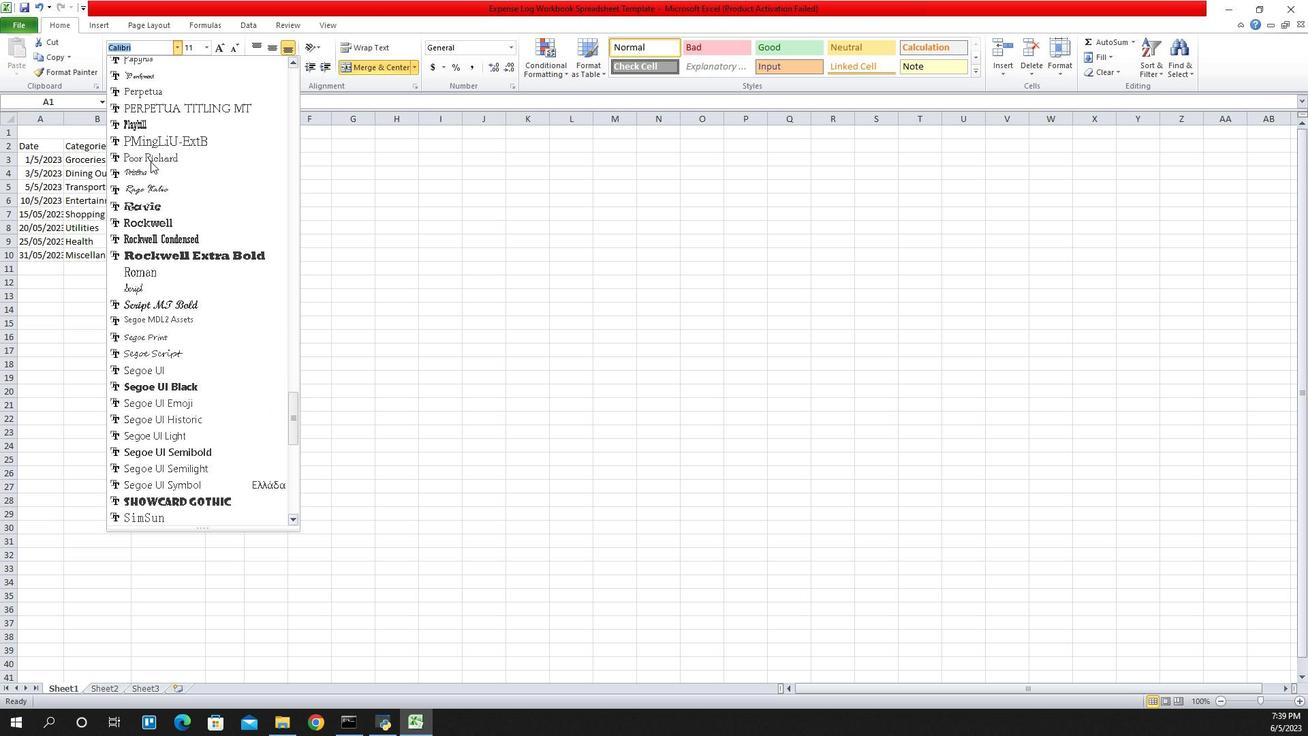 
Action: Mouse scrolled (1083, 162) with delta (0, 0)
Screenshot: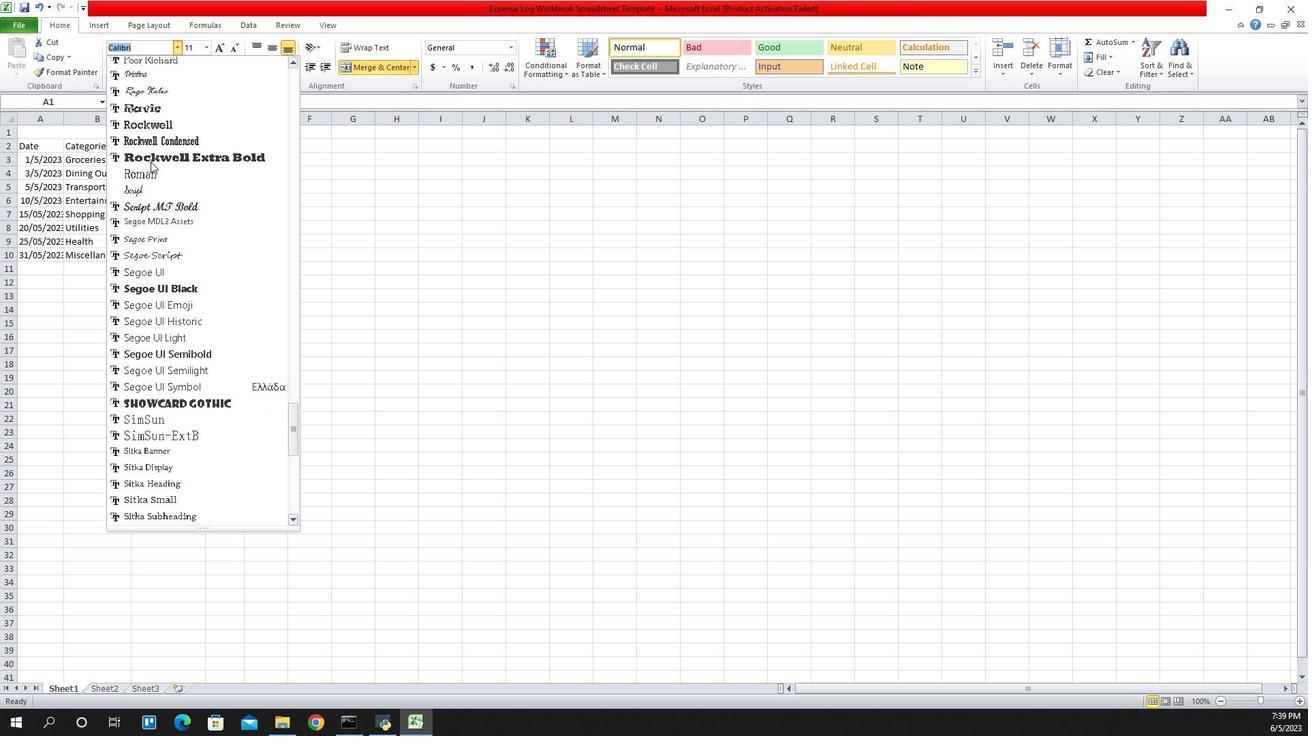 
Action: Mouse scrolled (1083, 162) with delta (0, 0)
Screenshot: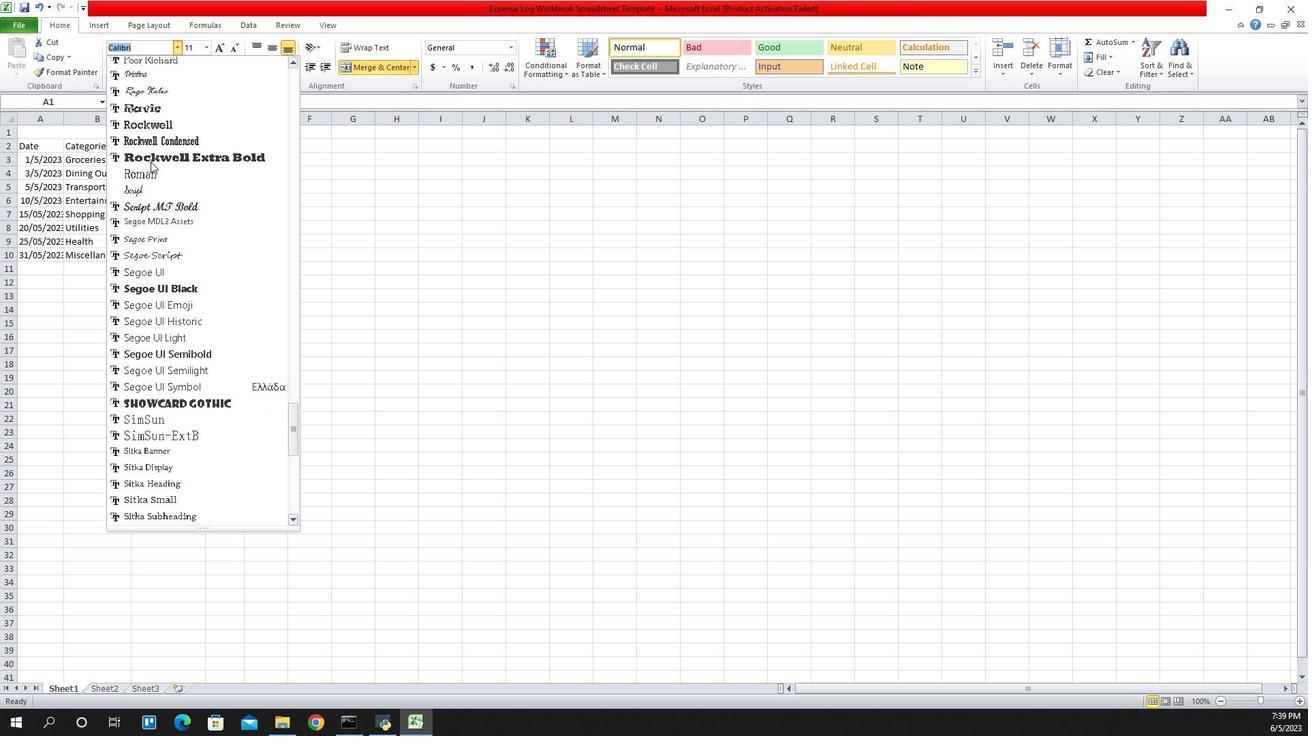
Action: Mouse scrolled (1083, 162) with delta (0, 0)
Screenshot: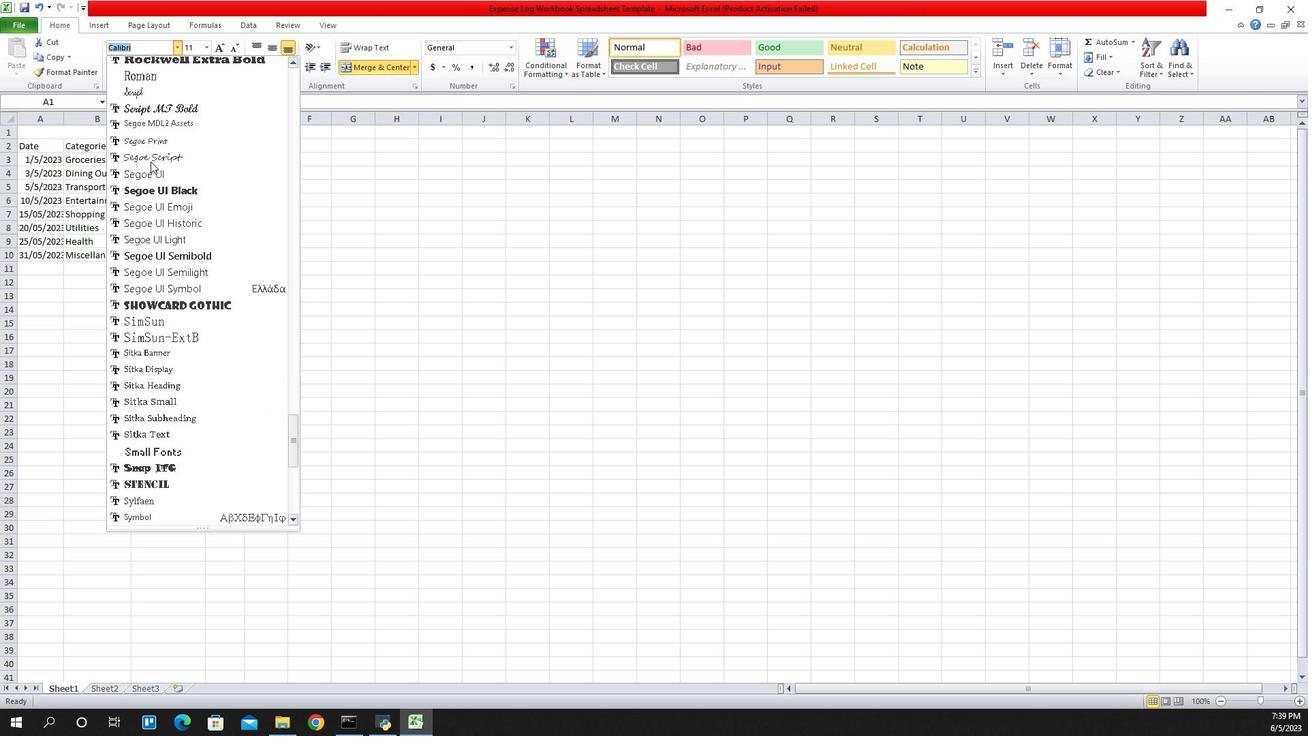 
Action: Mouse scrolled (1083, 162) with delta (0, 0)
Screenshot: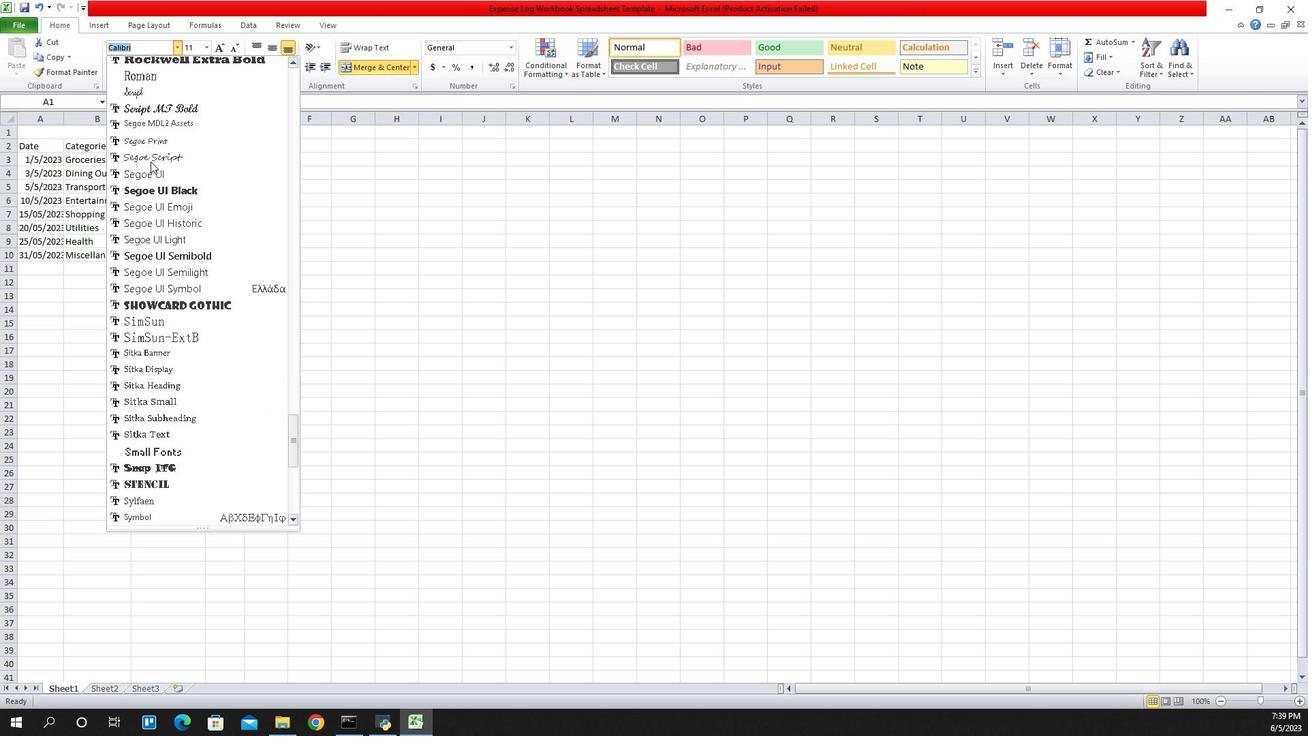 
Action: Mouse moved to (1078, 456)
Screenshot: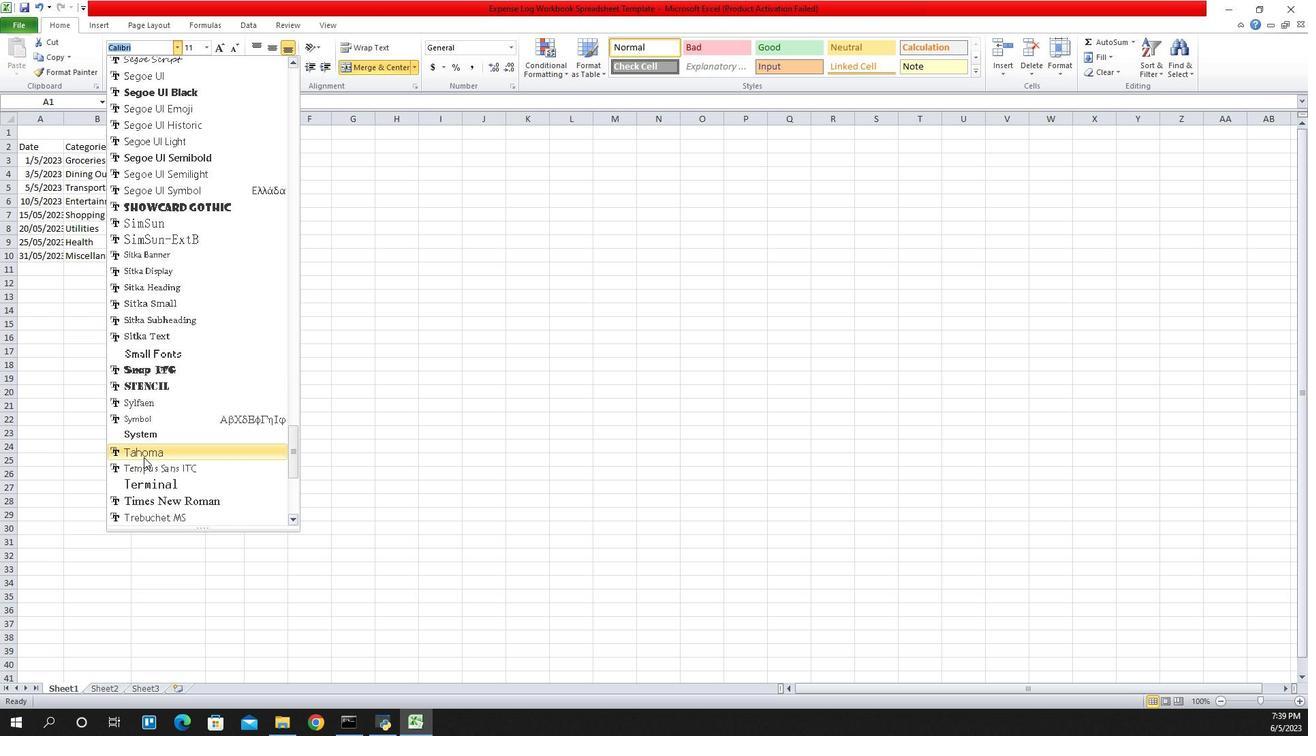 
Action: Mouse pressed left at (1078, 456)
Screenshot: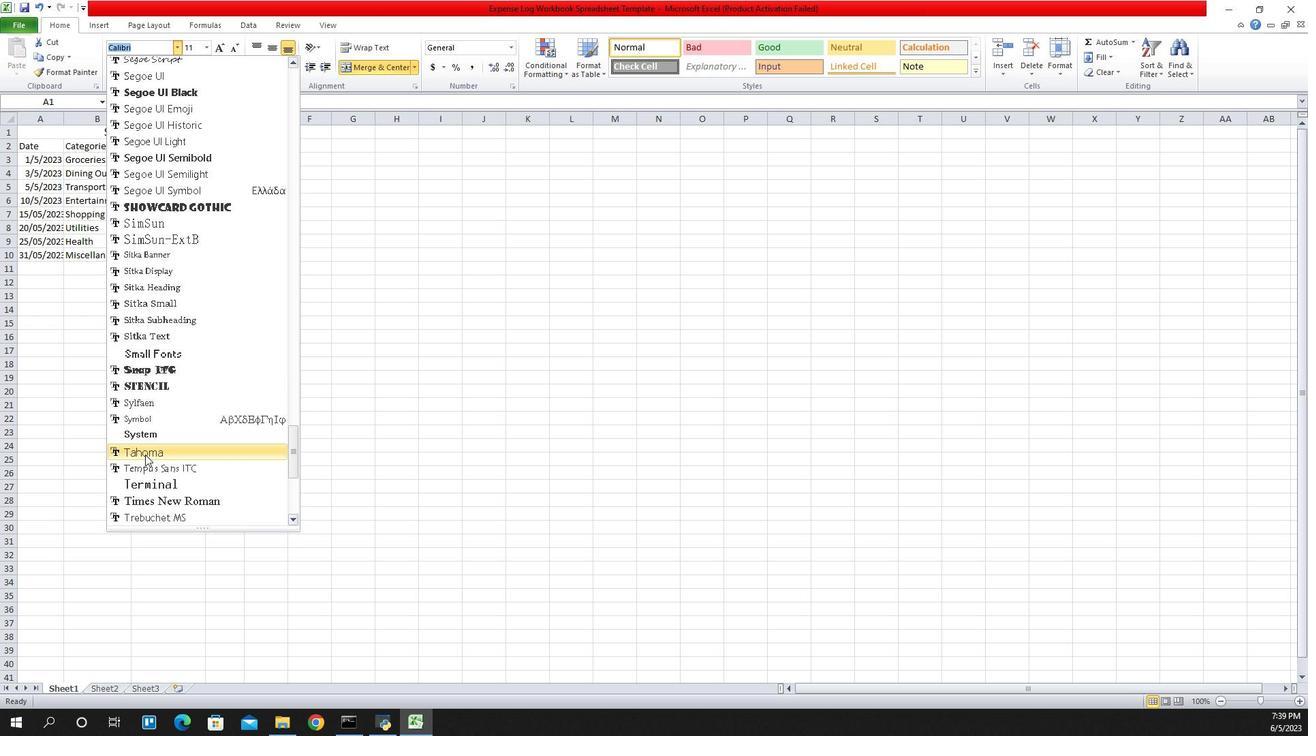 
Action: Mouse moved to (1074, 68)
Screenshot: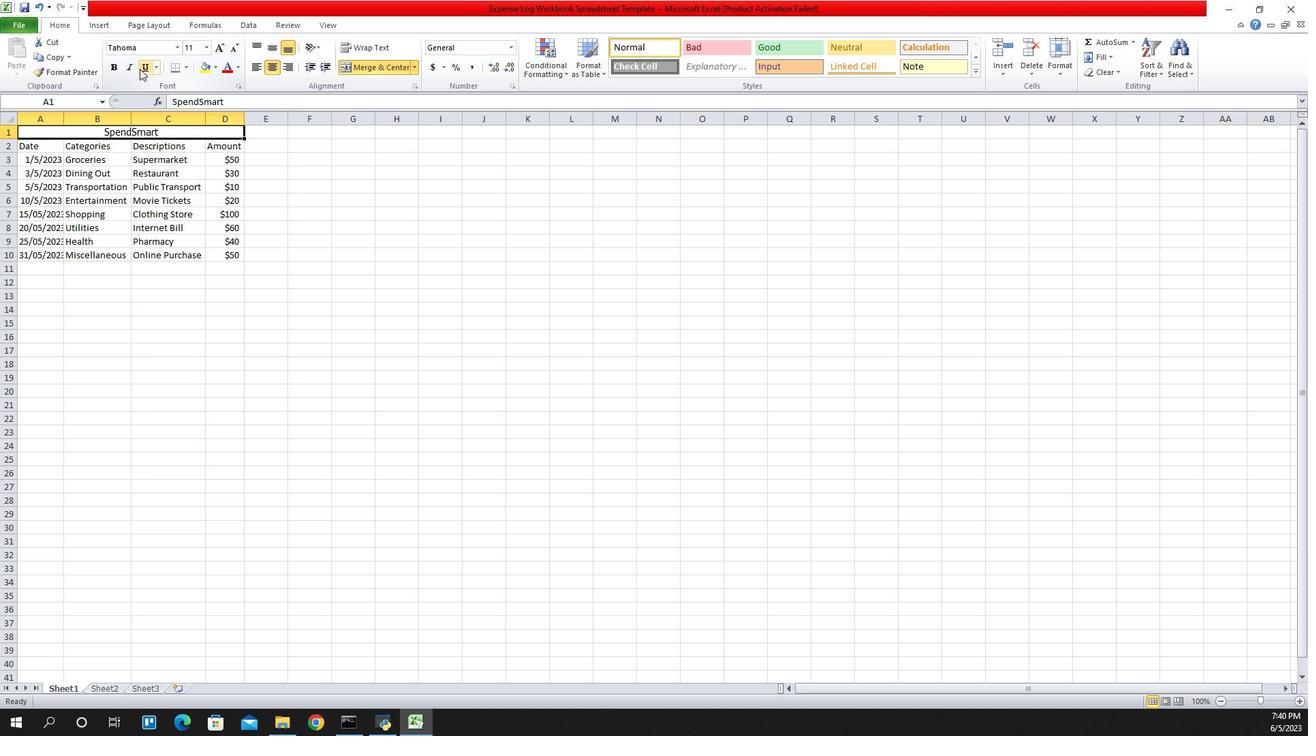 
Action: Mouse pressed left at (1074, 68)
Screenshot: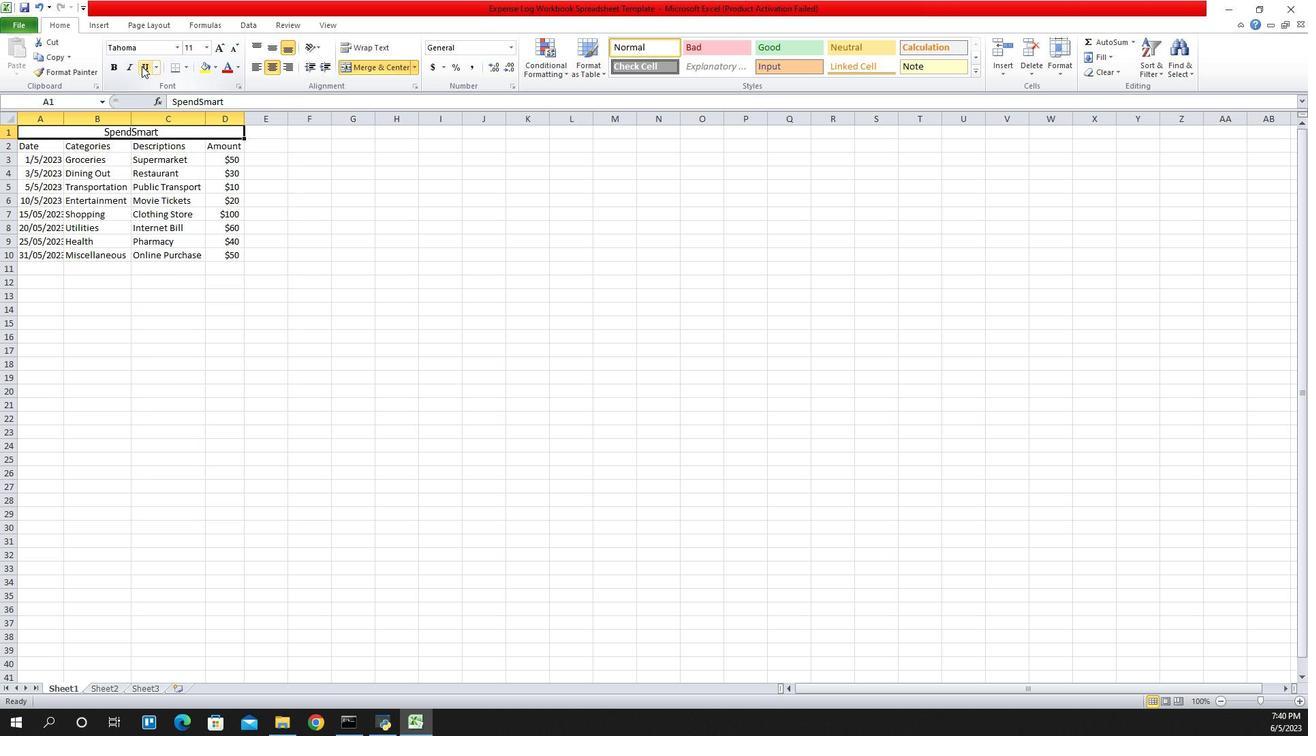 
Action: Mouse moved to (1138, 49)
Screenshot: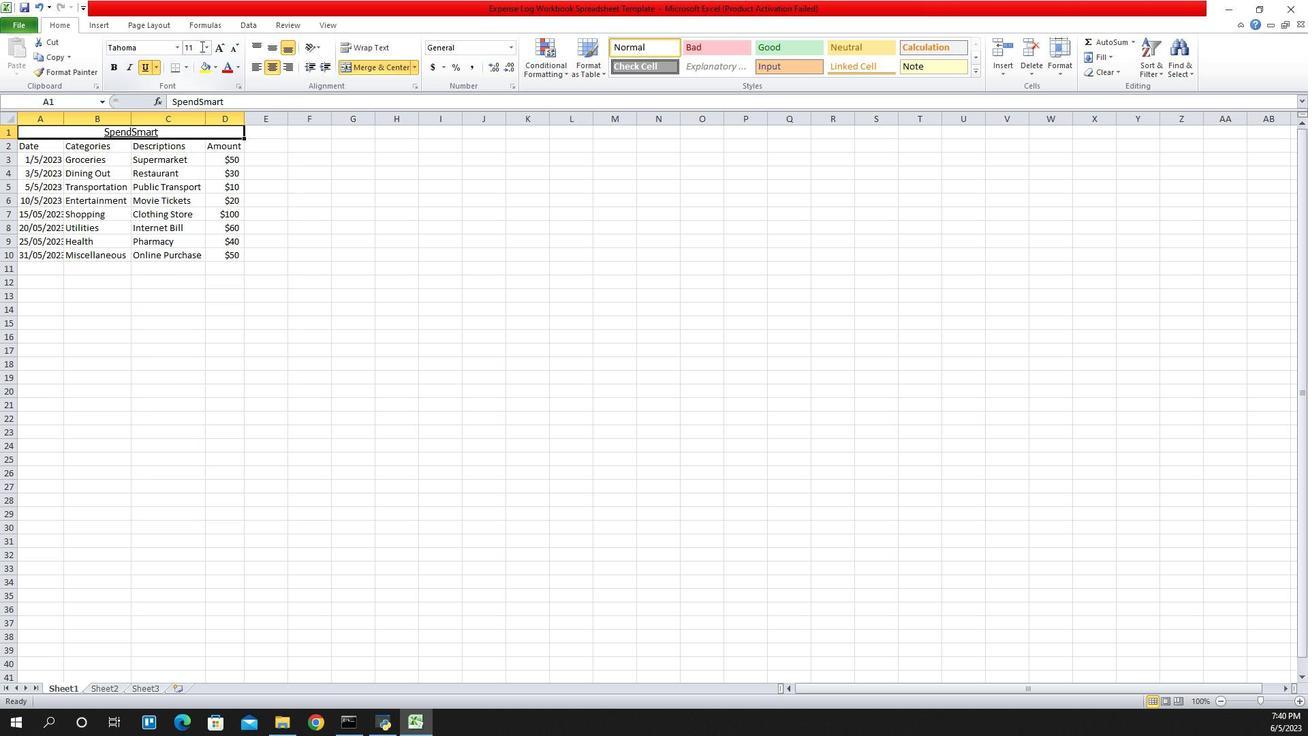 
Action: Mouse pressed left at (1138, 49)
Screenshot: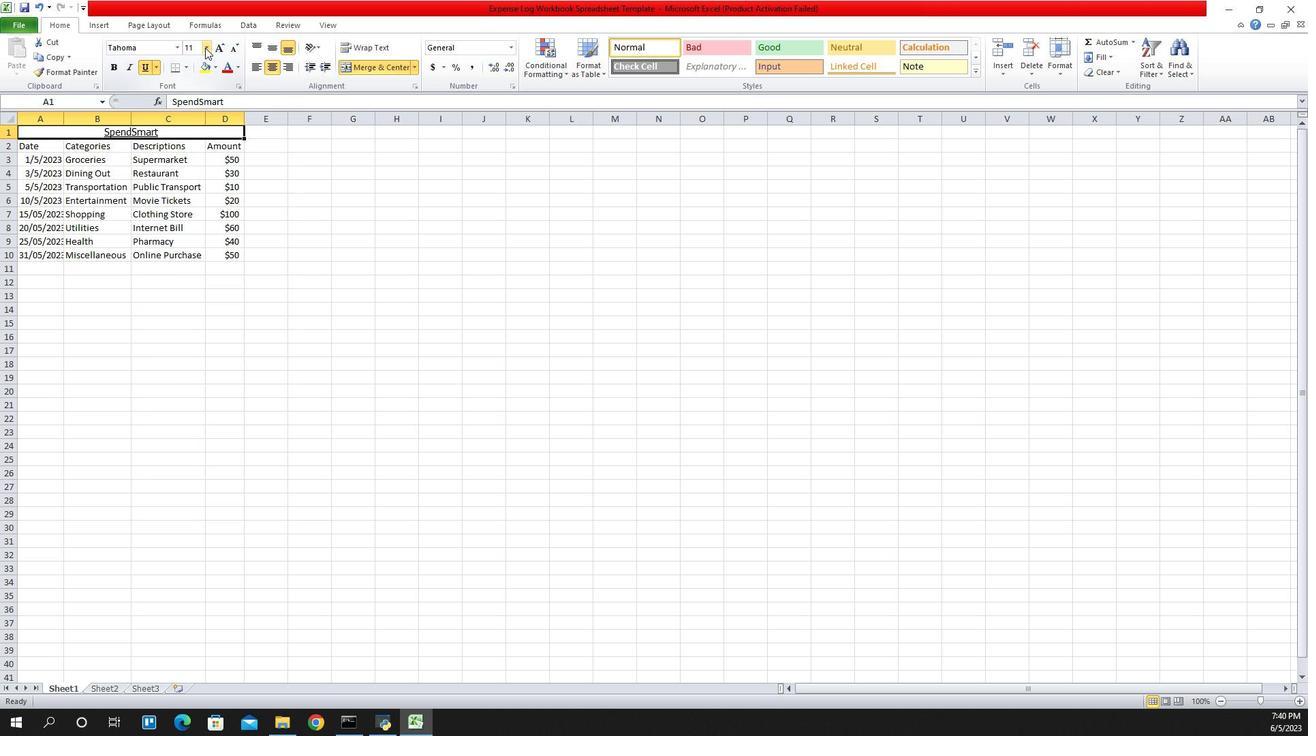 
Action: Mouse moved to (1123, 159)
Screenshot: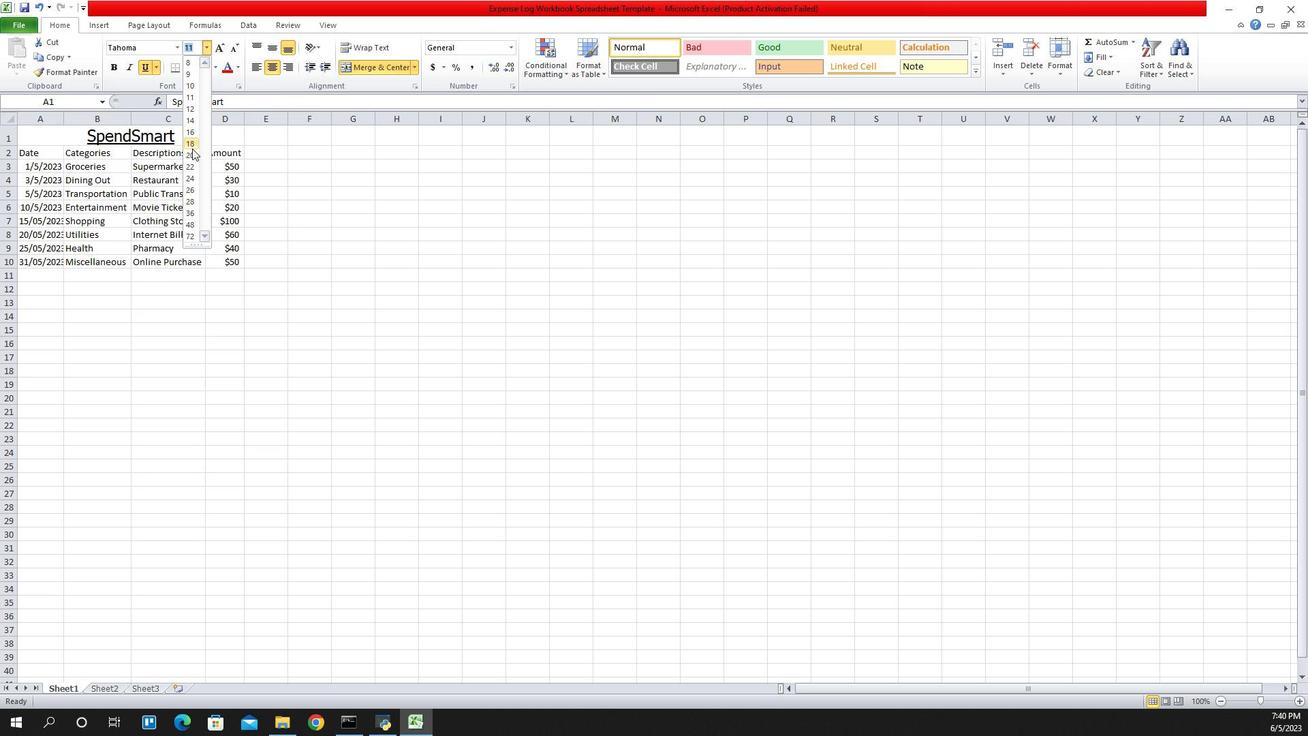 
Action: Mouse pressed left at (1123, 159)
Screenshot: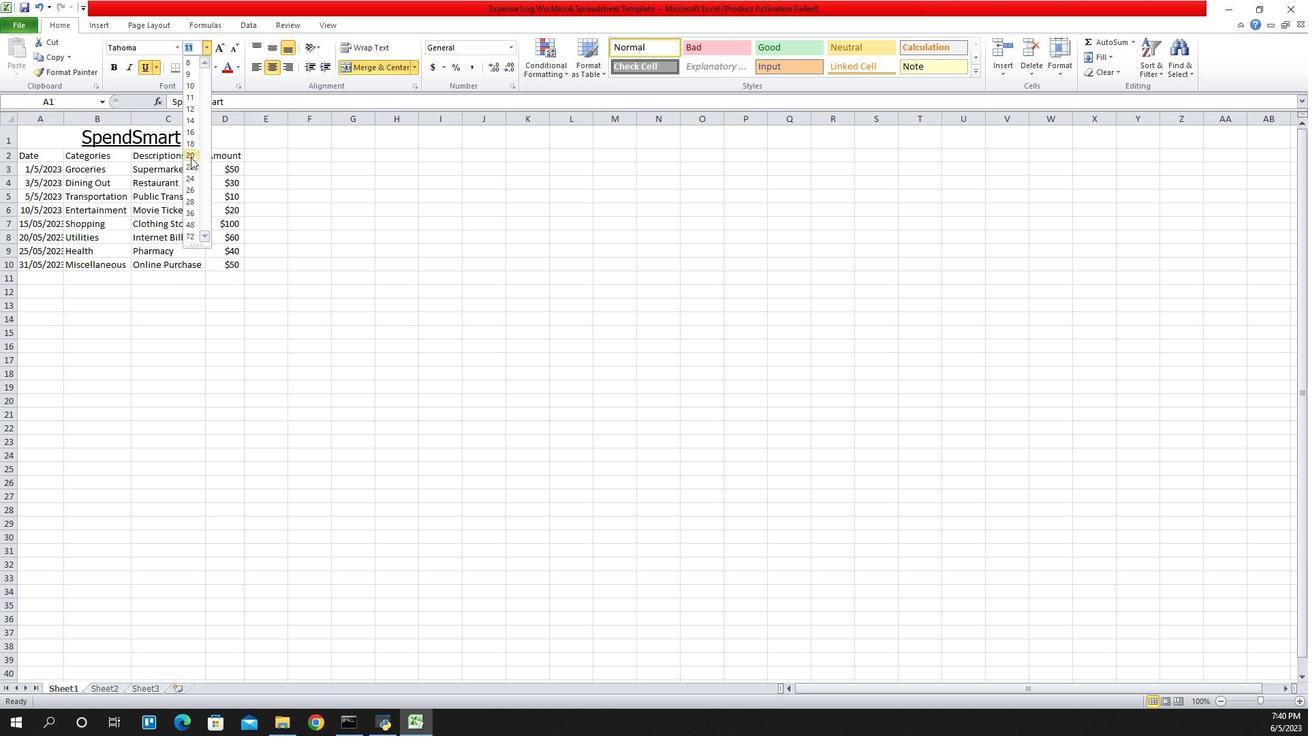 
Action: Mouse moved to (961, 163)
Screenshot: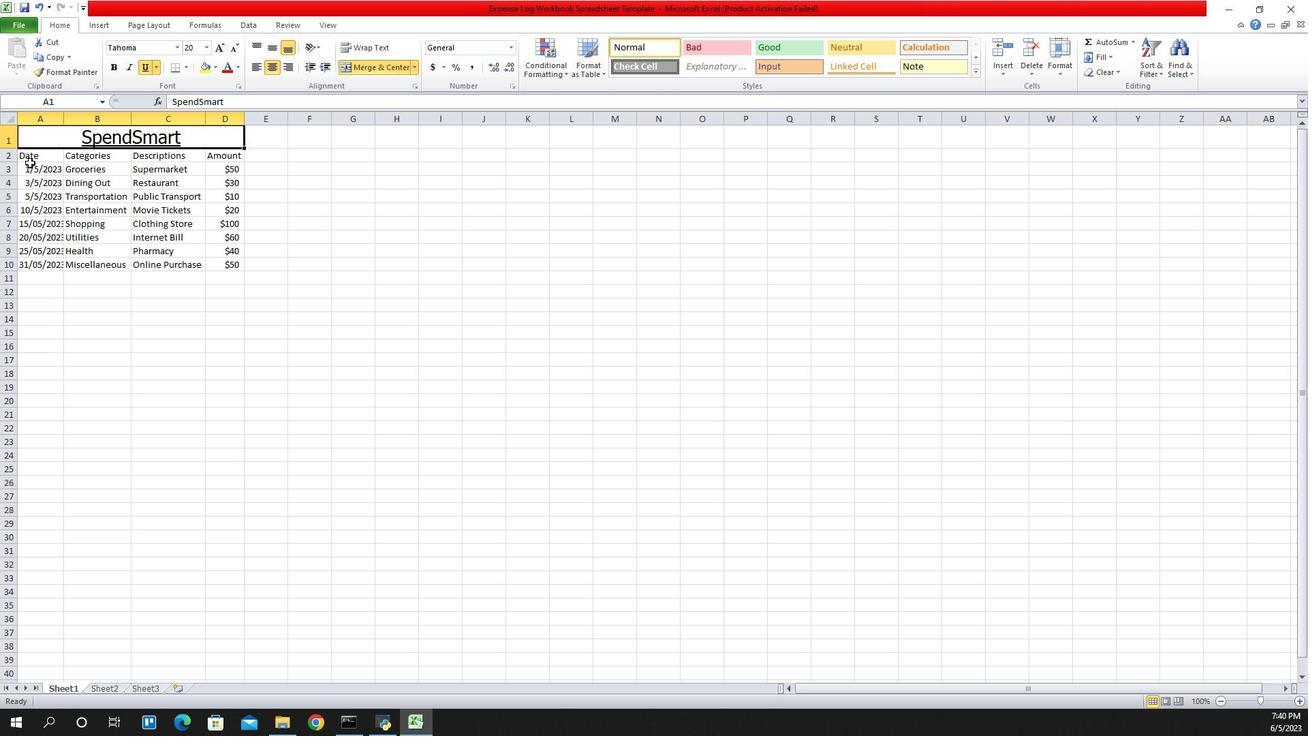 
Action: Mouse pressed left at (961, 163)
Screenshot: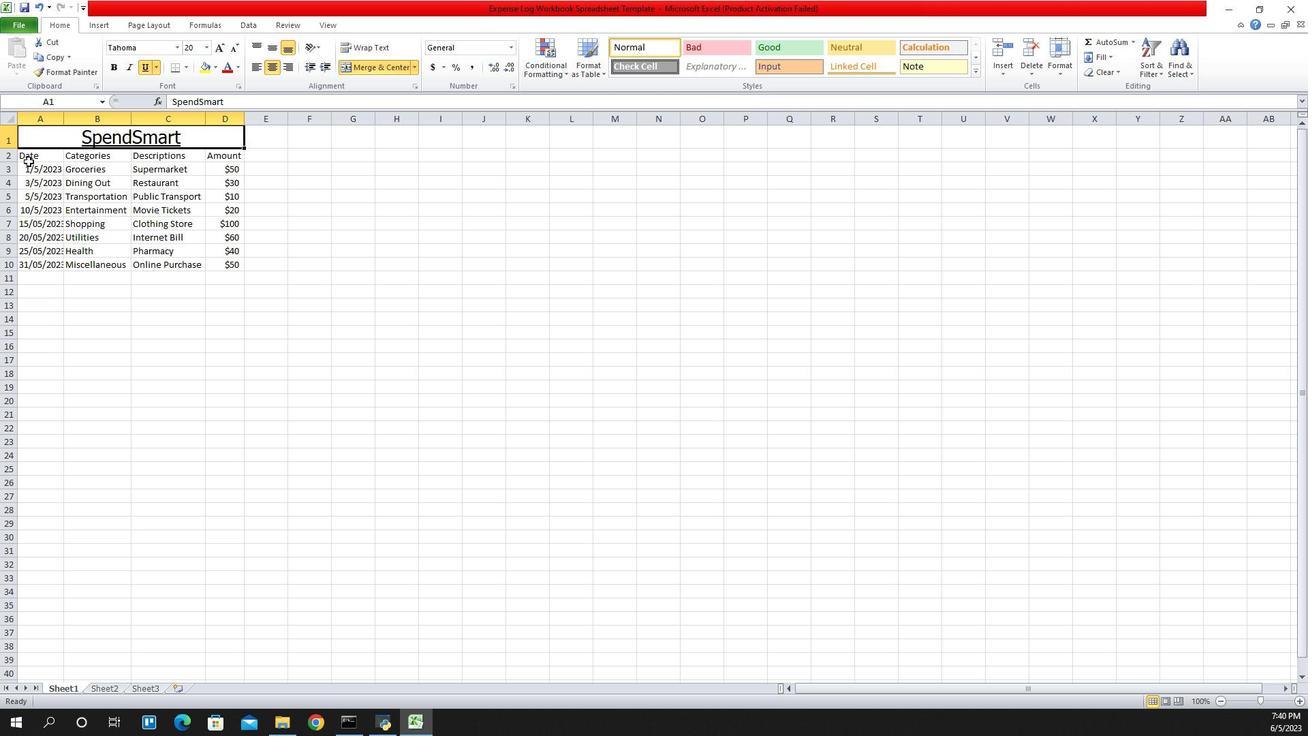 
Action: Mouse moved to (1147, 250)
Screenshot: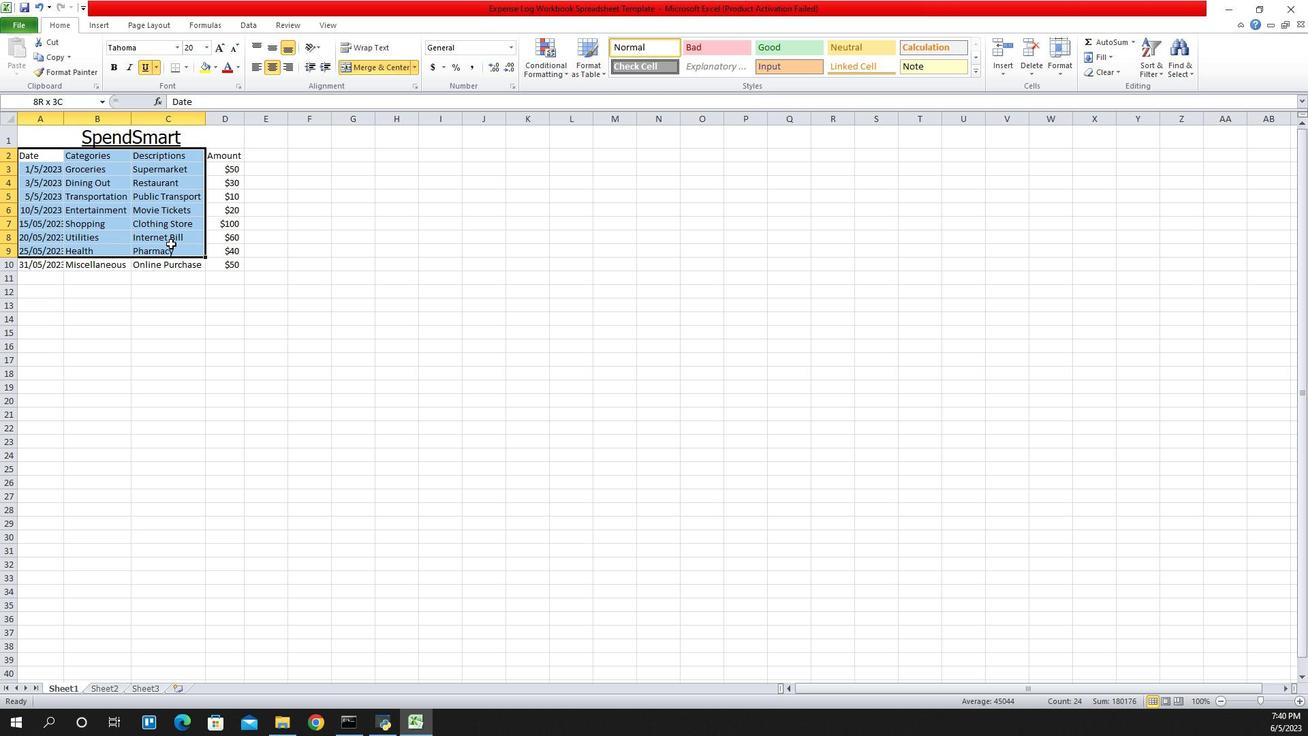 
Action: Mouse pressed left at (1147, 250)
Screenshot: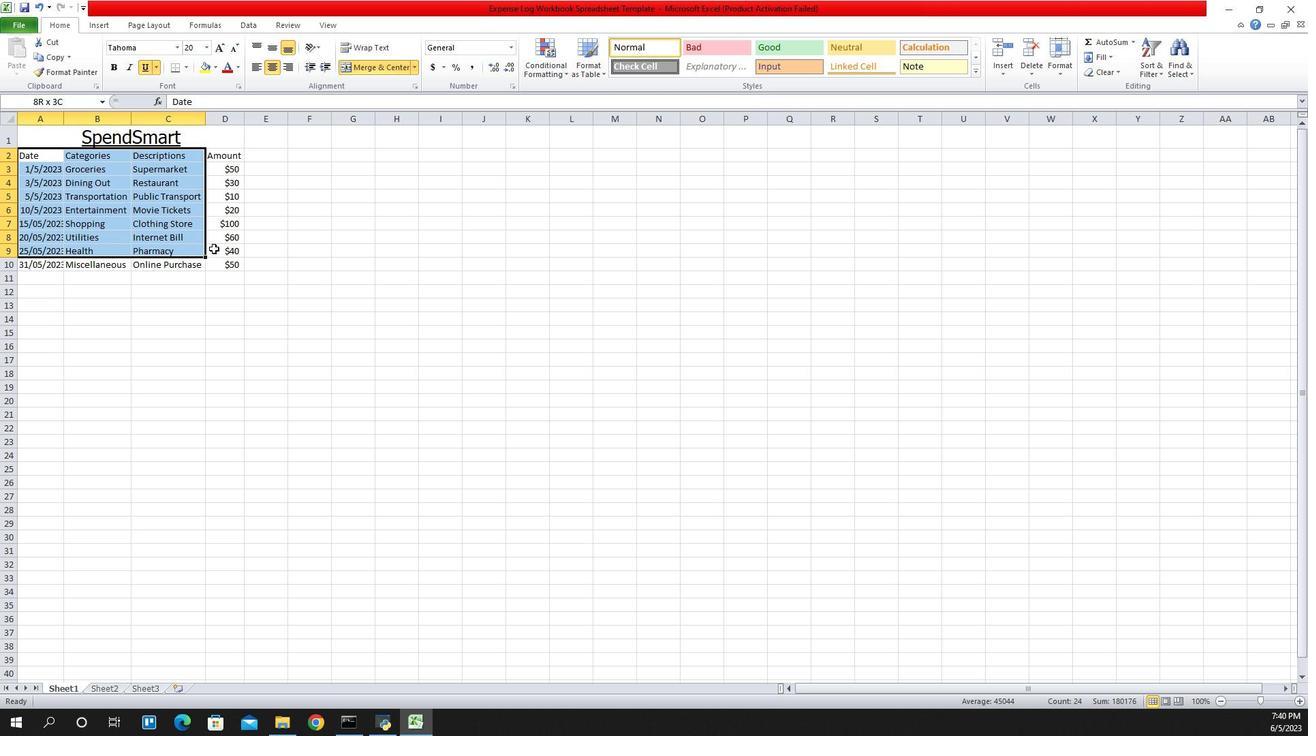 
Action: Mouse moved to (1153, 250)
Screenshot: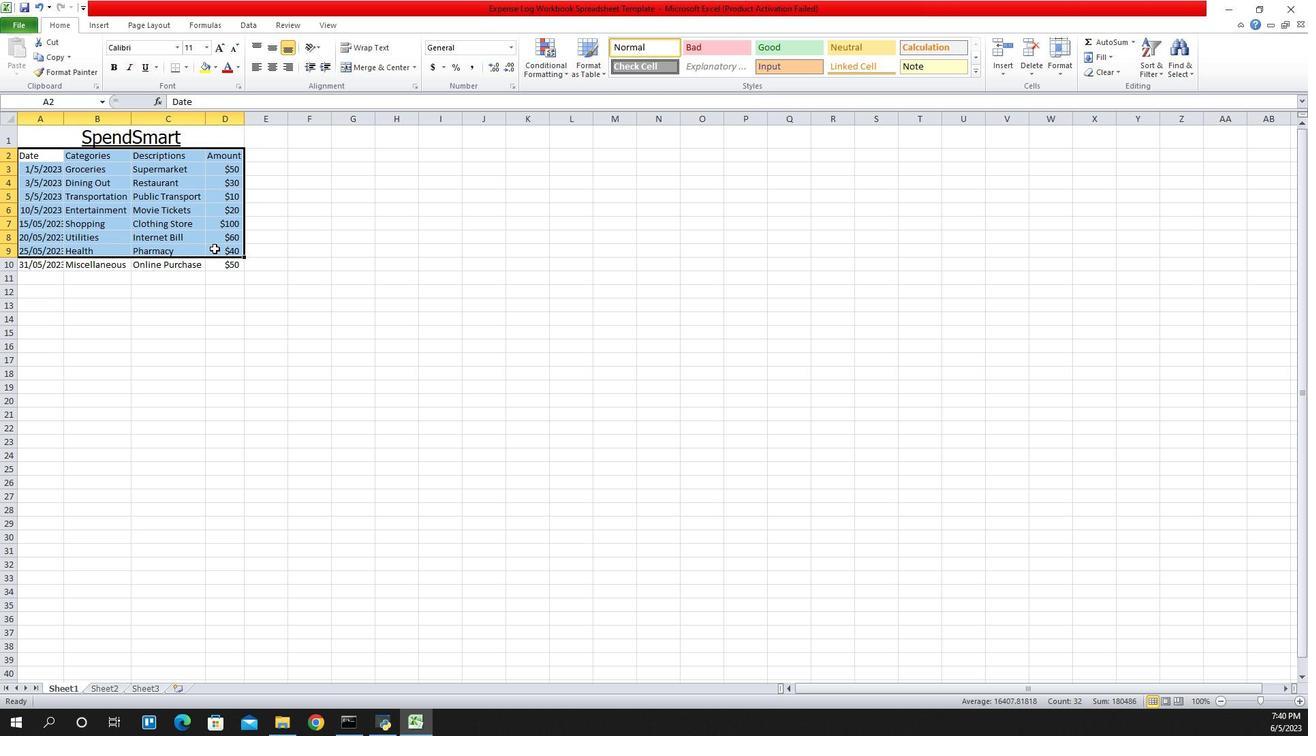 
Action: Mouse pressed left at (1153, 250)
Screenshot: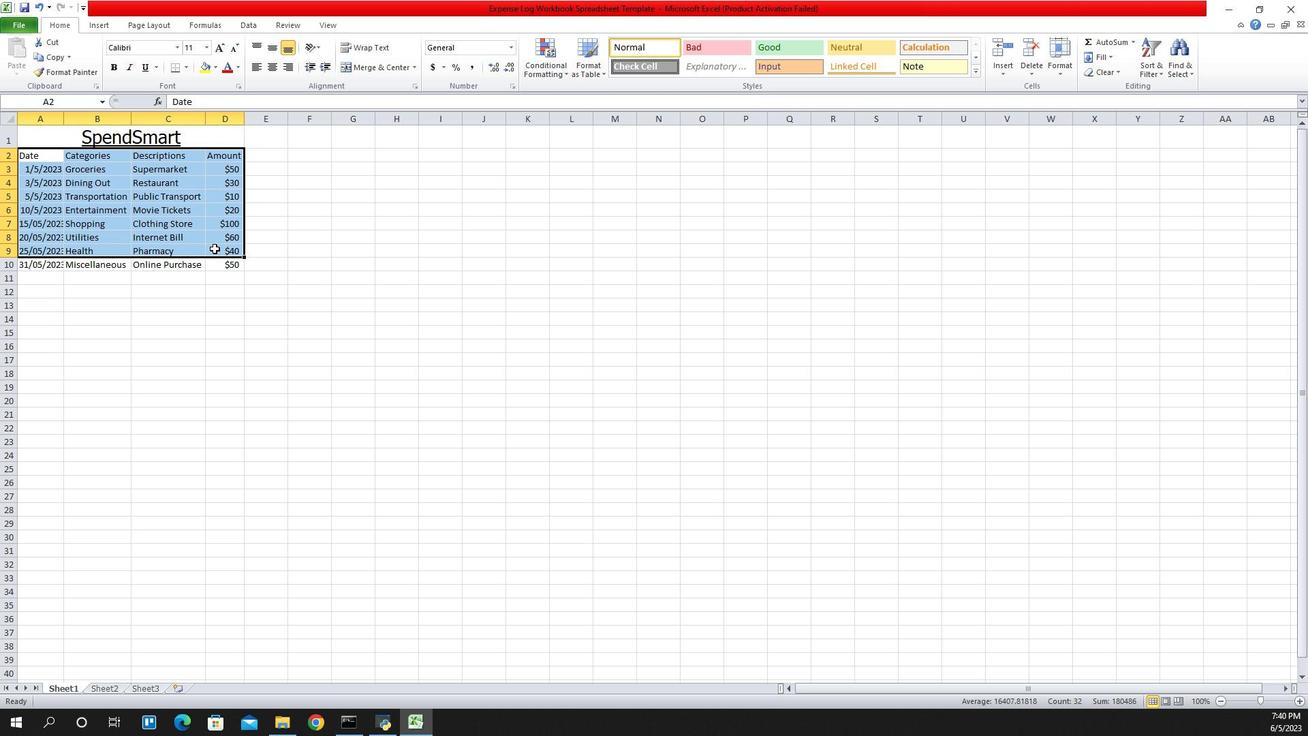 
Action: Mouse moved to (963, 154)
Screenshot: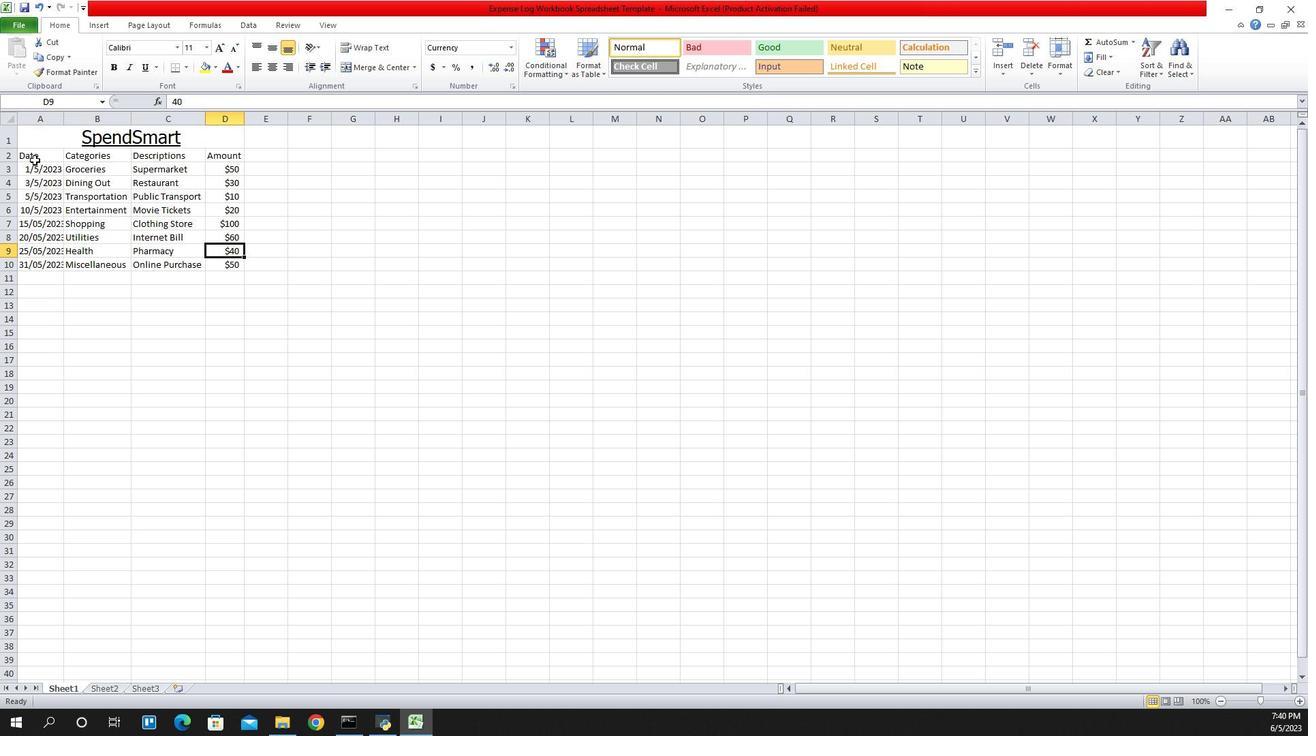 
Action: Mouse pressed left at (963, 154)
Screenshot: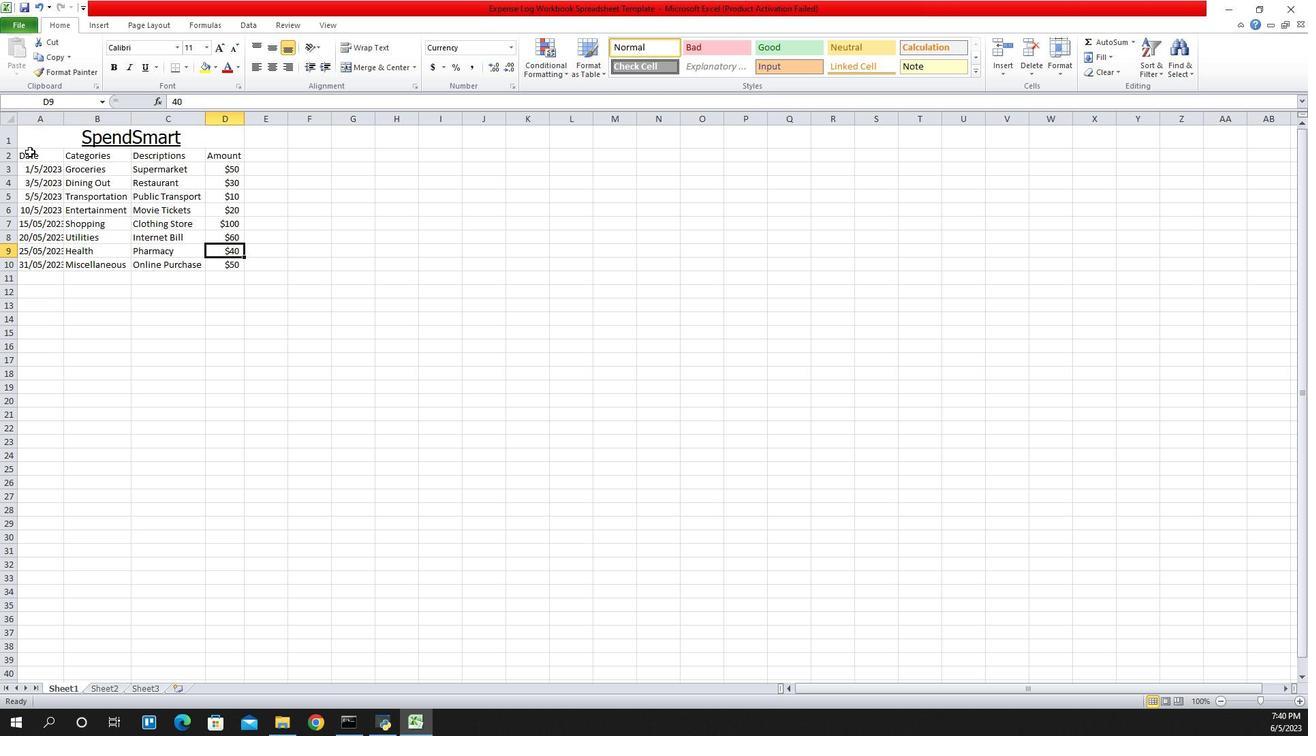 
Action: Mouse moved to (1107, 54)
Screenshot: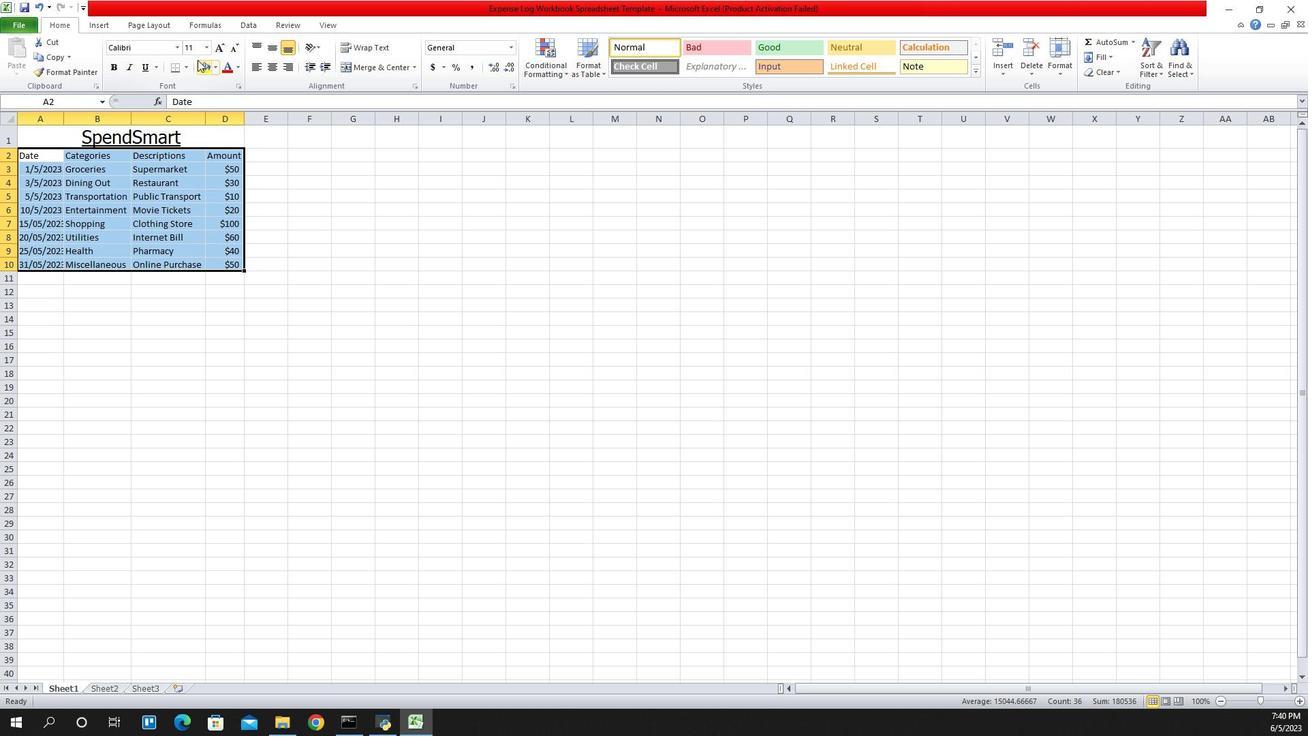 
Action: Mouse pressed left at (1107, 54)
Screenshot: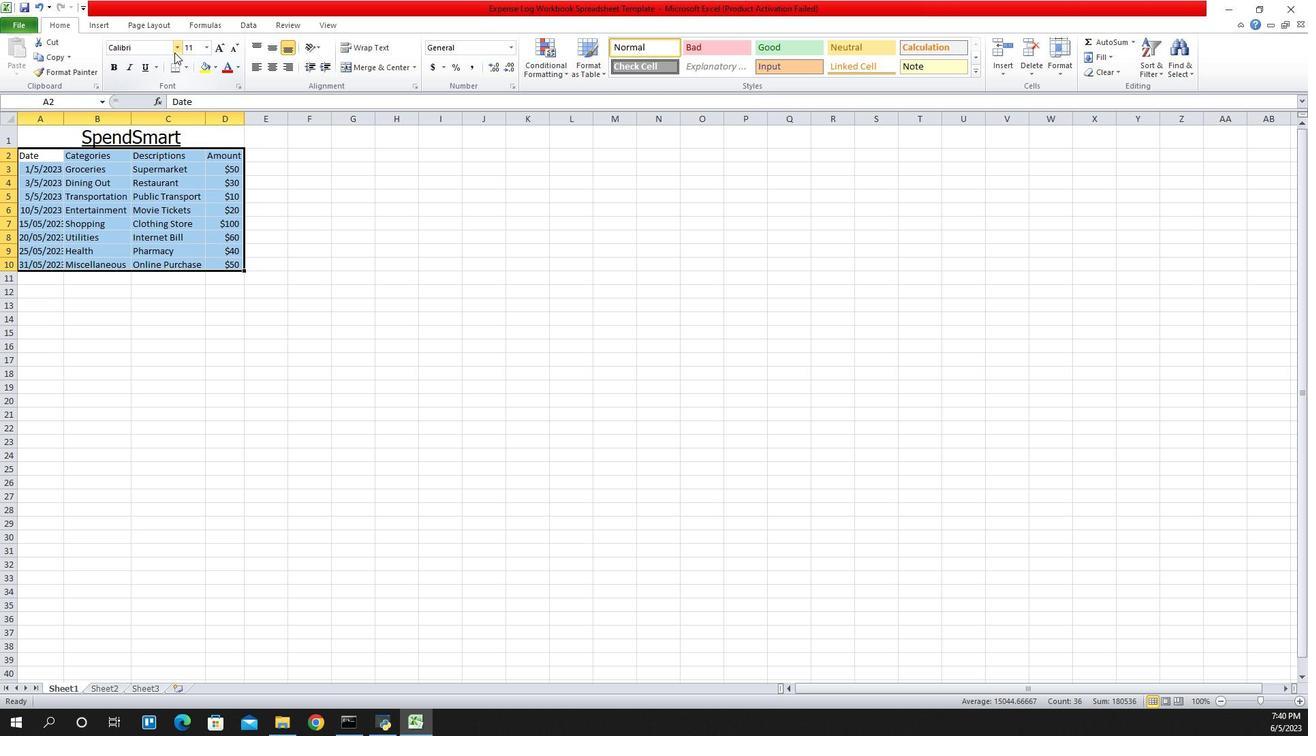 
Action: Mouse moved to (1076, 154)
Screenshot: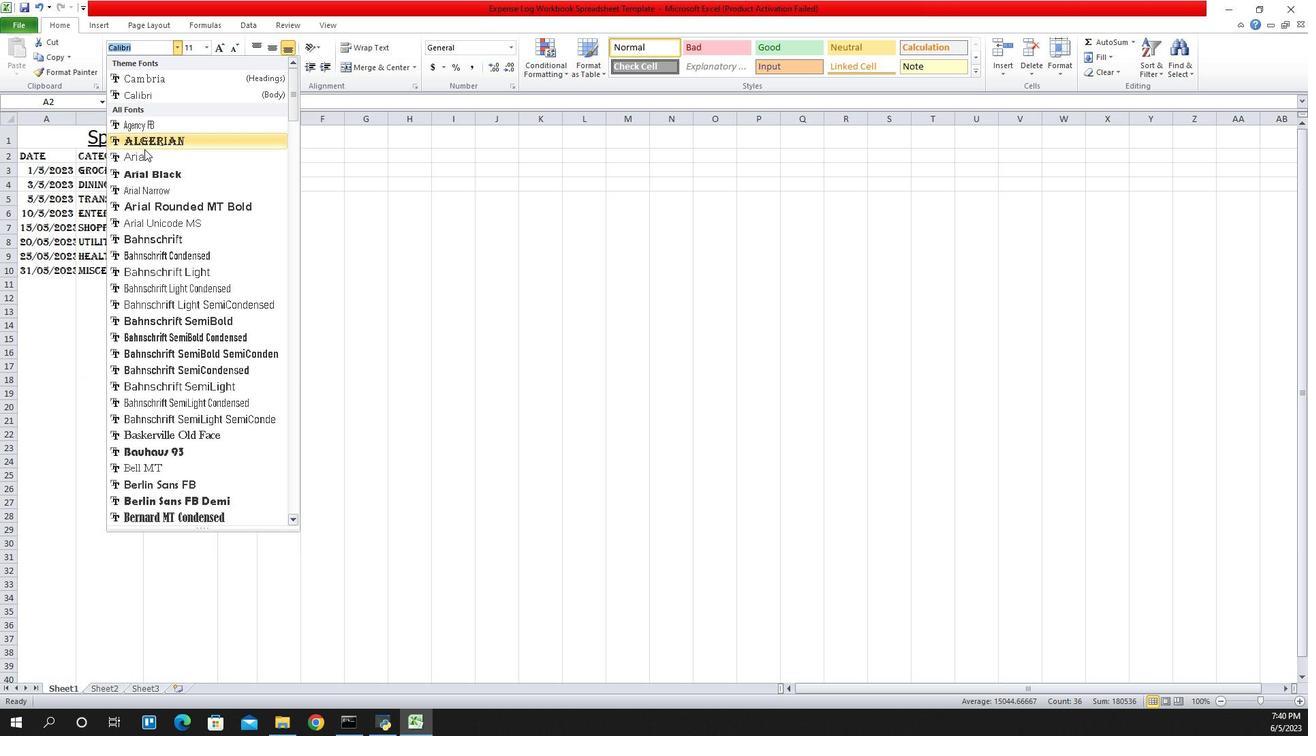 
Action: Mouse pressed left at (1076, 154)
Screenshot: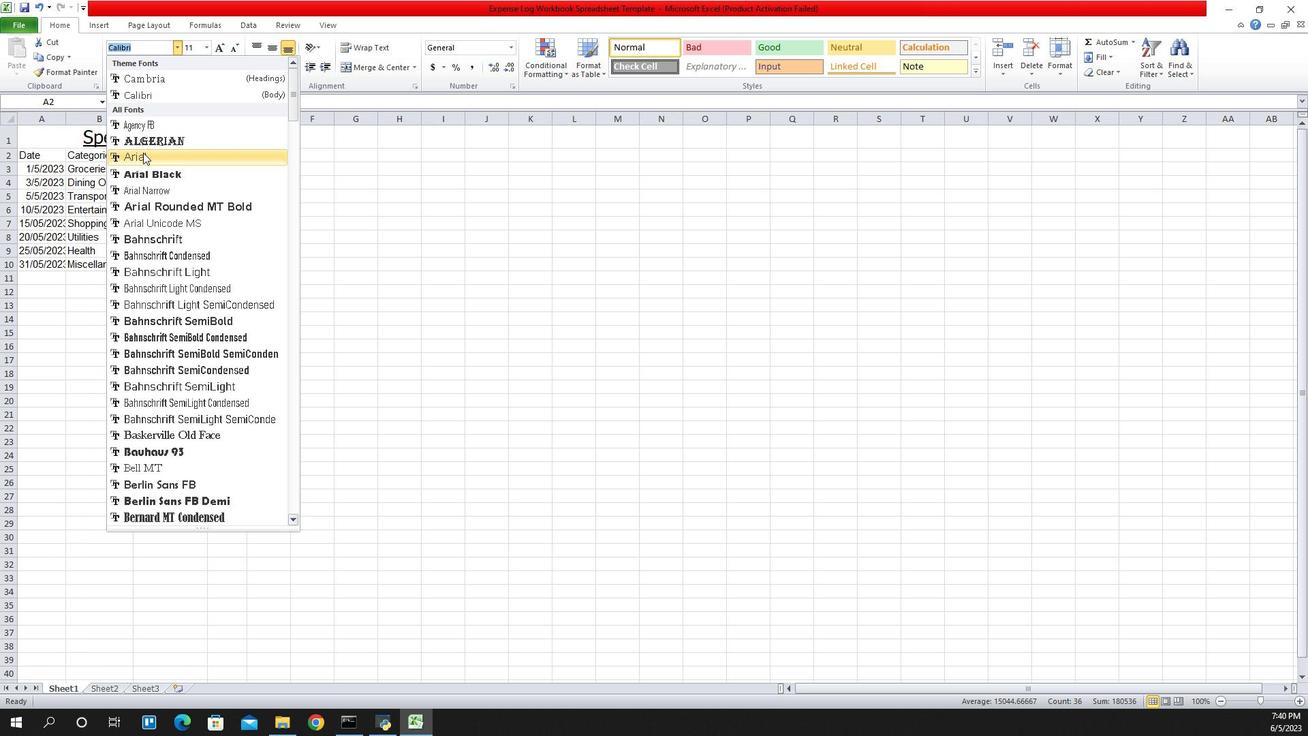 
Action: Mouse moved to (1139, 47)
Screenshot: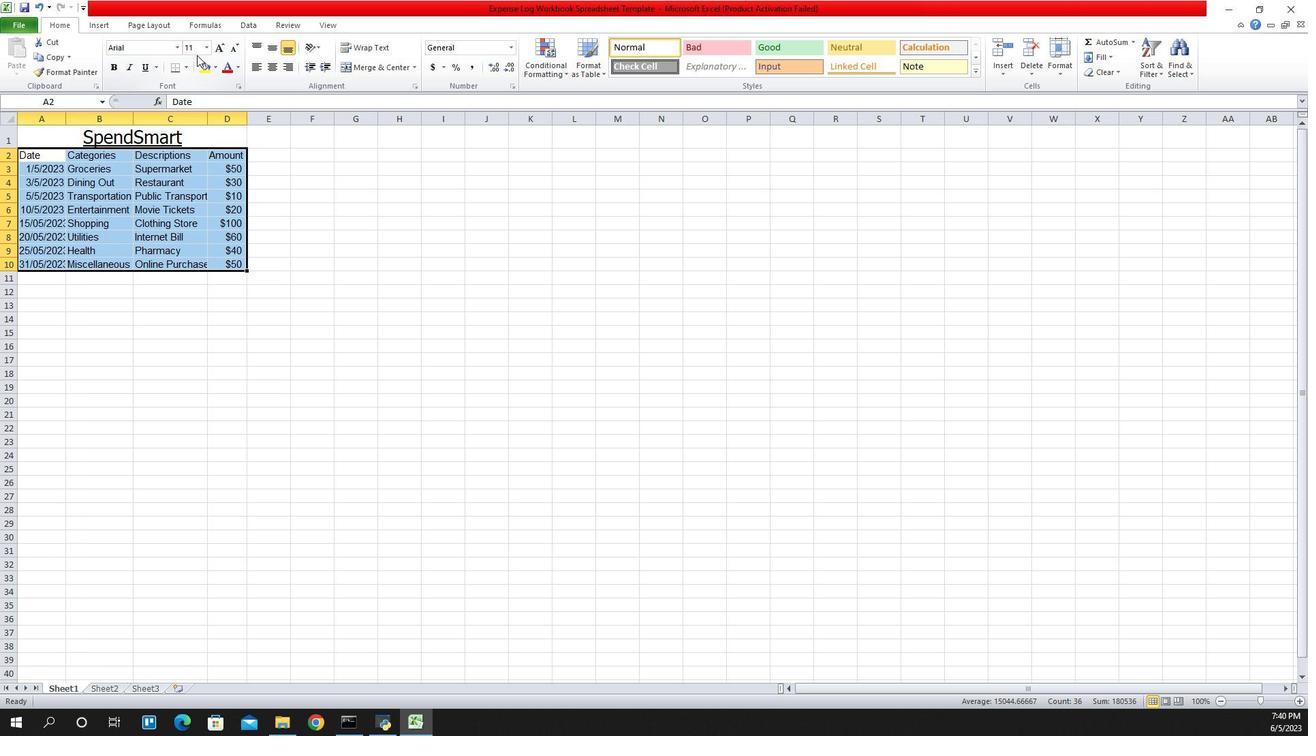 
Action: Mouse pressed left at (1139, 47)
Screenshot: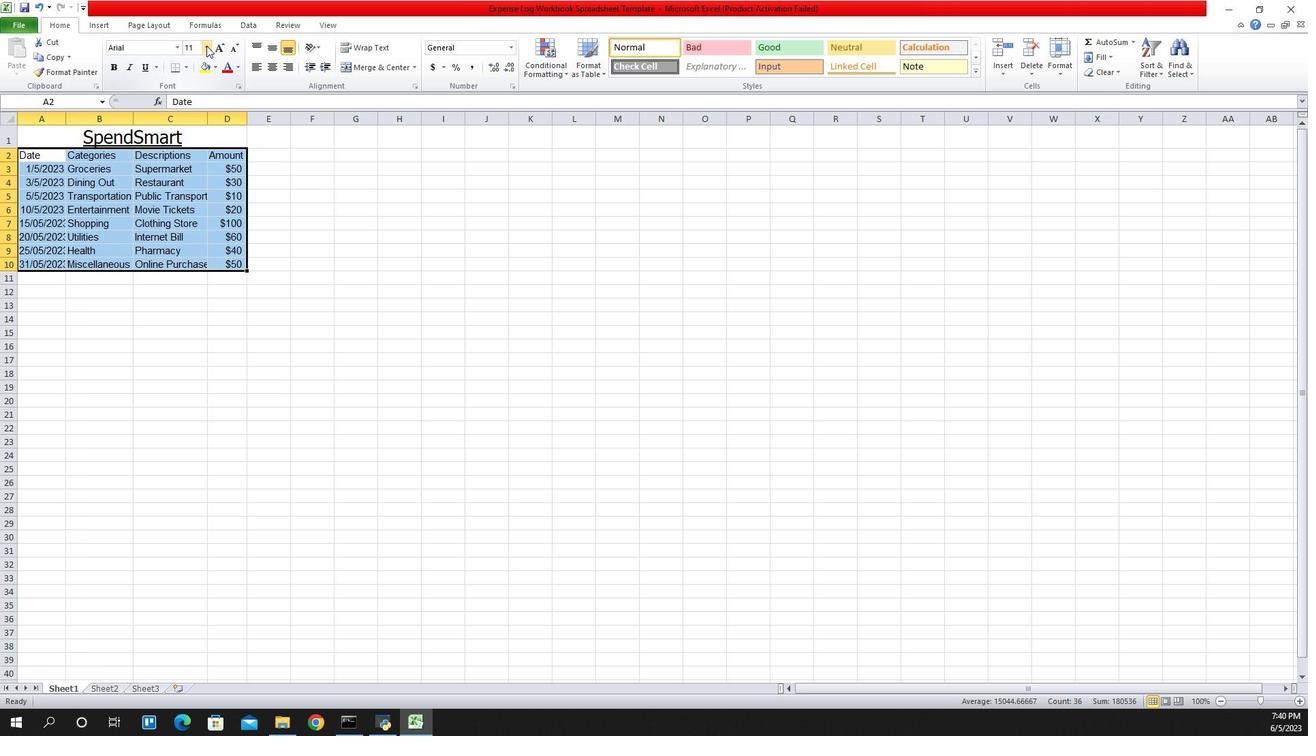 
Action: Mouse moved to (1124, 111)
Screenshot: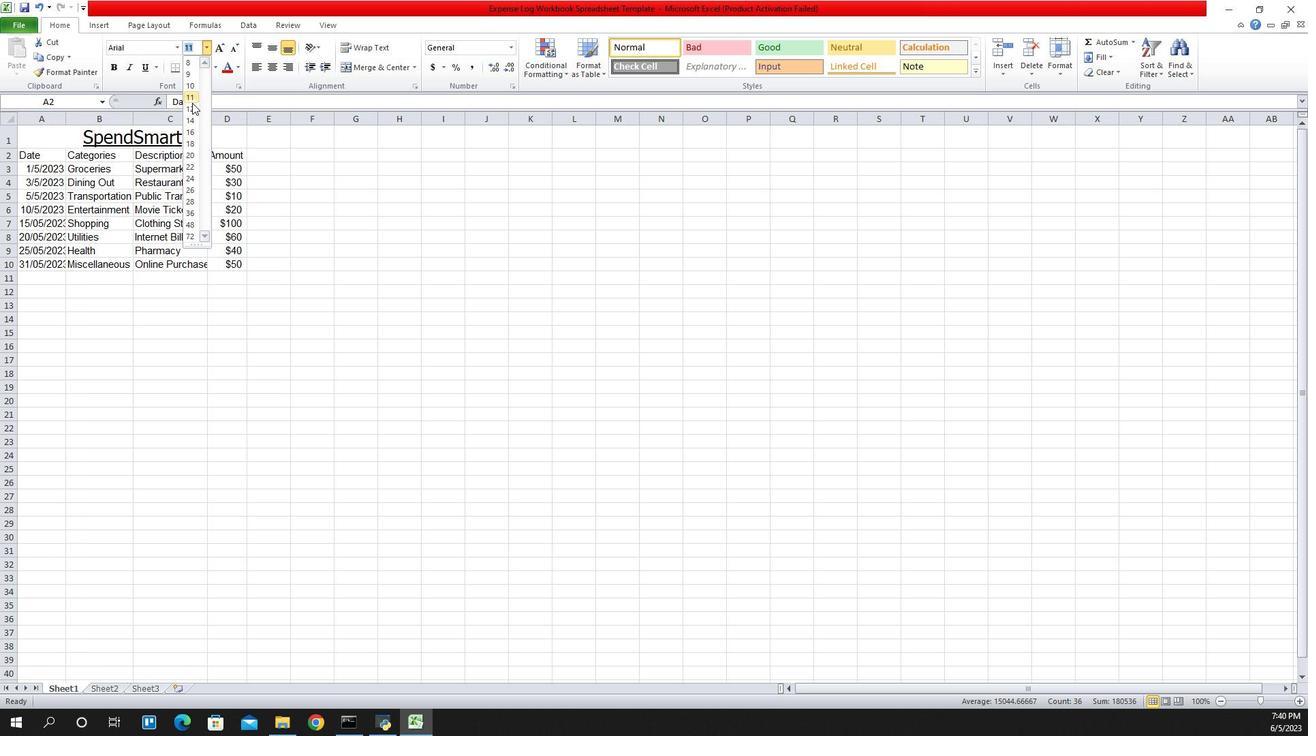 
Action: Mouse pressed left at (1124, 111)
Screenshot: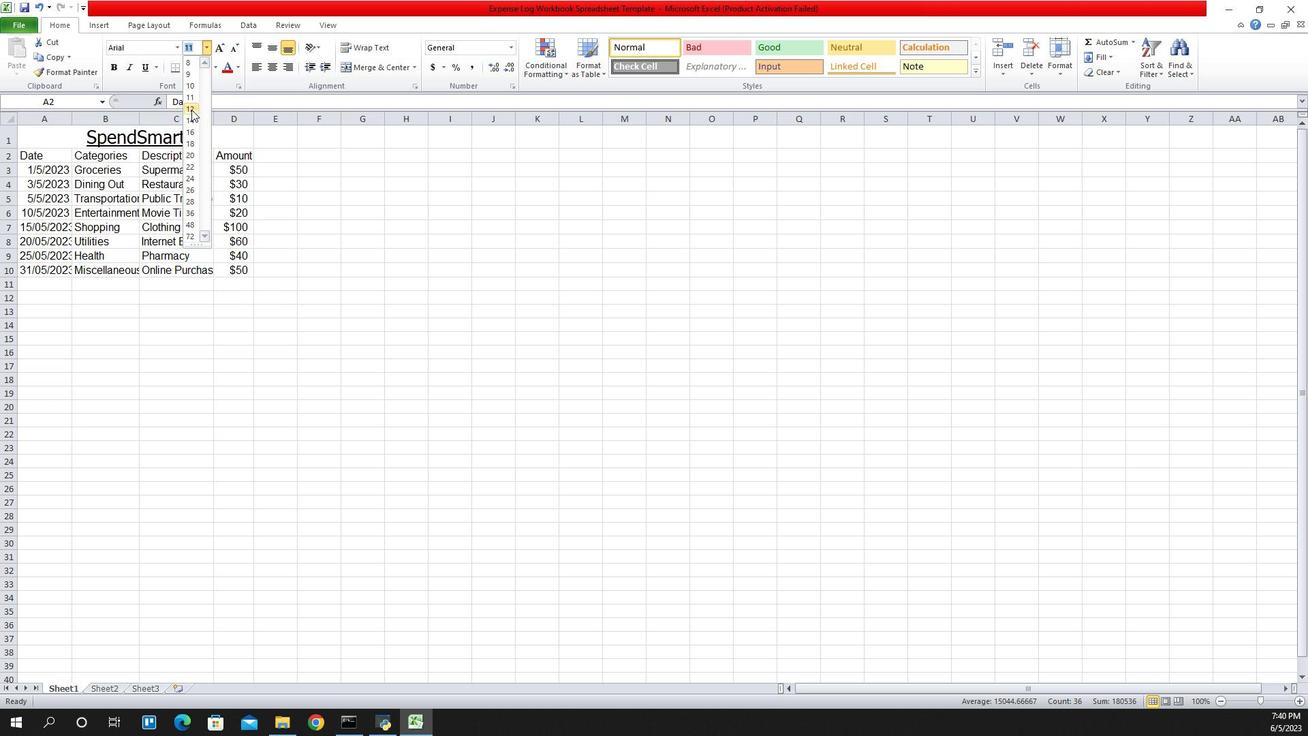 
Action: Mouse moved to (1014, 130)
Screenshot: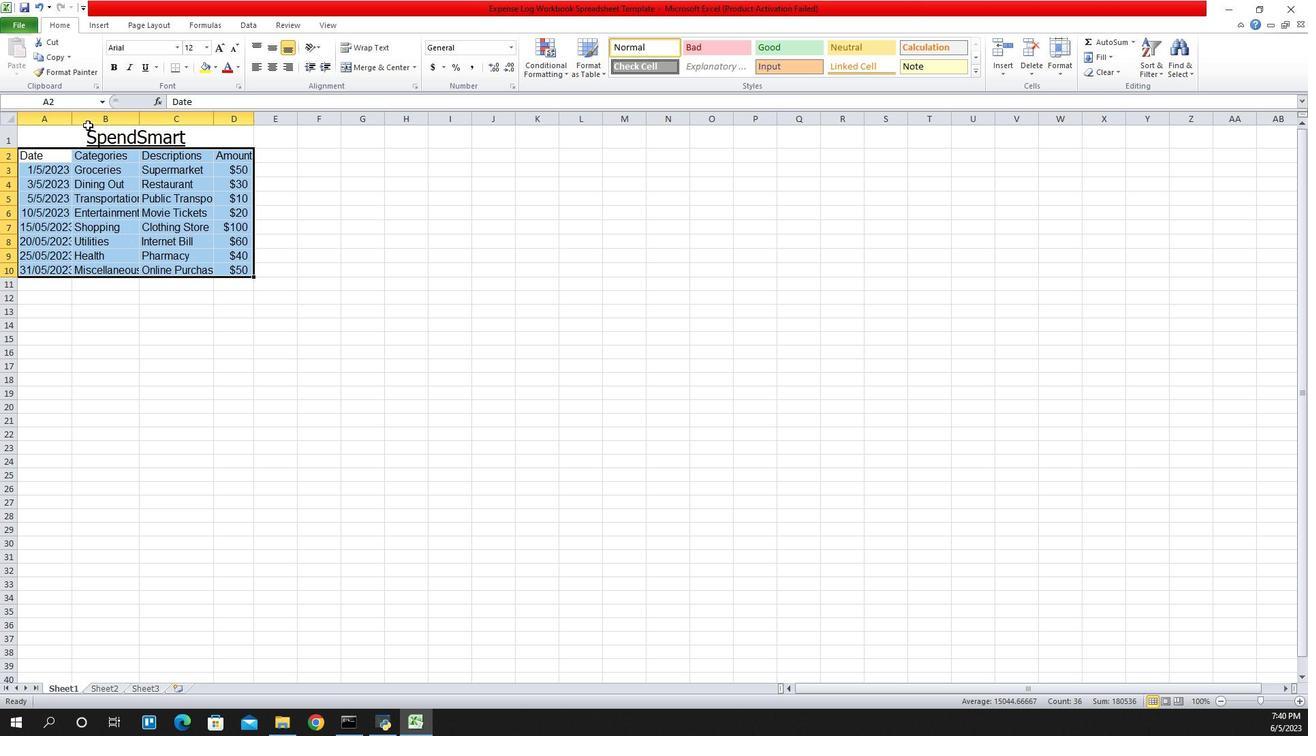 
Action: Mouse pressed left at (1014, 130)
Screenshot: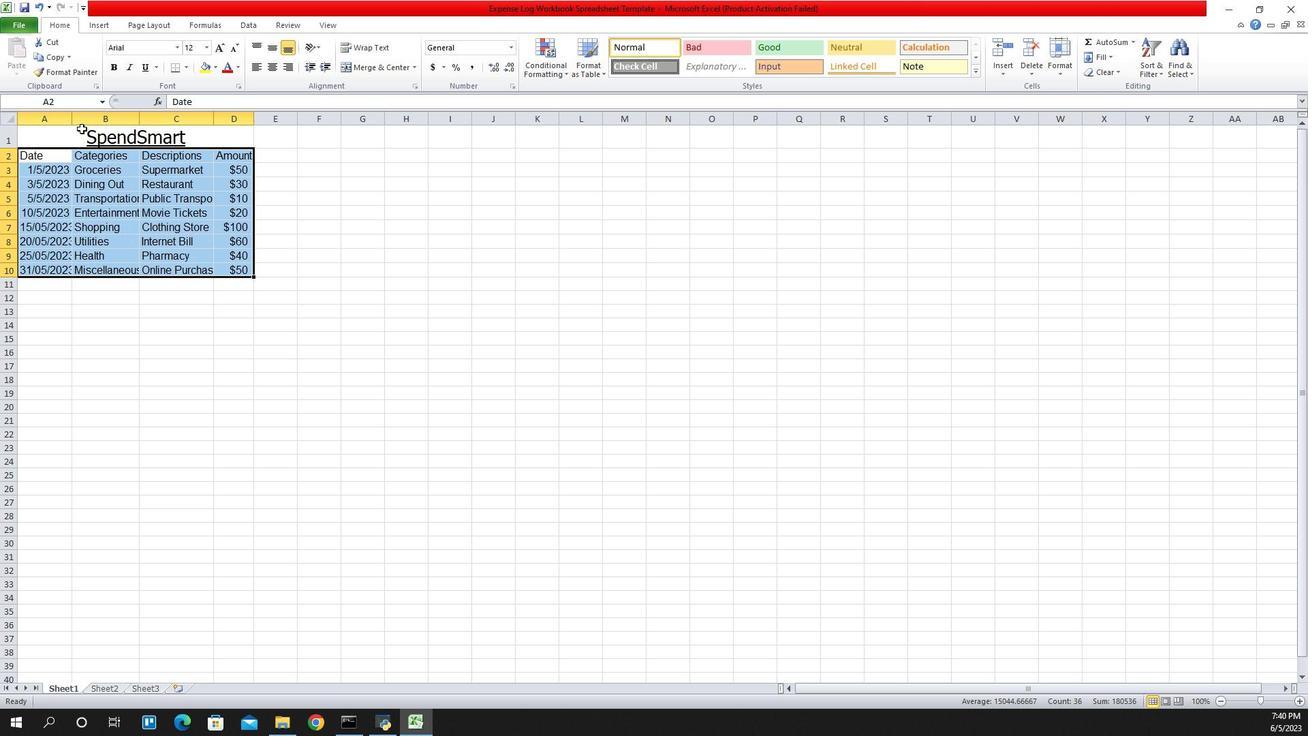 
Action: Mouse moved to (1187, 68)
Screenshot: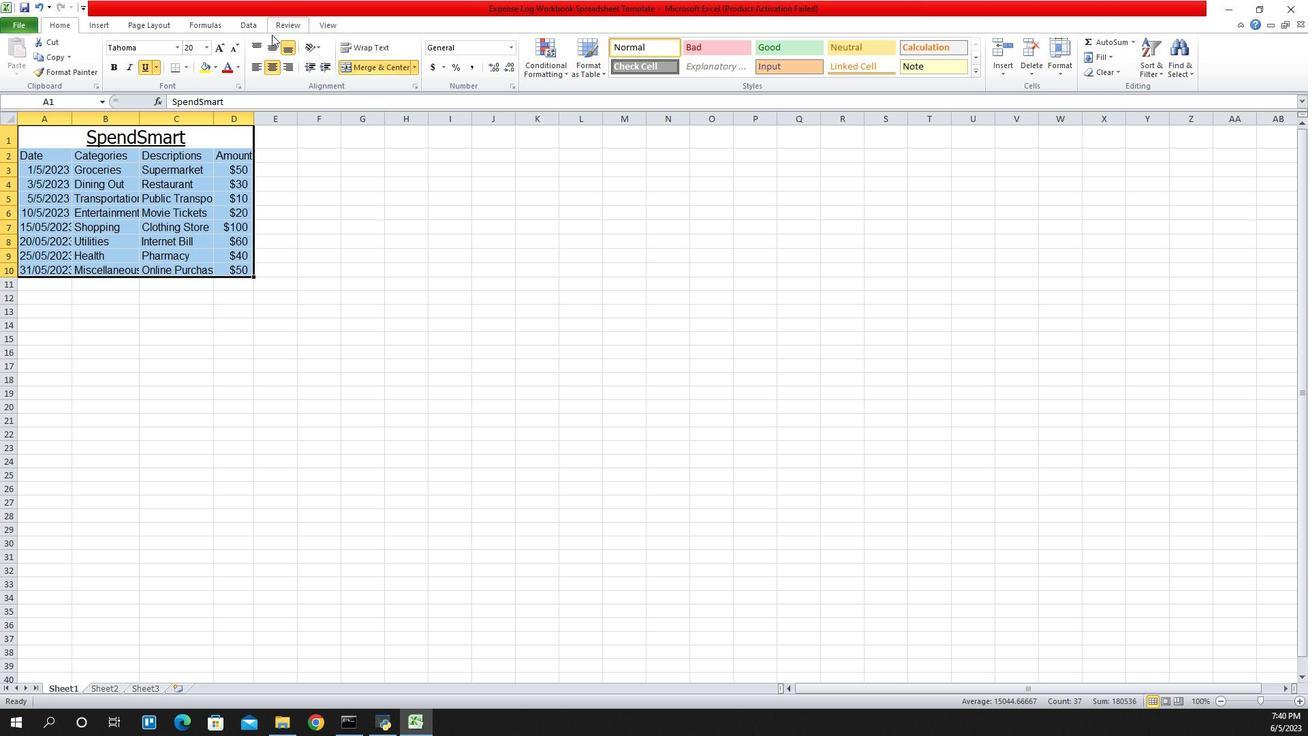 
Action: Mouse pressed left at (1187, 68)
Screenshot: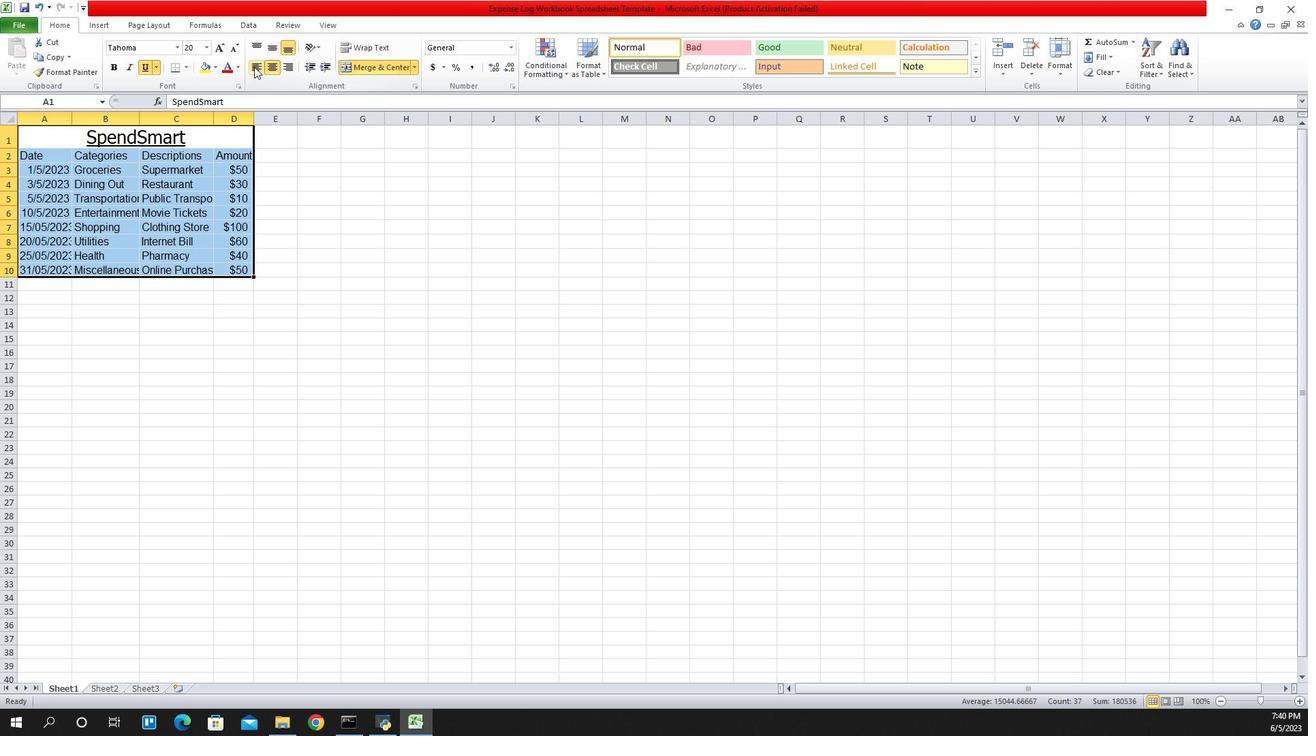 
Action: Mouse moved to (1004, 122)
Screenshot: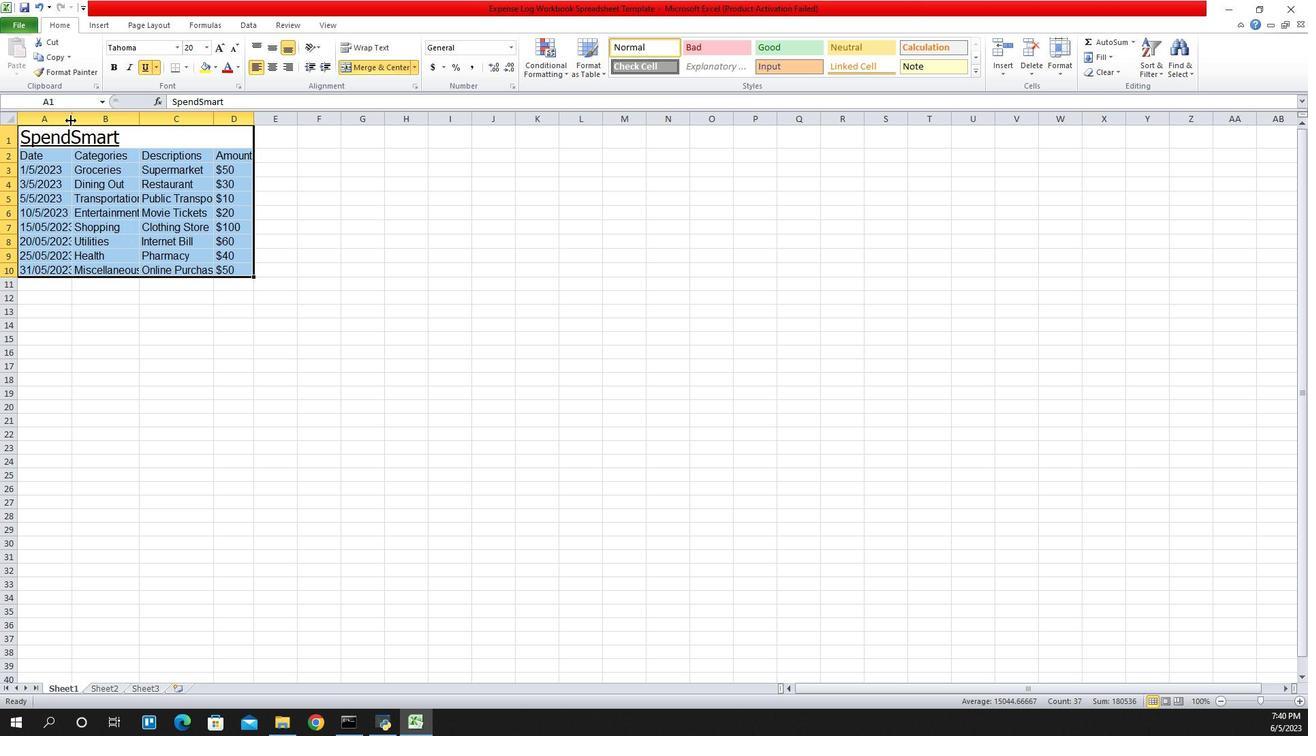 
Action: Mouse pressed left at (1004, 122)
Screenshot: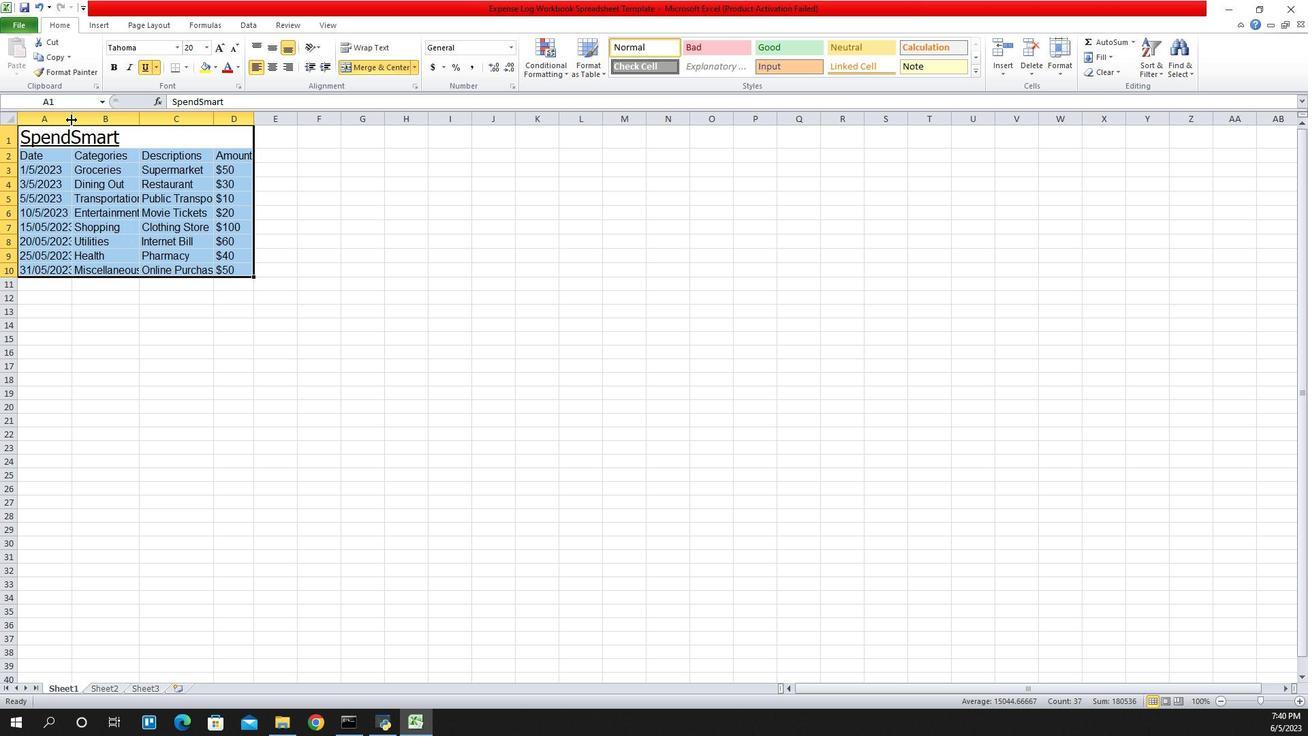 
Action: Mouse pressed left at (1004, 122)
Screenshot: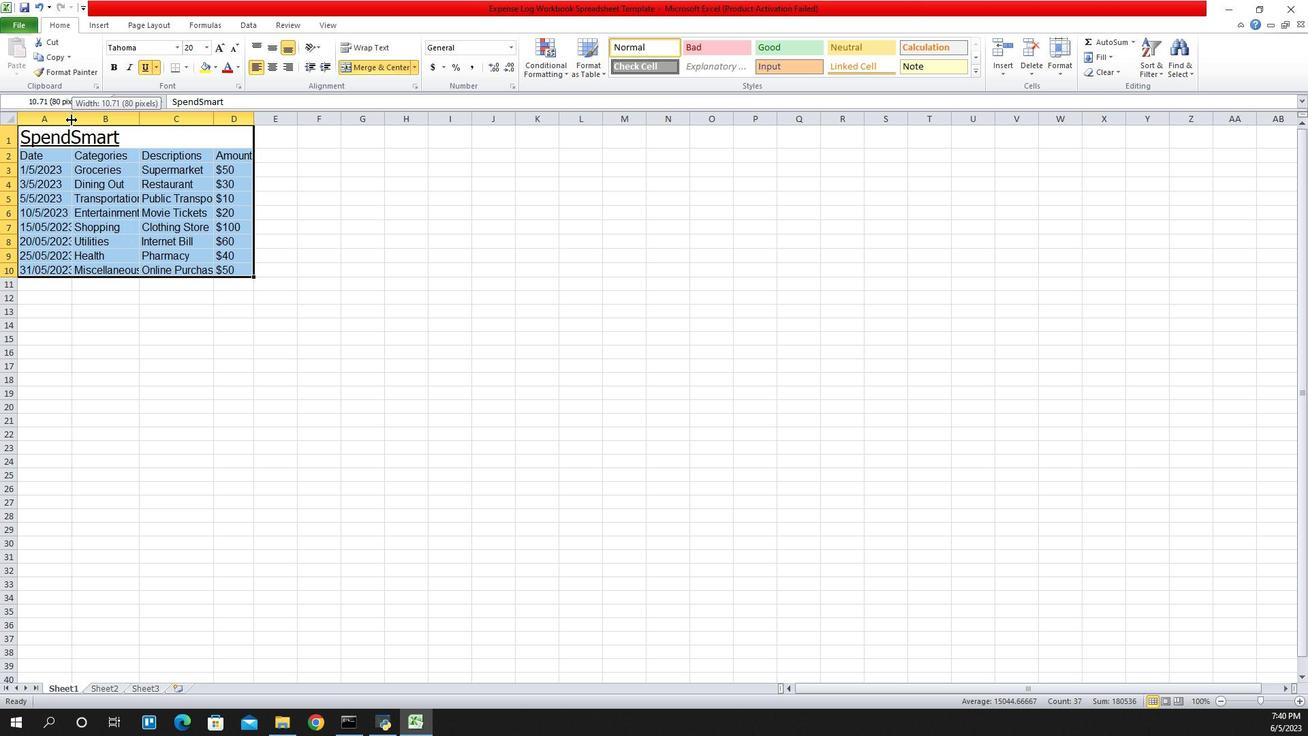 
Action: Mouse moved to (1082, 122)
Screenshot: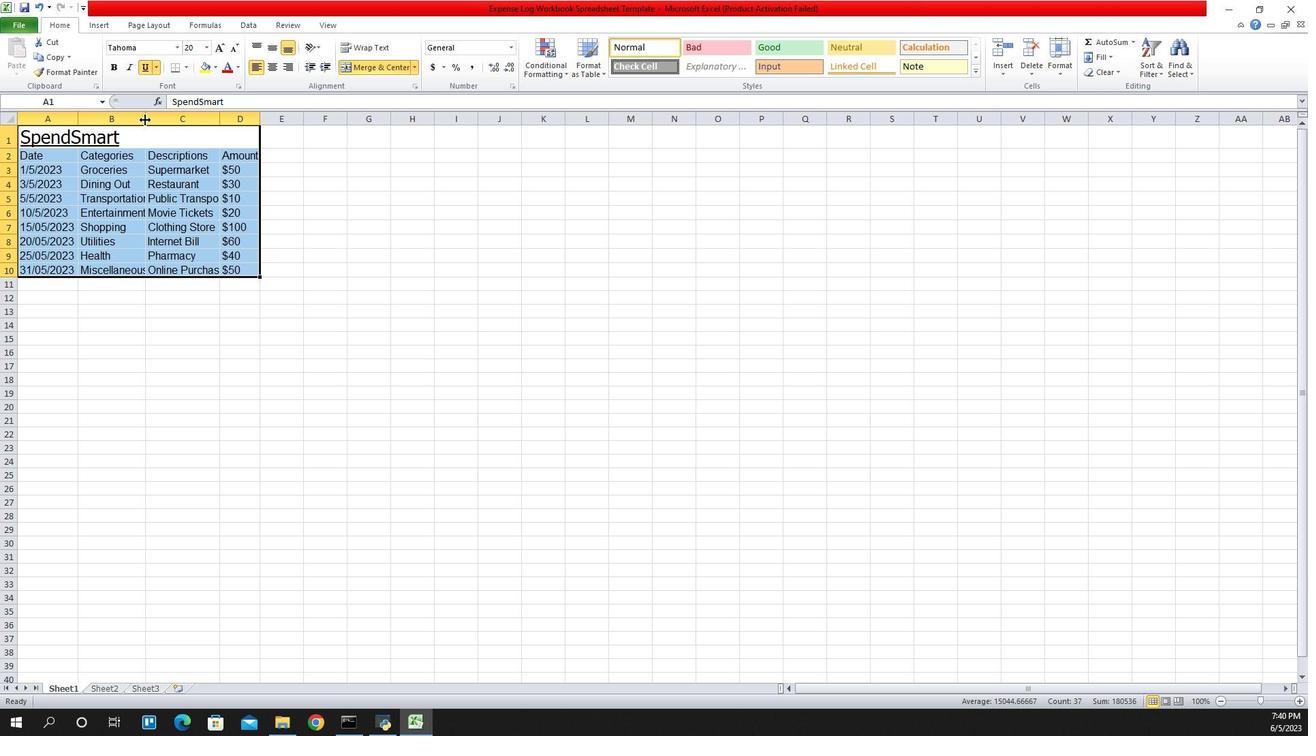 
Action: Mouse pressed left at (1082, 122)
Screenshot: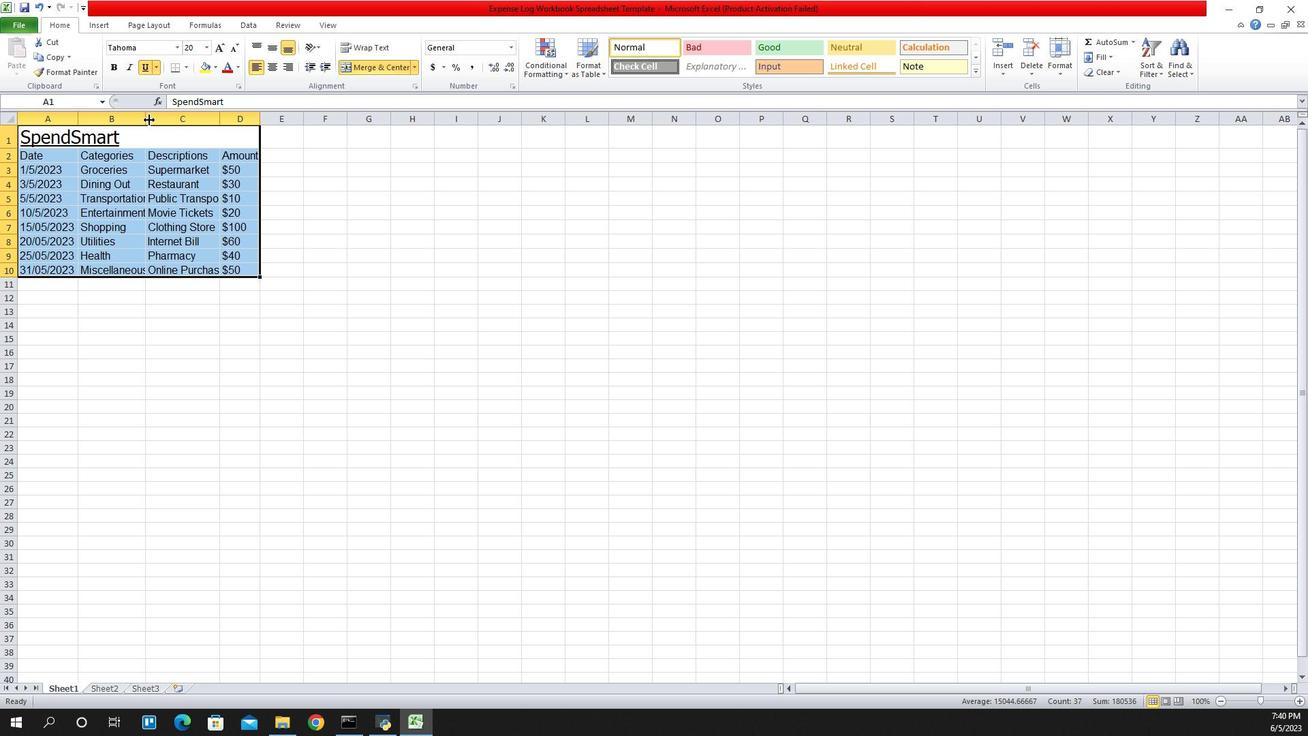 
Action: Mouse pressed left at (1082, 122)
Screenshot: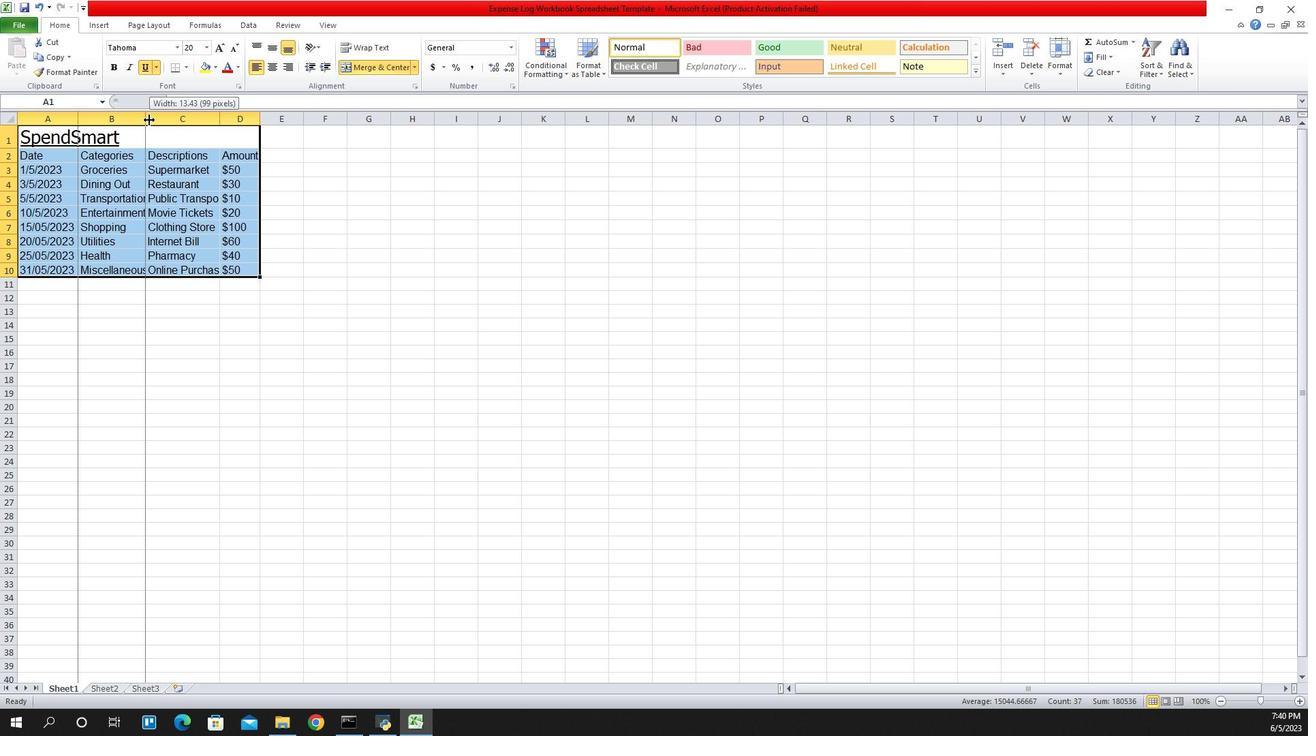 
Action: Mouse moved to (1161, 119)
Screenshot: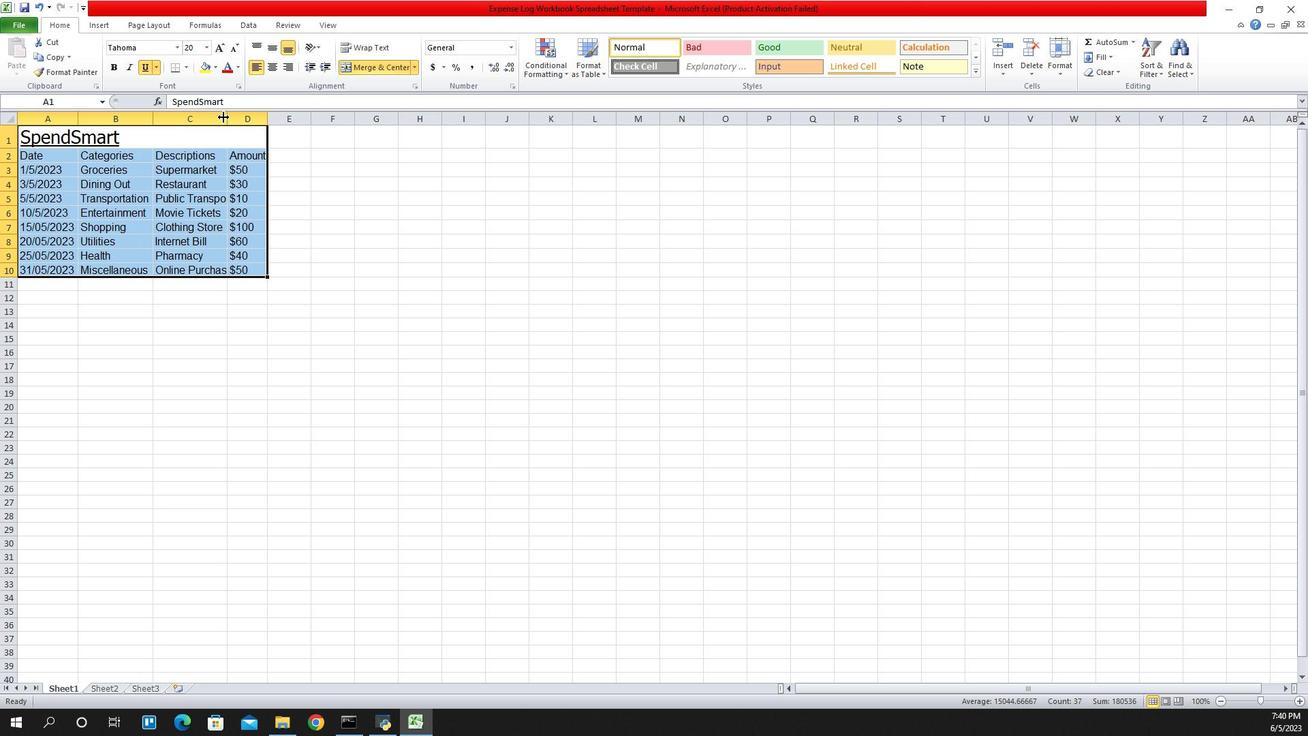 
Action: Mouse pressed left at (1161, 119)
Screenshot: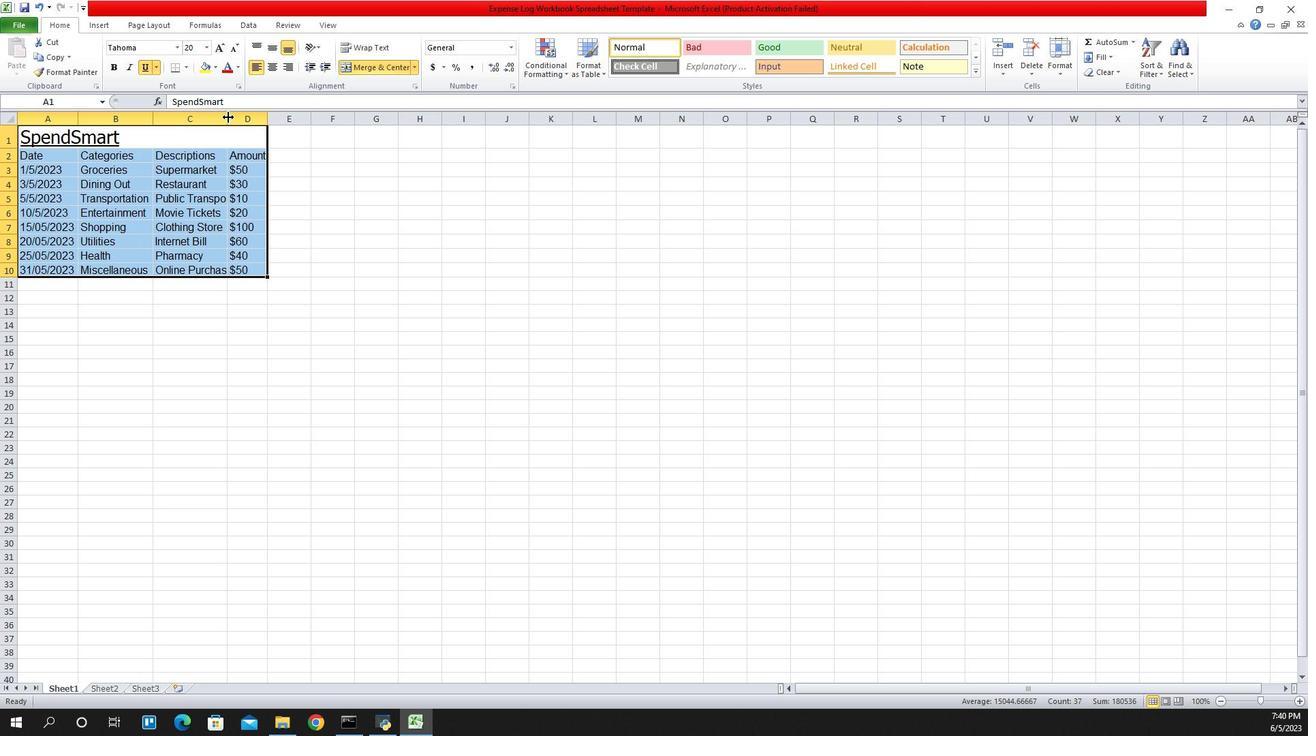 
Action: Mouse pressed left at (1161, 119)
Screenshot: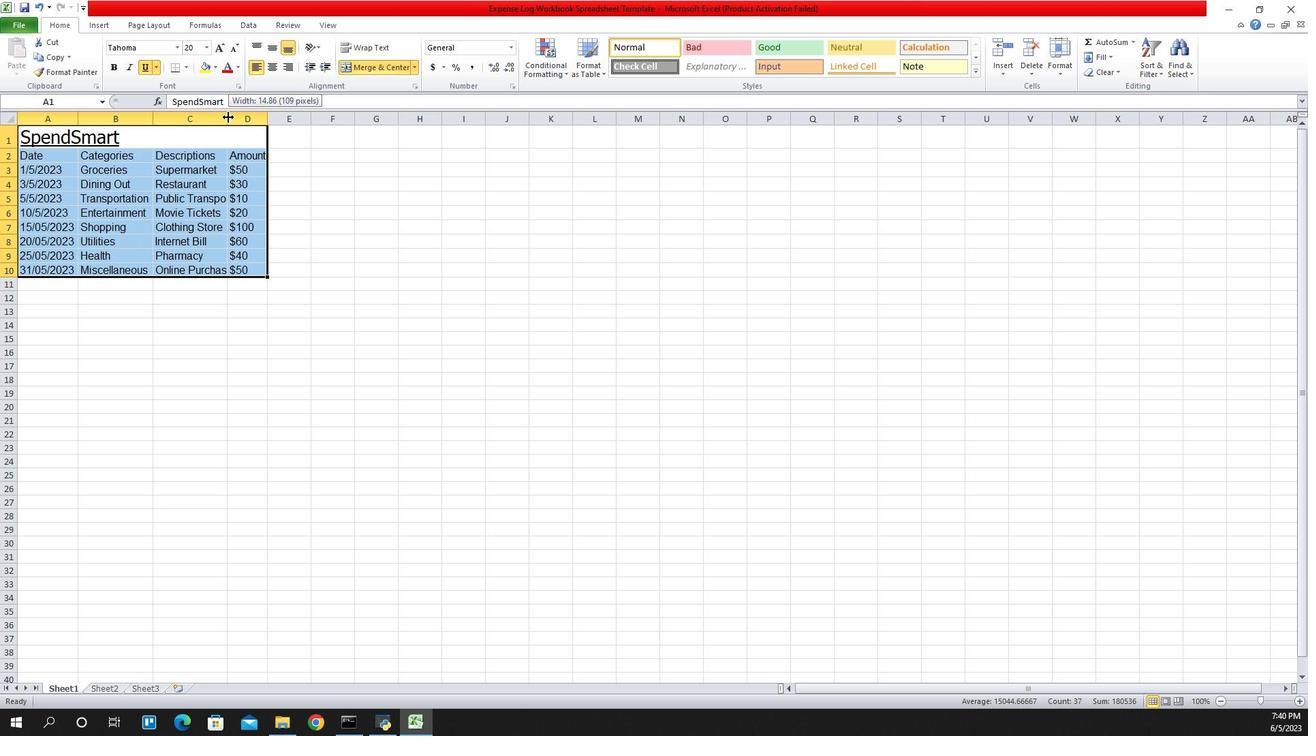 
Action: Mouse moved to (1211, 114)
Screenshot: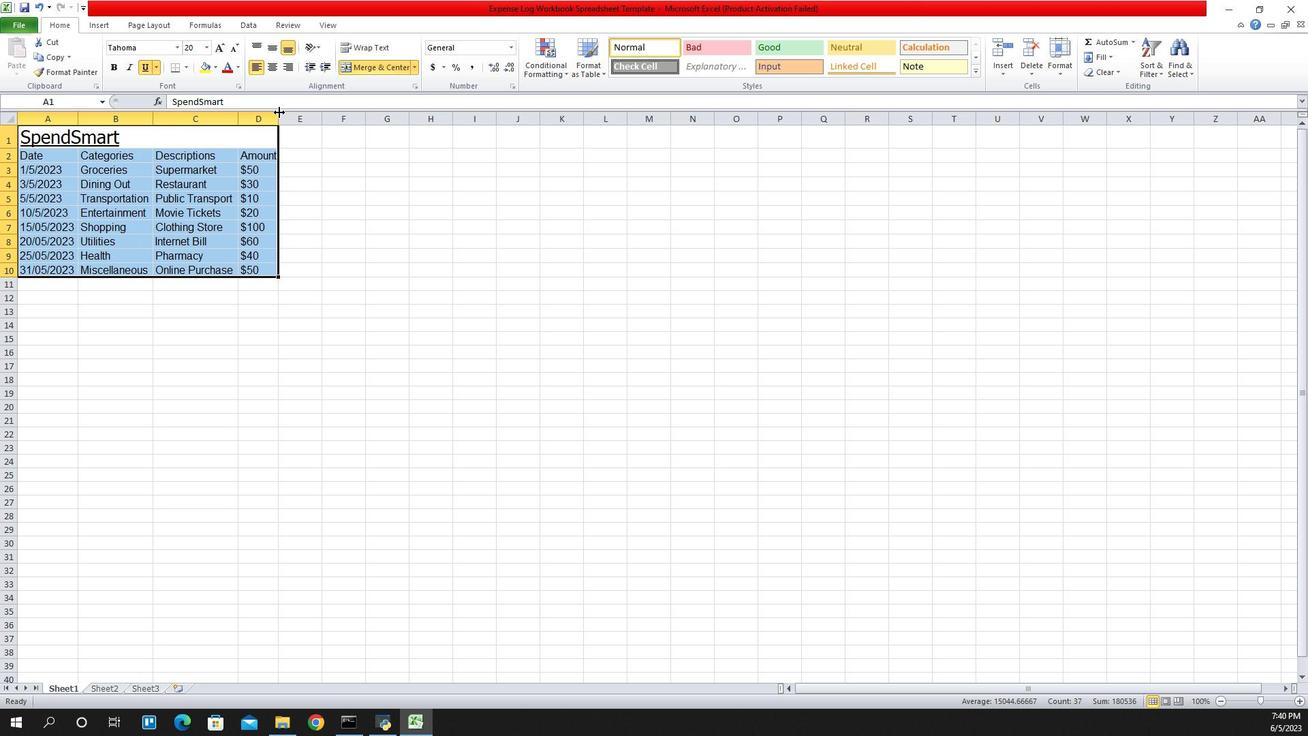 
Action: Mouse pressed left at (1211, 114)
Screenshot: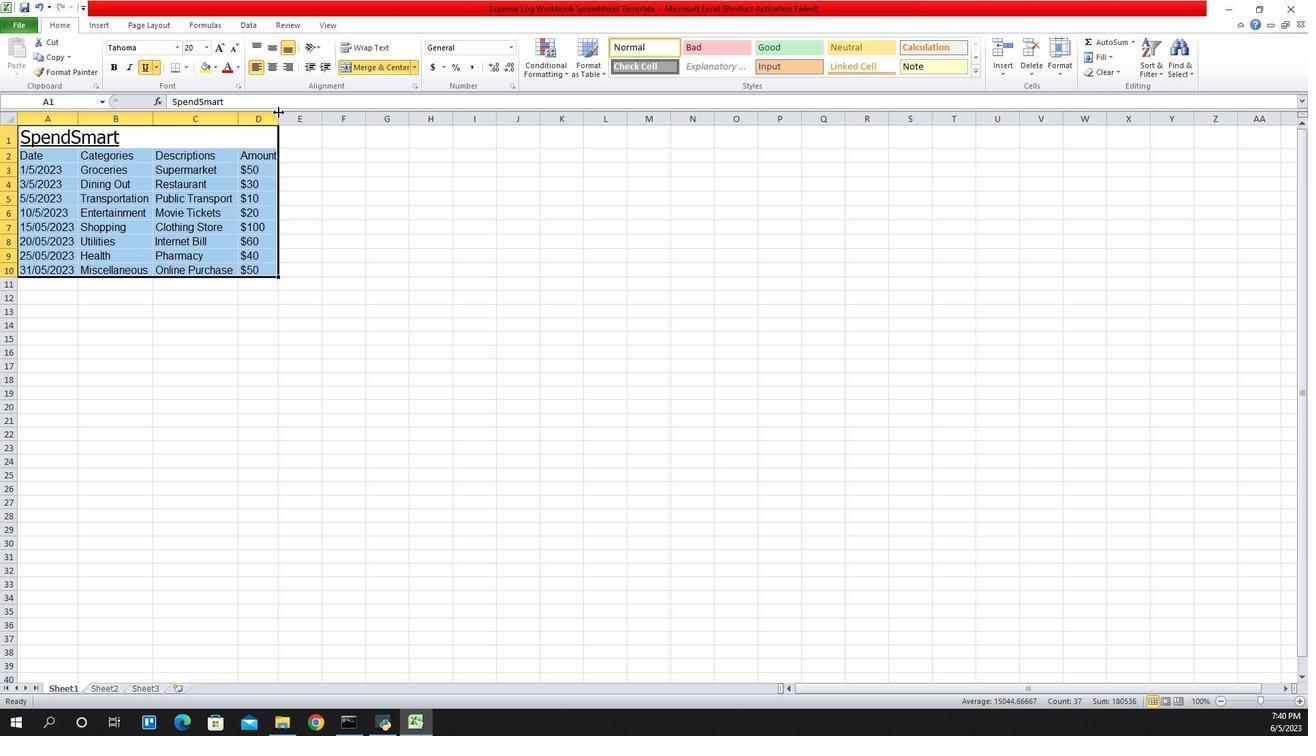 
Action: Mouse moved to (1211, 115)
Screenshot: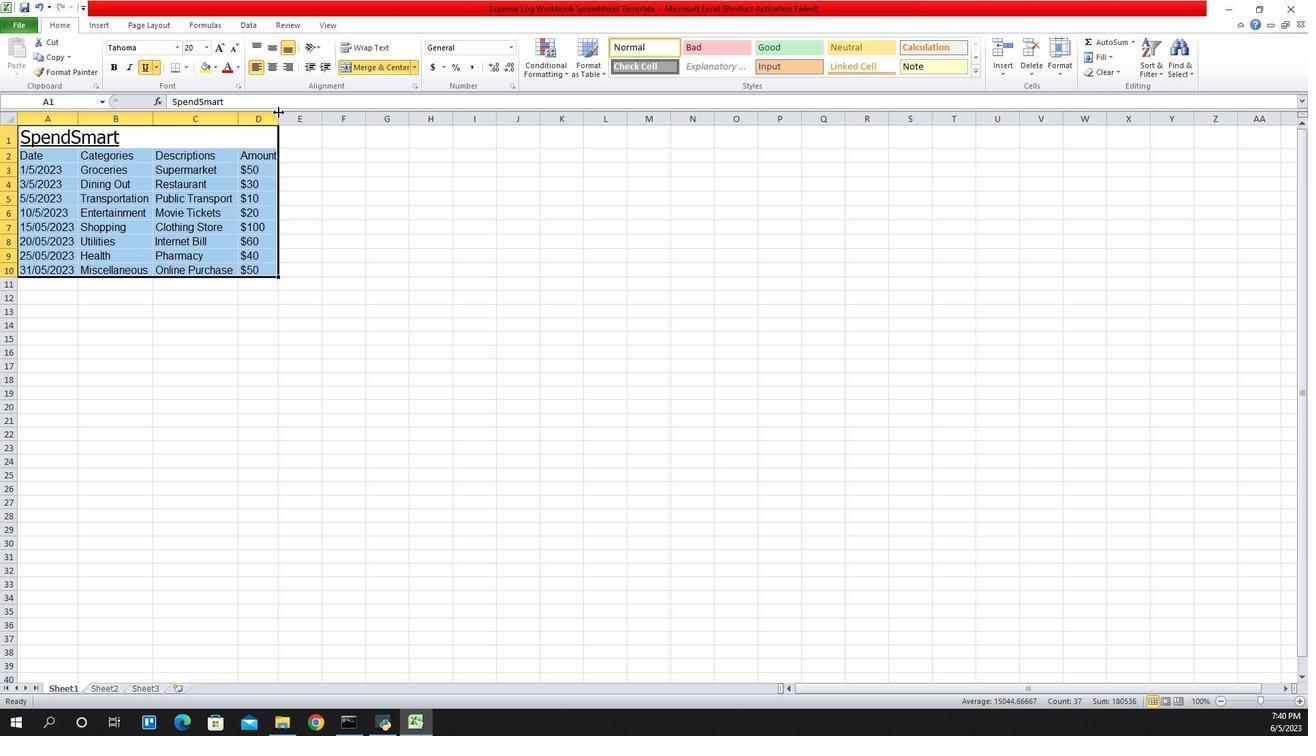 
Action: Mouse pressed left at (1211, 115)
Screenshot: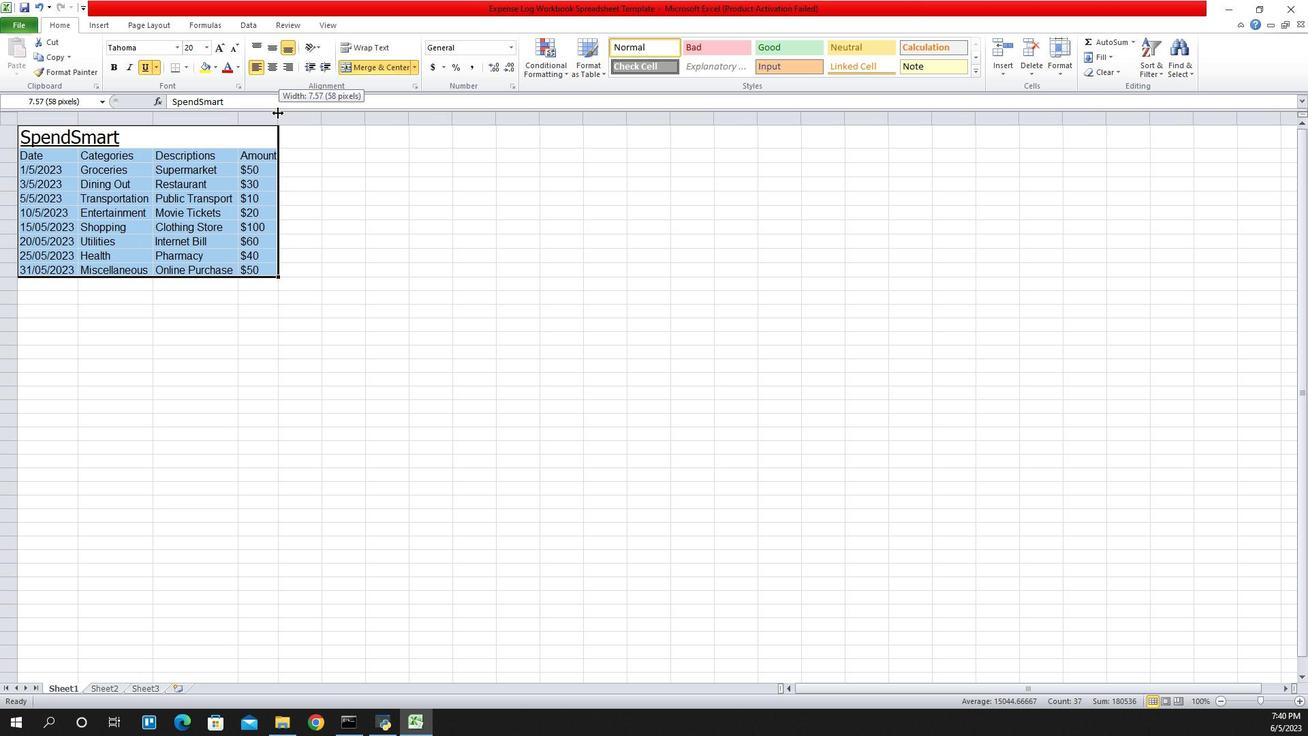 
Action: Mouse moved to (1152, 161)
Screenshot: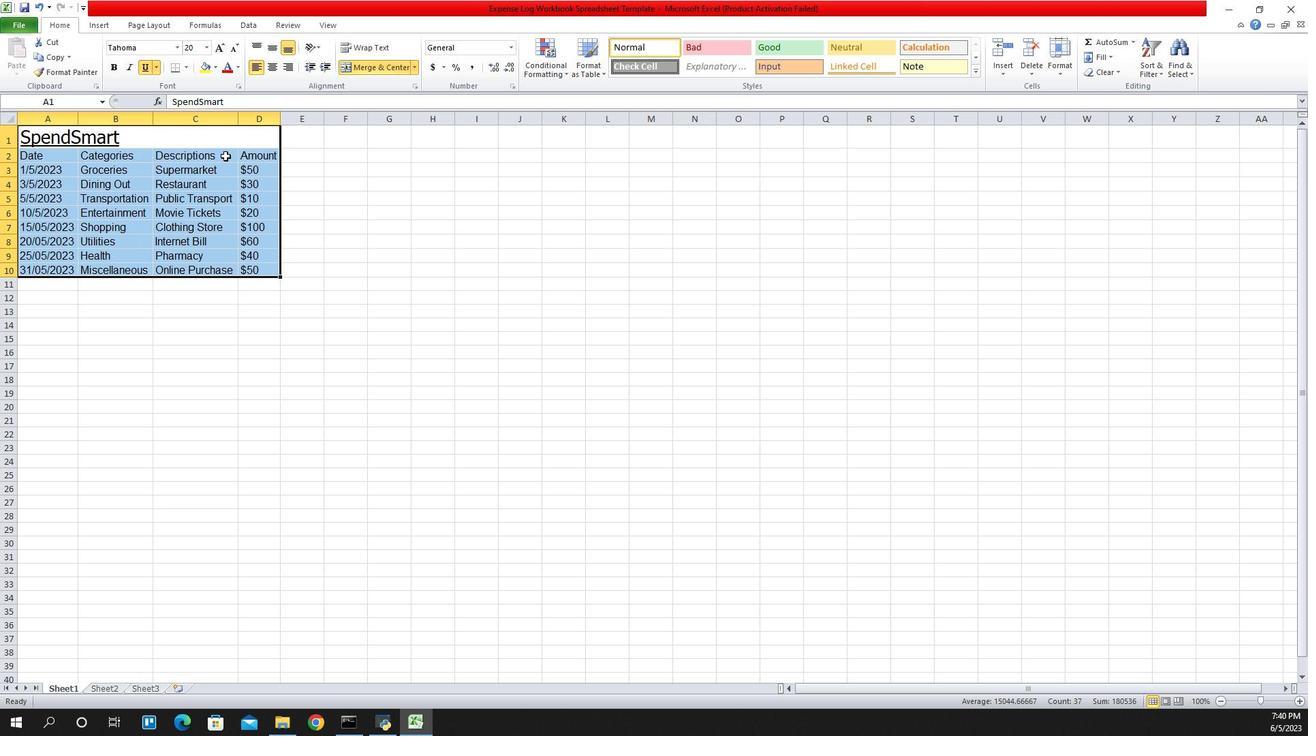 
